 Task: Add an event with the title Webinar: Social Media Marketing, date '2024/05/09', time 8:00 AM to 10:00 AMand add a description: Throughout the session, we will encourage collaboration, provide inspiration through real-world case studies, and leverage emerging technologies as catalysts for change. By synergizing the expertise and perspectives of the participants, we aim to generate a comprehensive range of ideas that can shape the future of sustainable transportation., put the event into Orange category . Add location for the event as: 123 Leidseplein, Amsterdam, Netherlands, logged in from the account softage.1@softage.netand send the event invitation to softage.7@softage.net and softage.8@softage.net. Set a reminder for the event 4 week before
Action: Mouse moved to (110, 130)
Screenshot: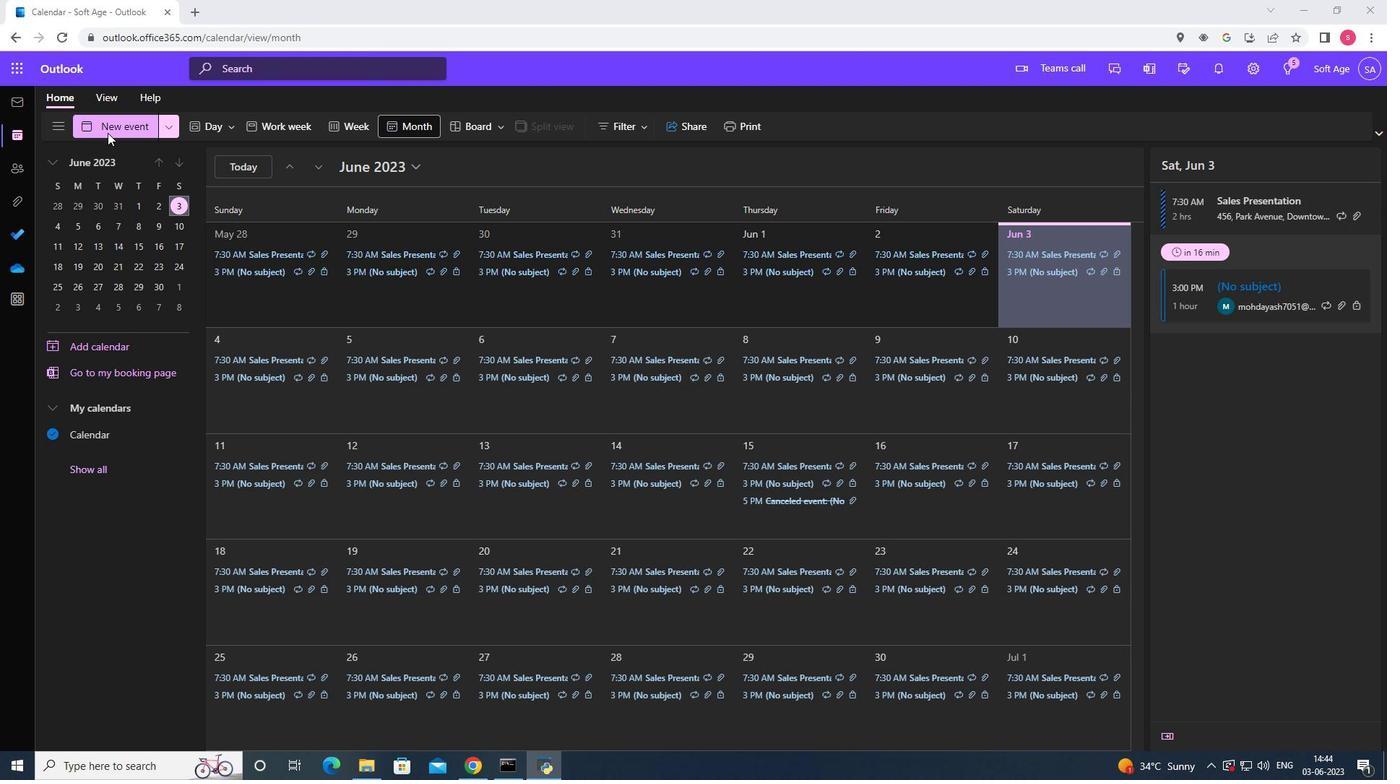 
Action: Mouse pressed left at (110, 130)
Screenshot: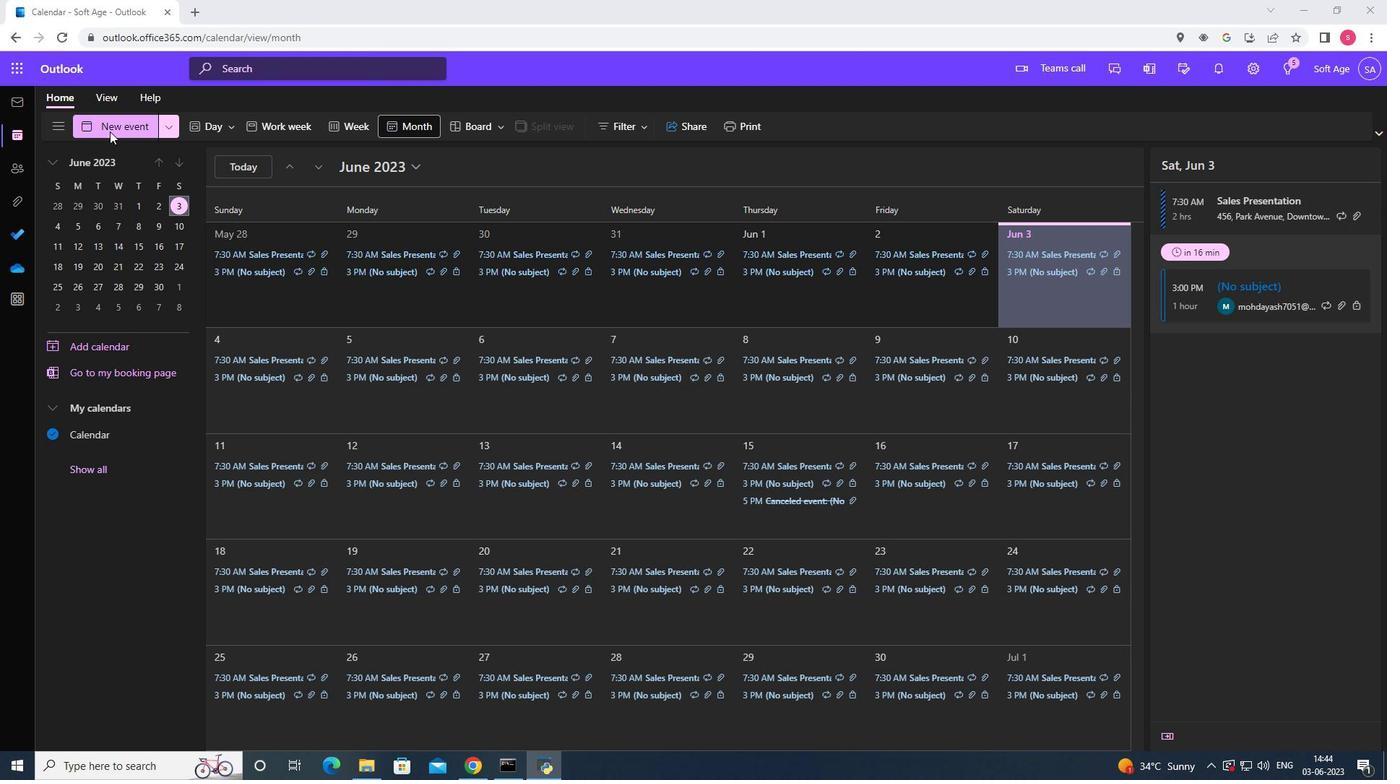 
Action: Mouse moved to (406, 218)
Screenshot: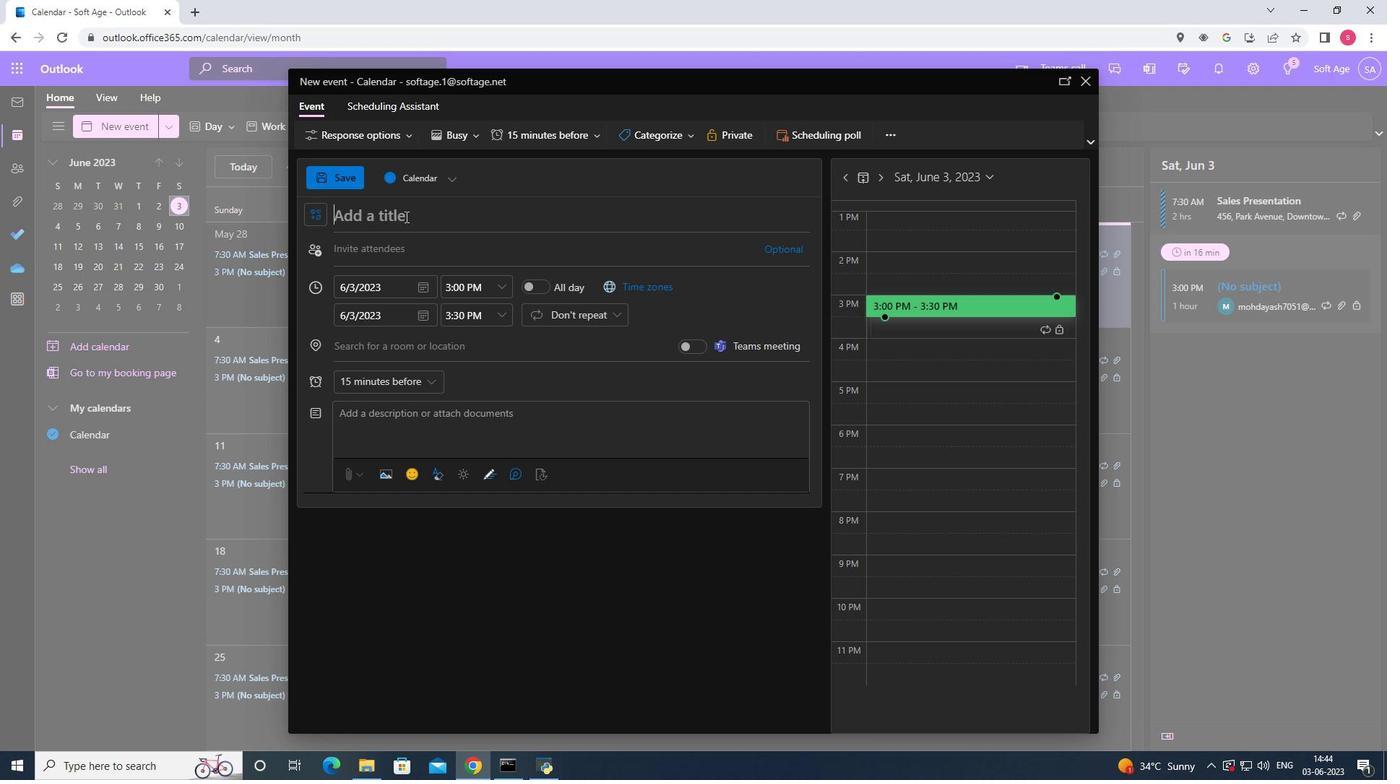 
Action: Mouse pressed left at (406, 218)
Screenshot: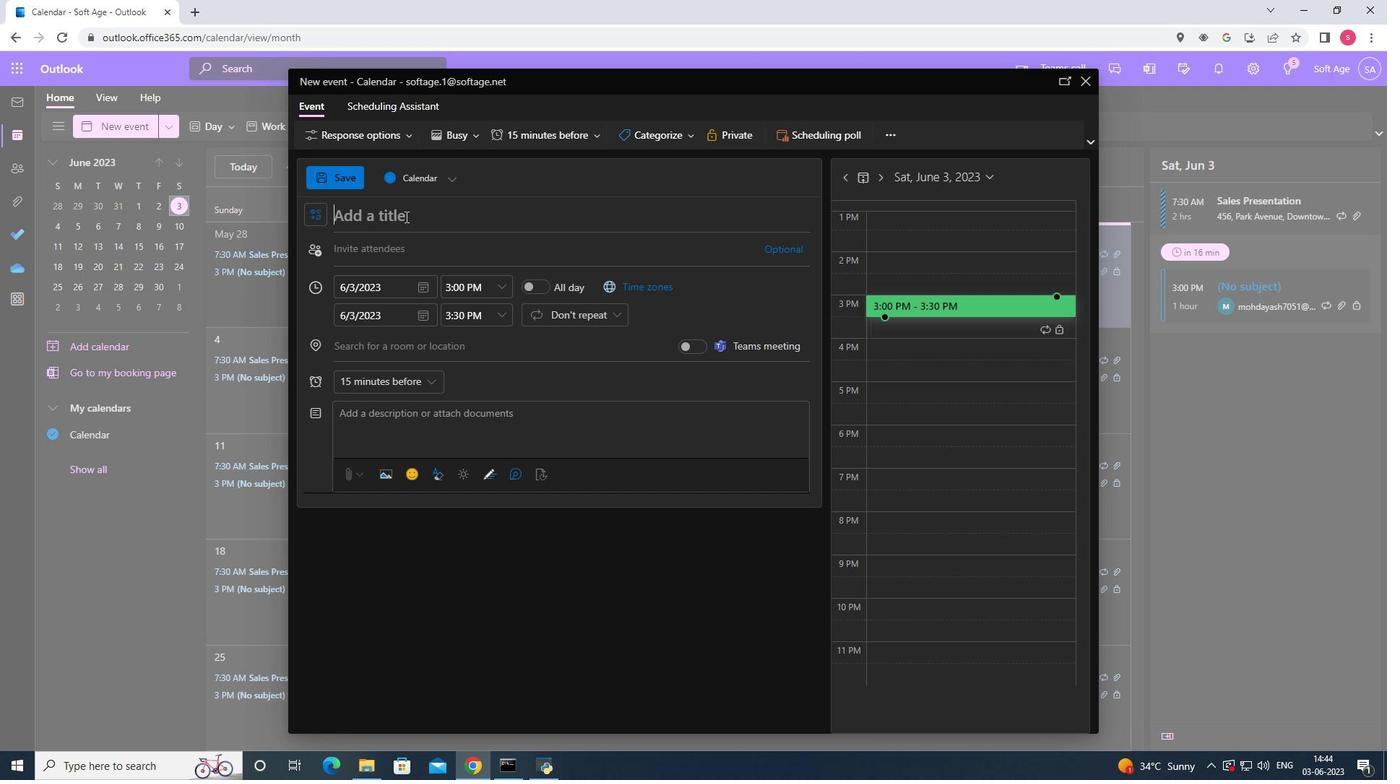 
Action: Key pressed <Key.shift><Key.shift><Key.shift><Key.shift><Key.shift><Key.shift><Key.shift><Key.shift><Key.shift><Key.shift><Key.shift><Key.shift><Key.shift>Webiner<Key.backspace><Key.backspace>ar<Key.shift><Key.shift>:<Key.space><Key.shift>Social<Key.space><Key.shift>Media<Key.space><Key.shift>mar<Key.backspace><Key.backspace><Key.backspace><Key.shift>Marketing
Screenshot: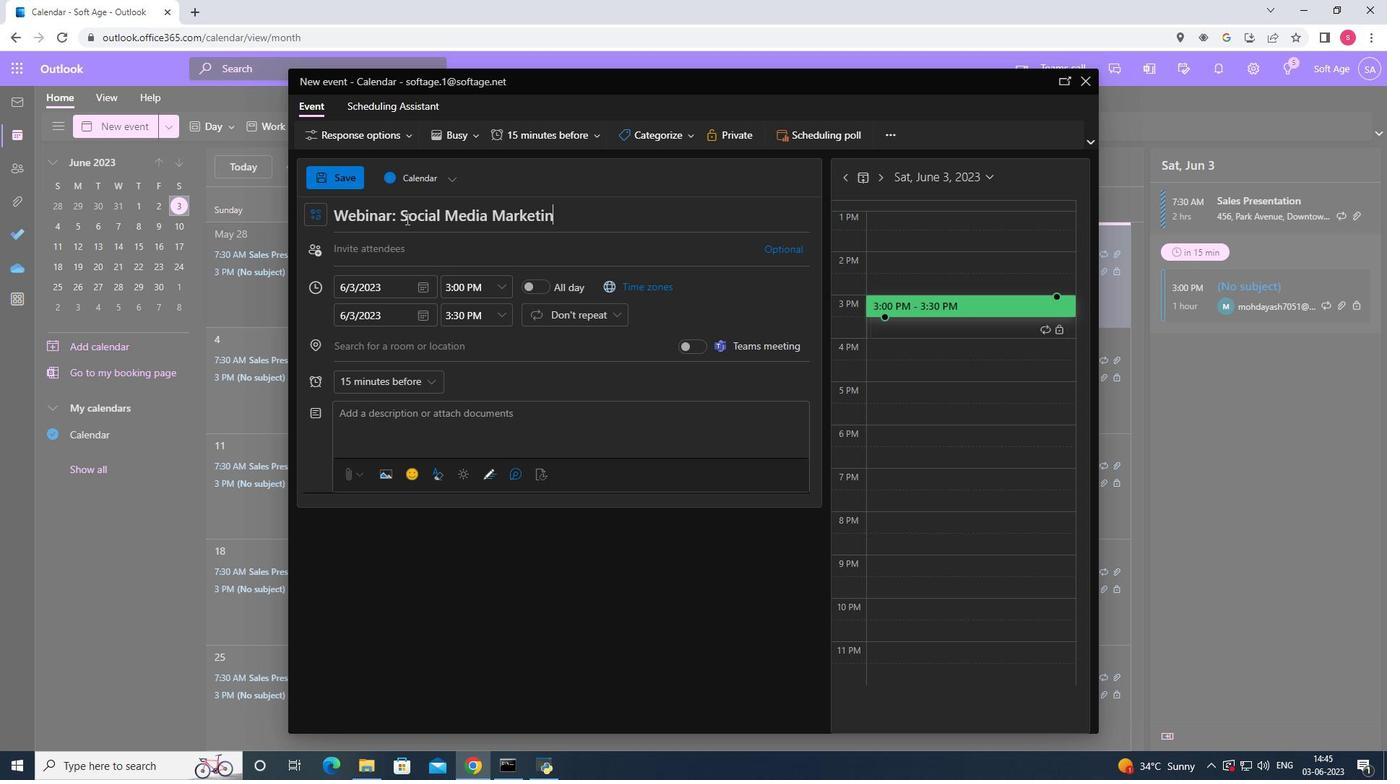 
Action: Mouse moved to (421, 290)
Screenshot: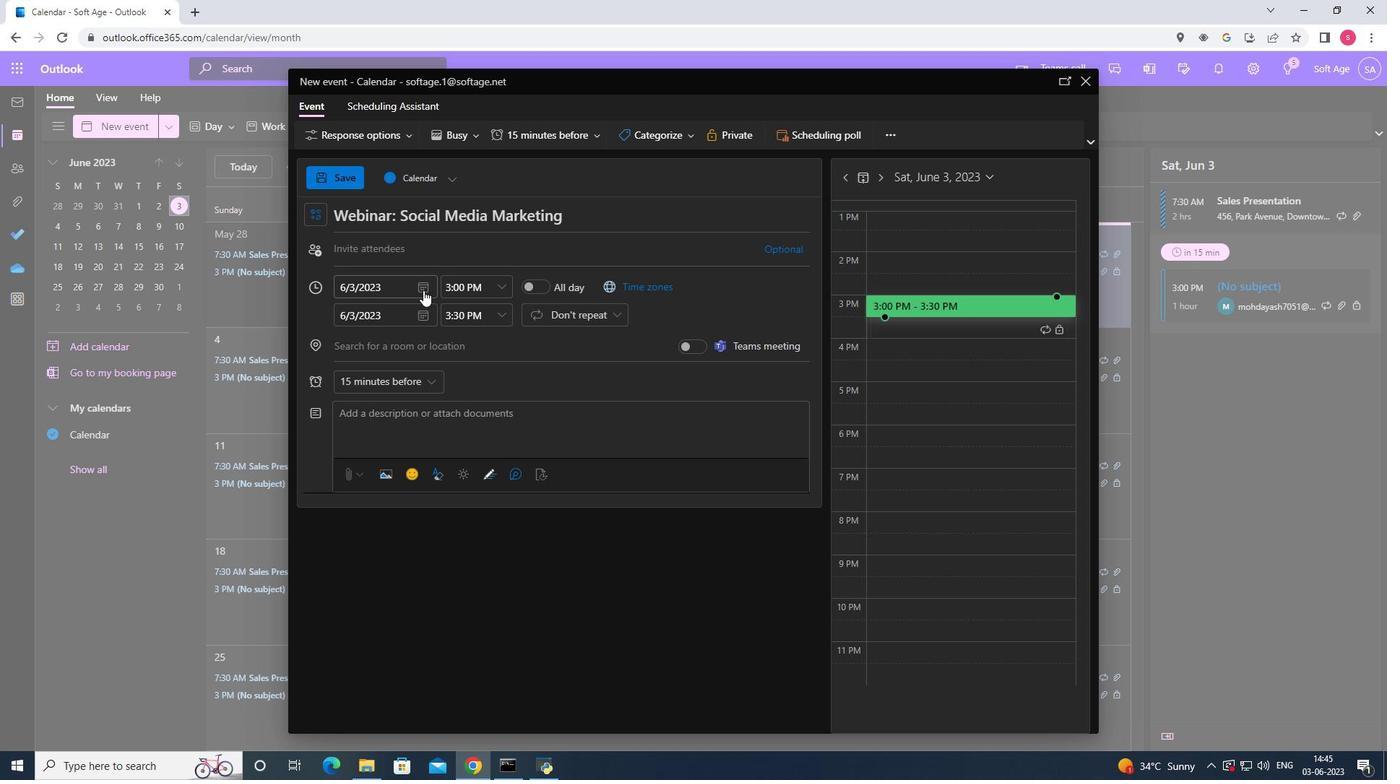 
Action: Mouse pressed left at (421, 290)
Screenshot: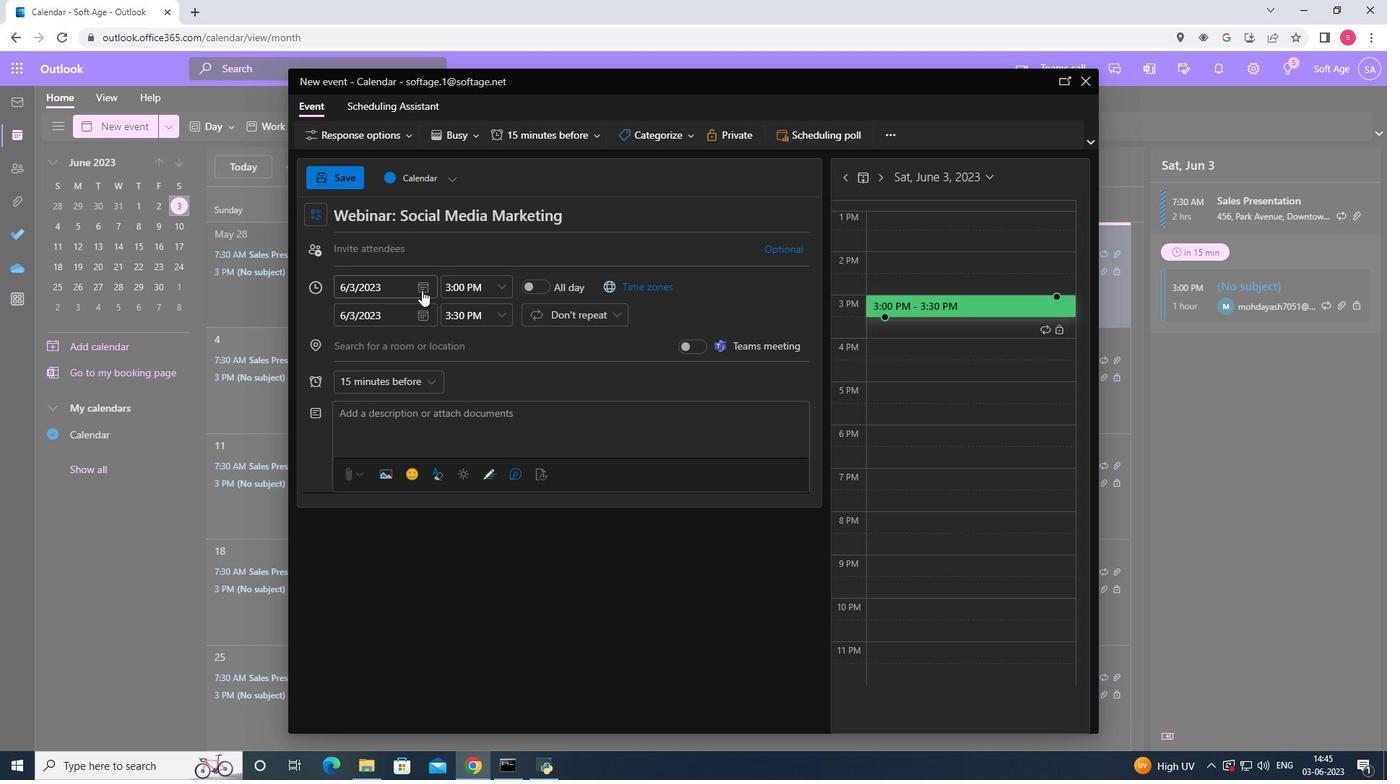 
Action: Mouse moved to (471, 314)
Screenshot: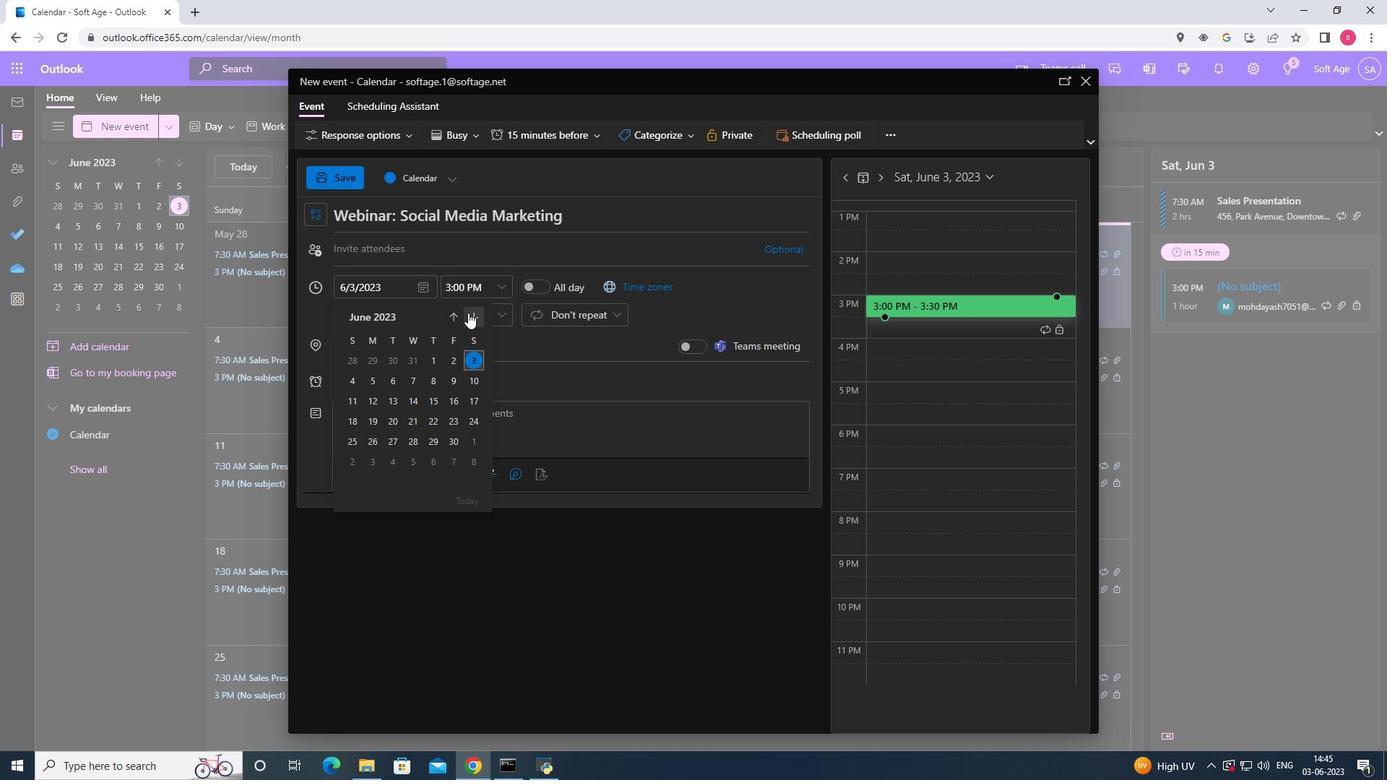 
Action: Mouse pressed left at (471, 314)
Screenshot: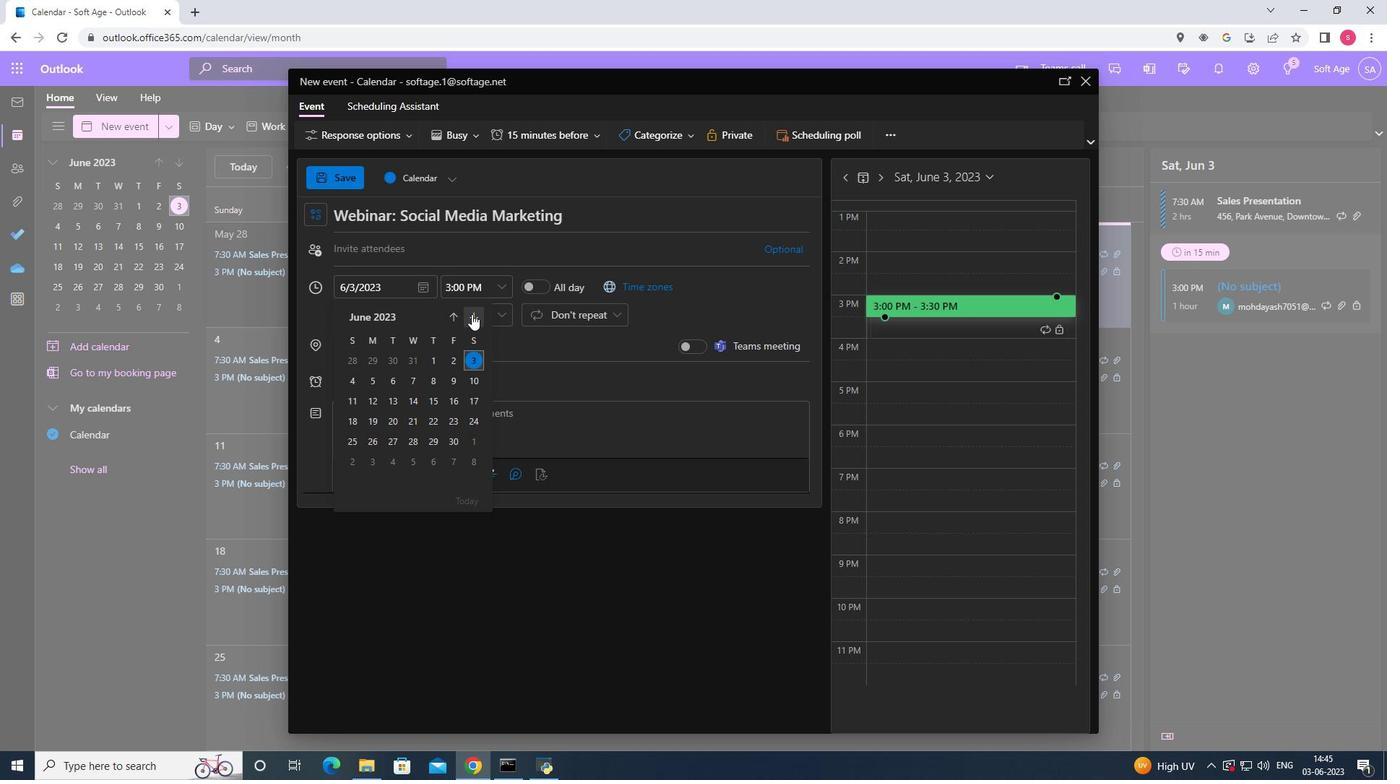 
Action: Mouse pressed left at (471, 314)
Screenshot: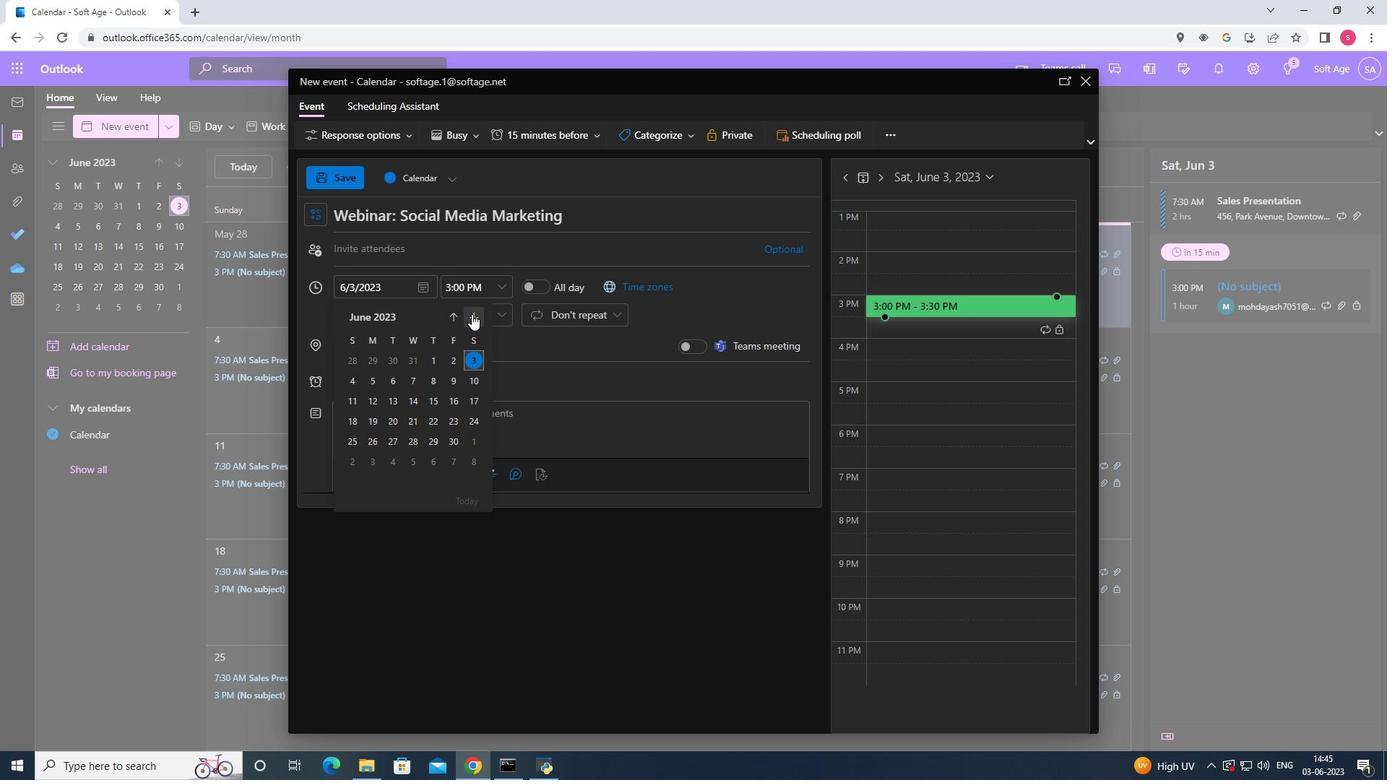 
Action: Mouse pressed left at (471, 314)
Screenshot: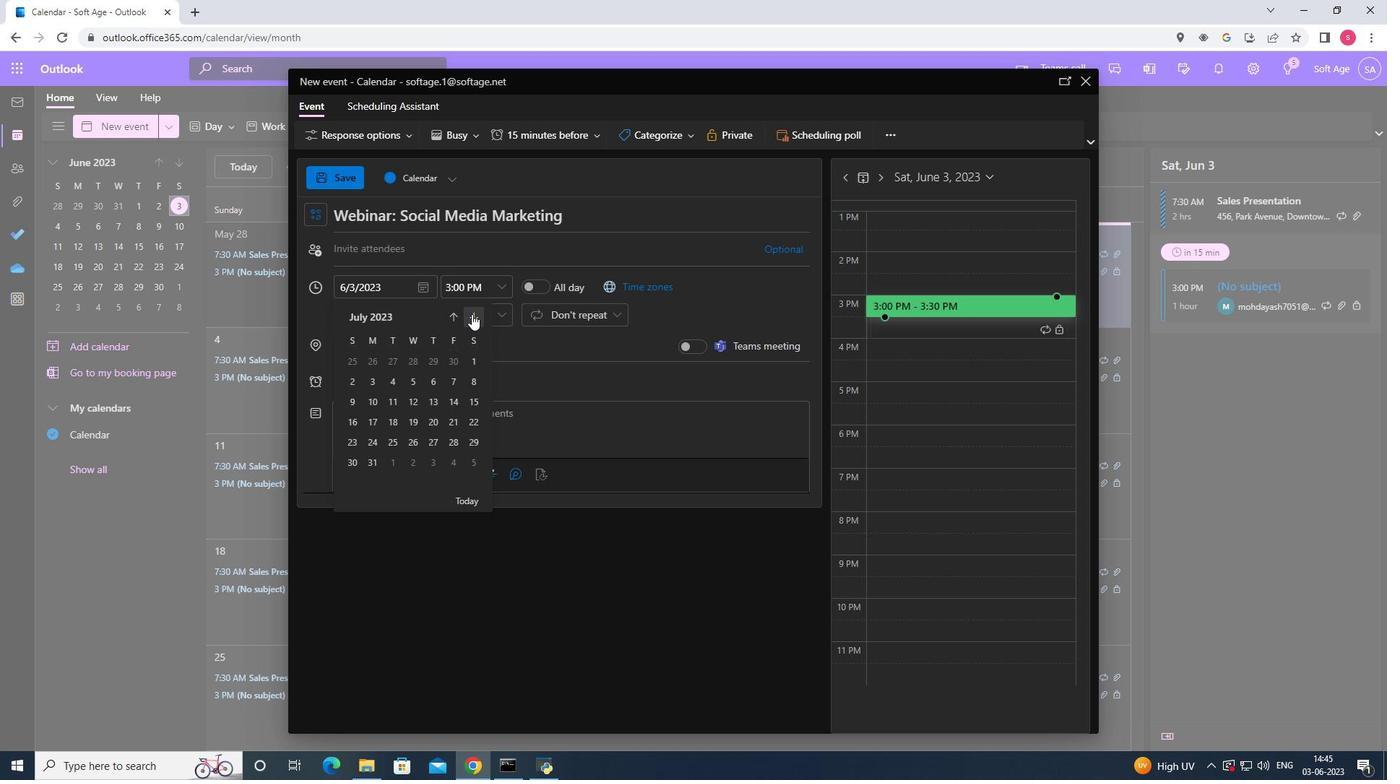 
Action: Mouse pressed left at (471, 314)
Screenshot: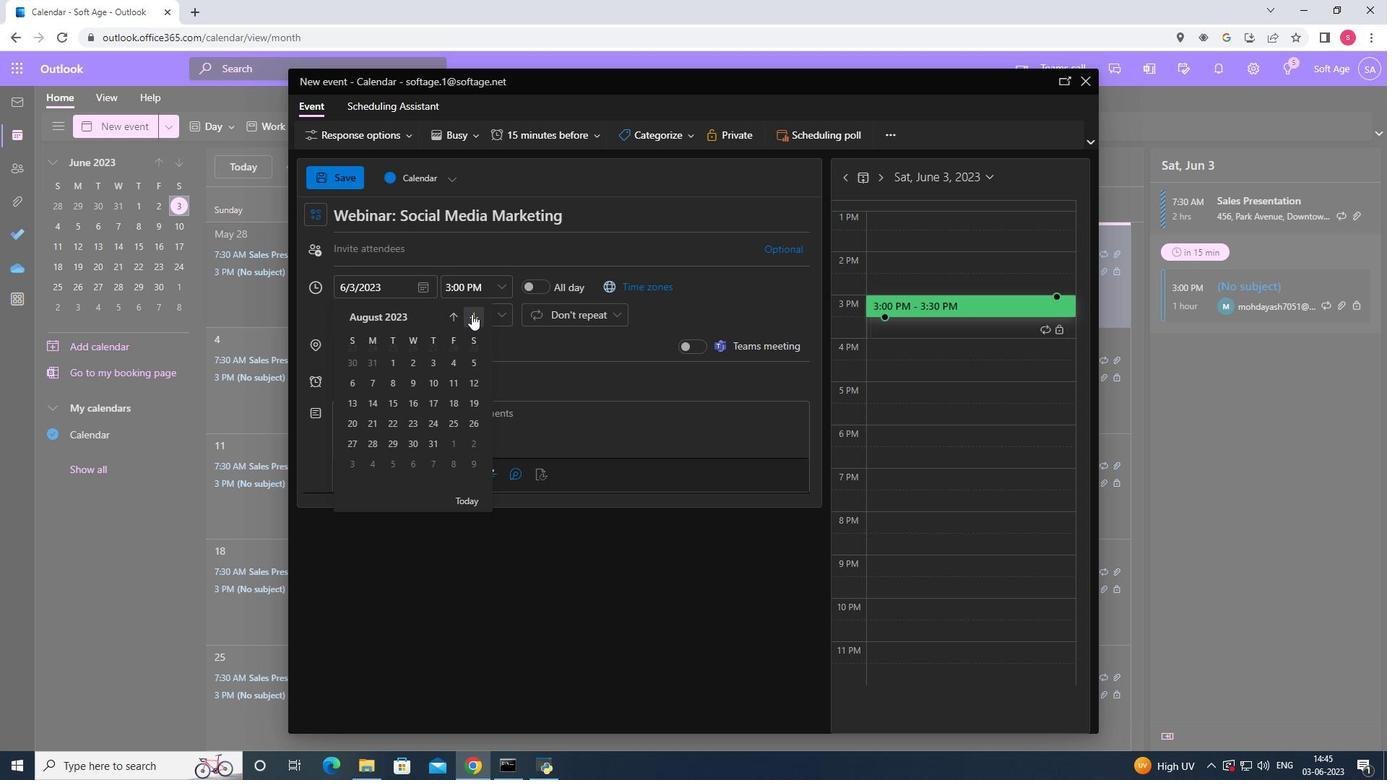 
Action: Mouse pressed left at (471, 314)
Screenshot: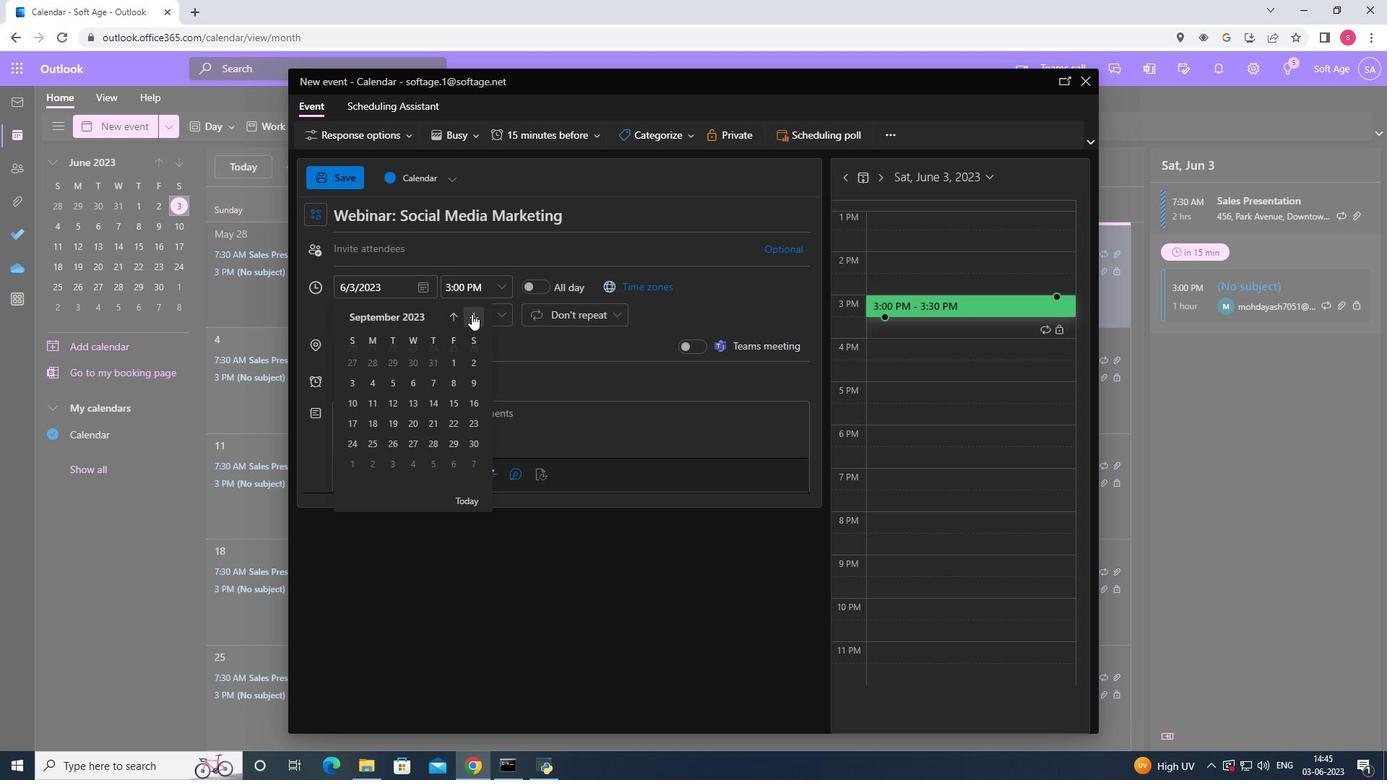
Action: Mouse pressed left at (471, 314)
Screenshot: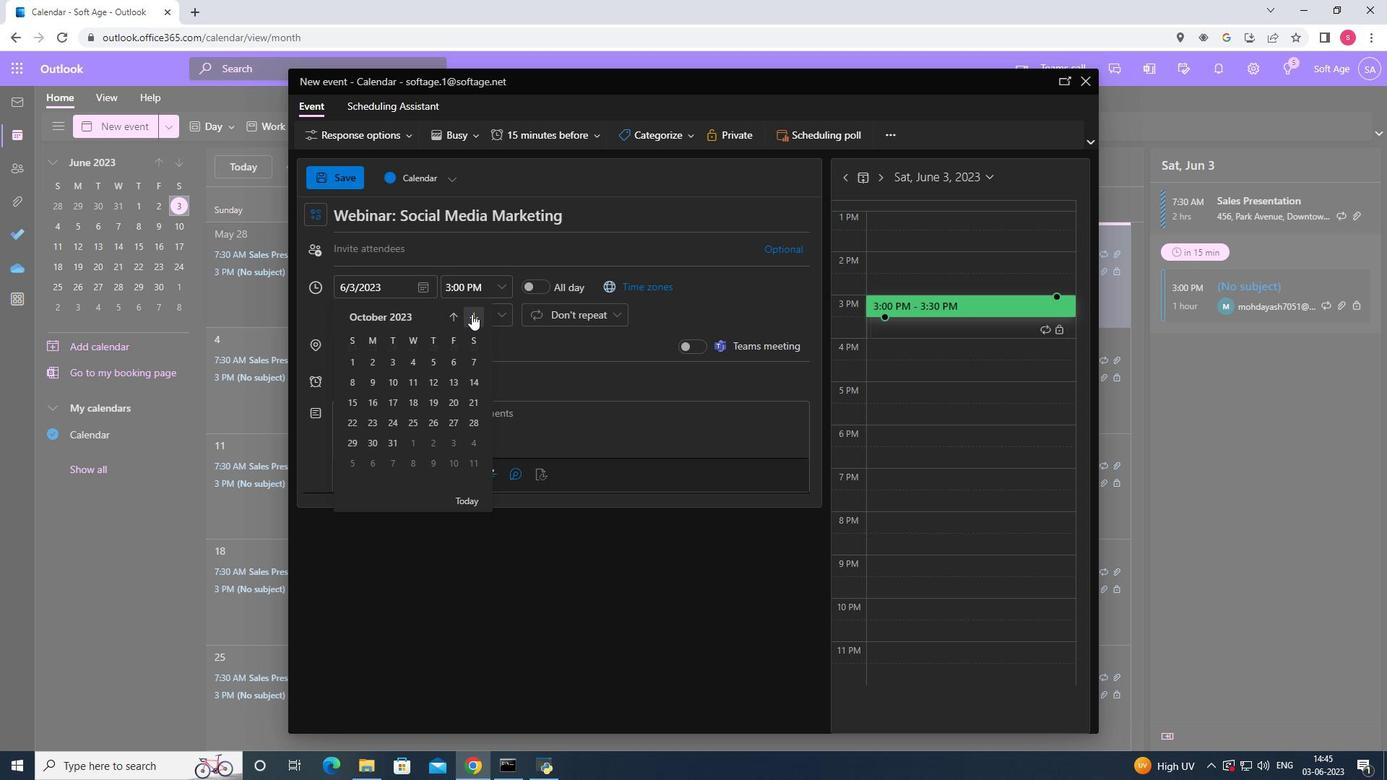 
Action: Mouse pressed left at (471, 314)
Screenshot: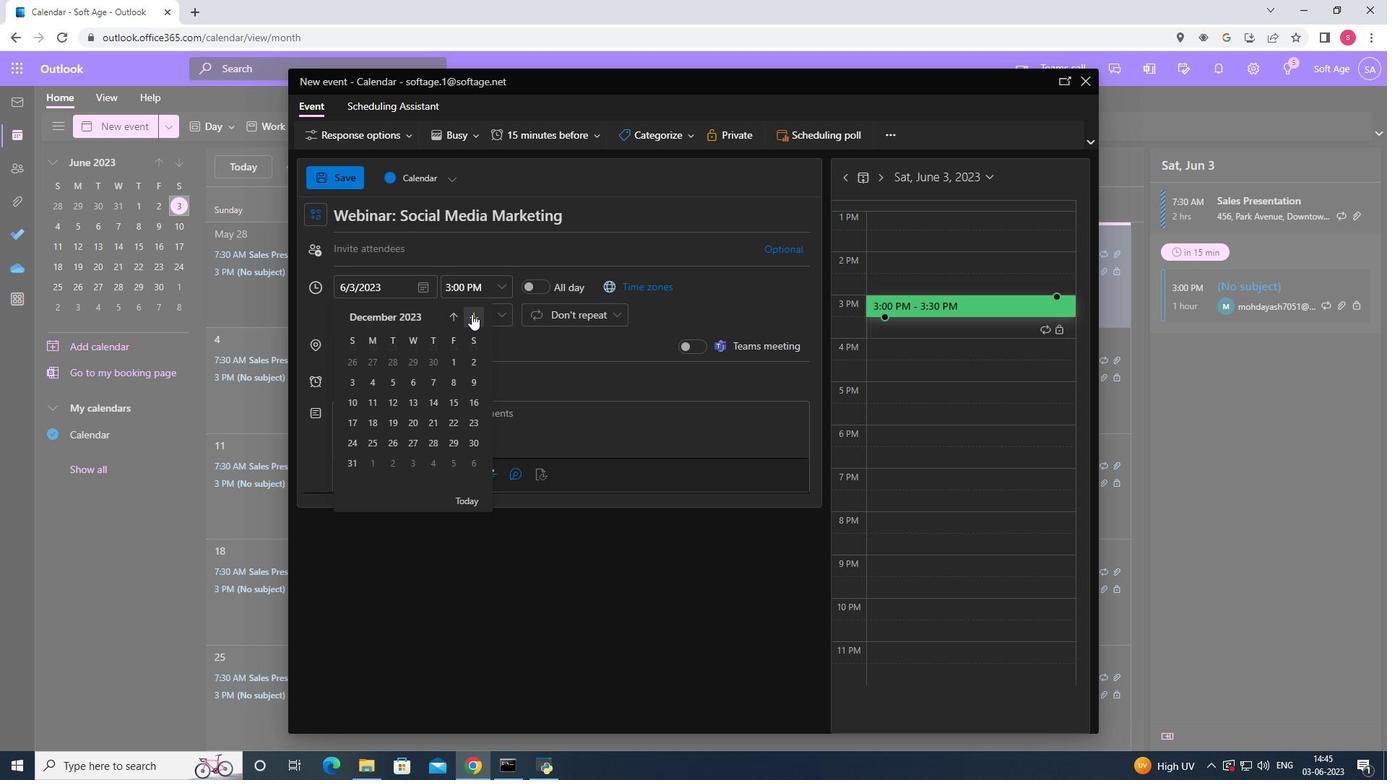 
Action: Mouse pressed left at (471, 314)
Screenshot: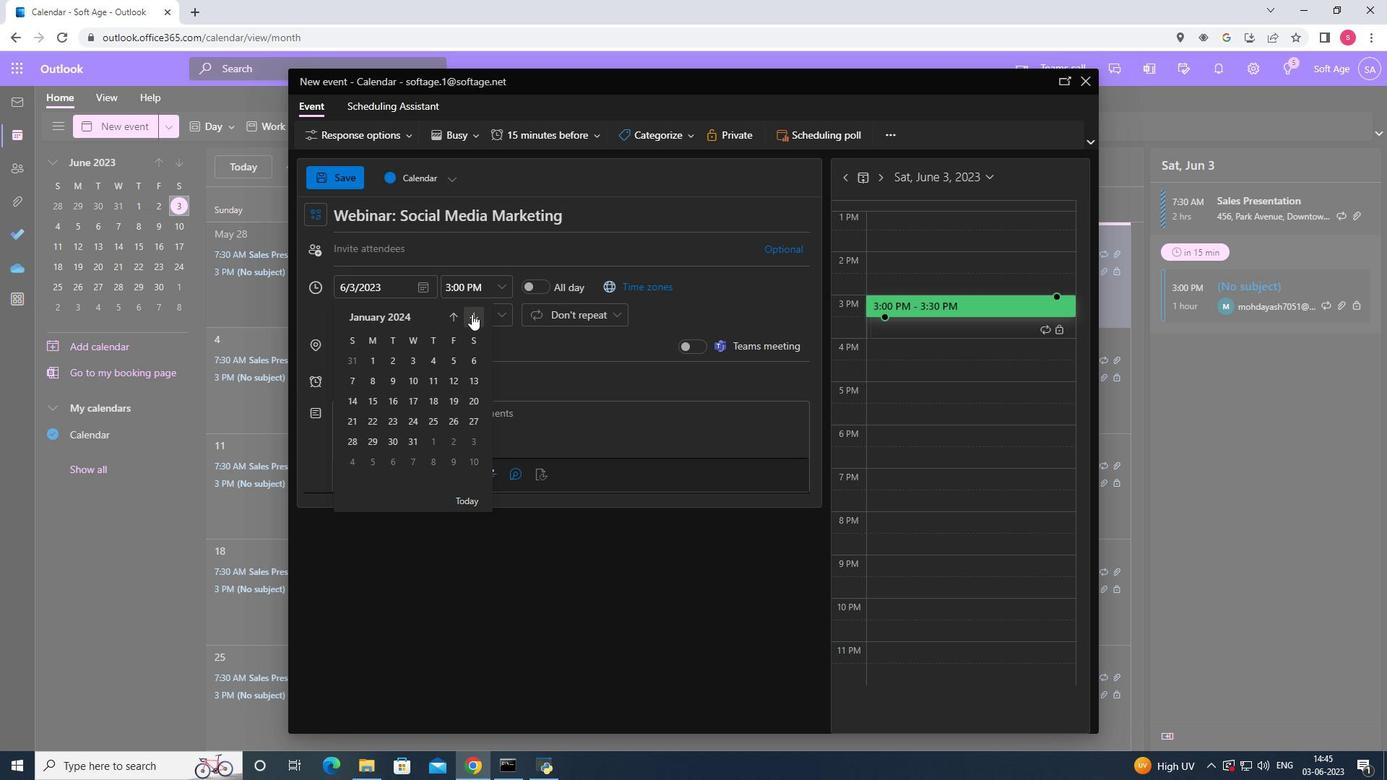 
Action: Mouse pressed left at (471, 314)
Screenshot: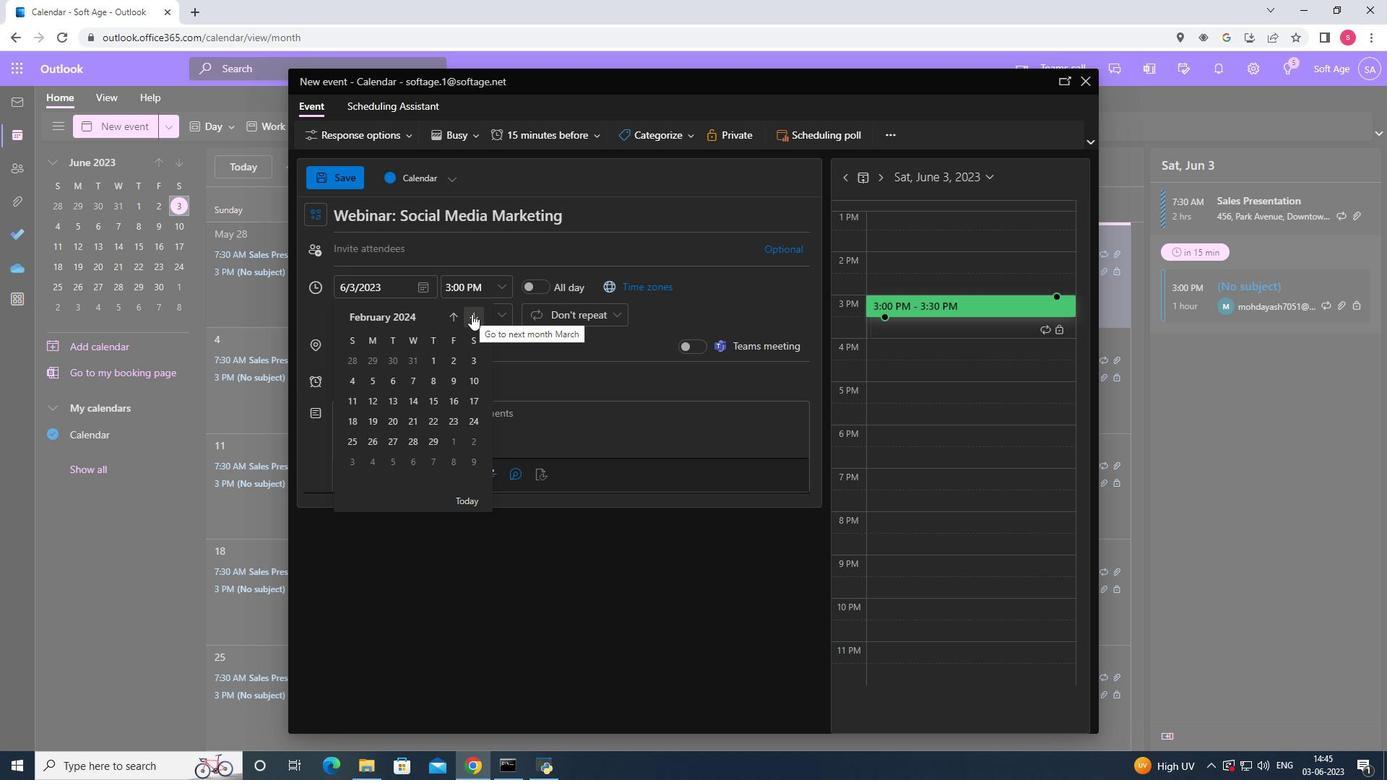 
Action: Mouse pressed left at (471, 314)
Screenshot: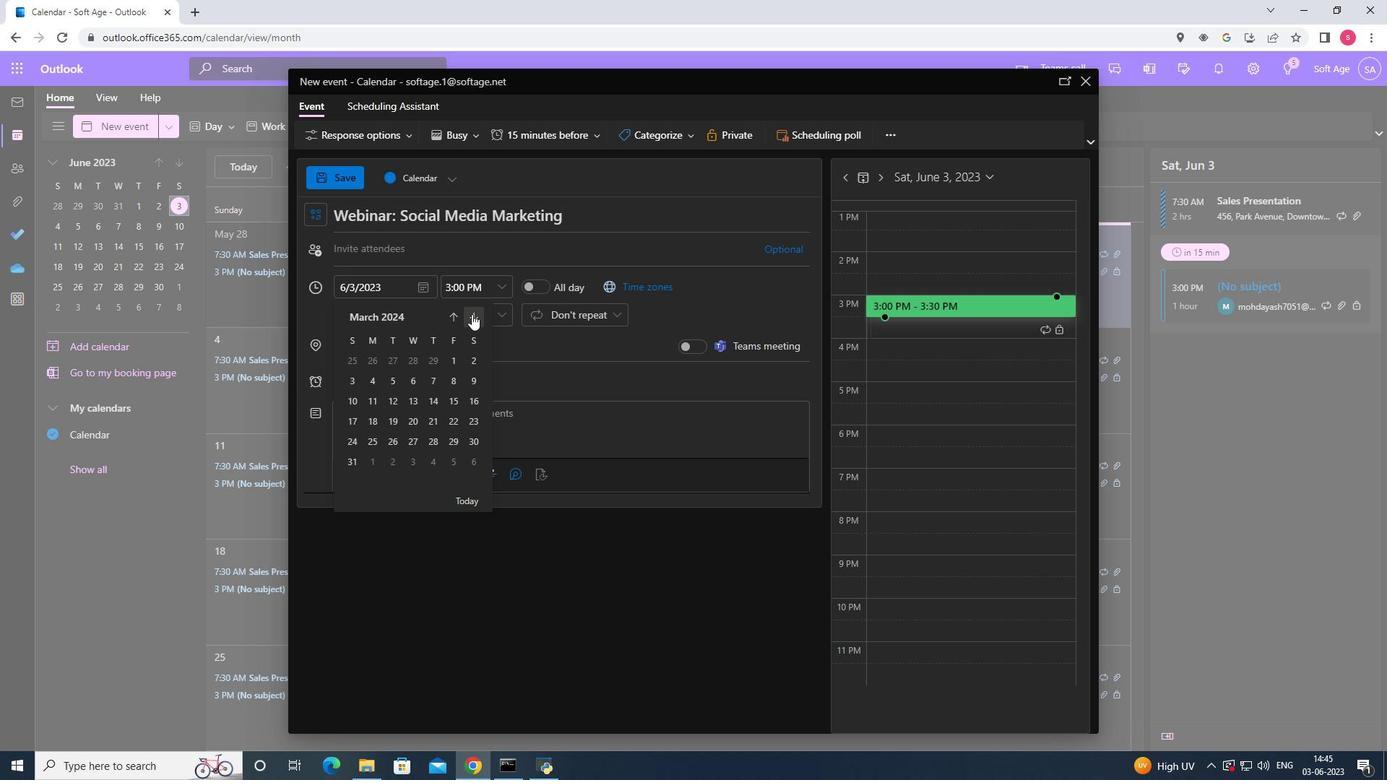 
Action: Mouse pressed left at (471, 314)
Screenshot: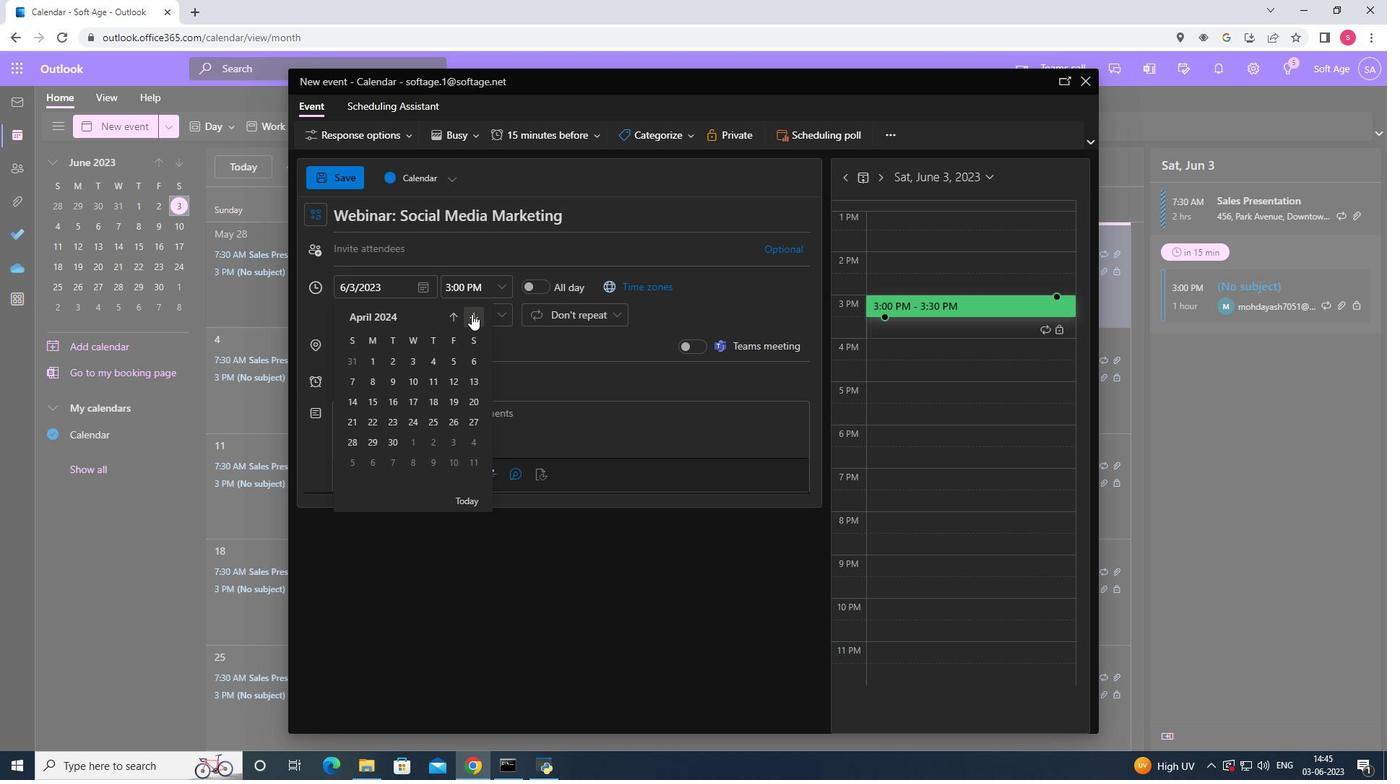 
Action: Mouse moved to (433, 385)
Screenshot: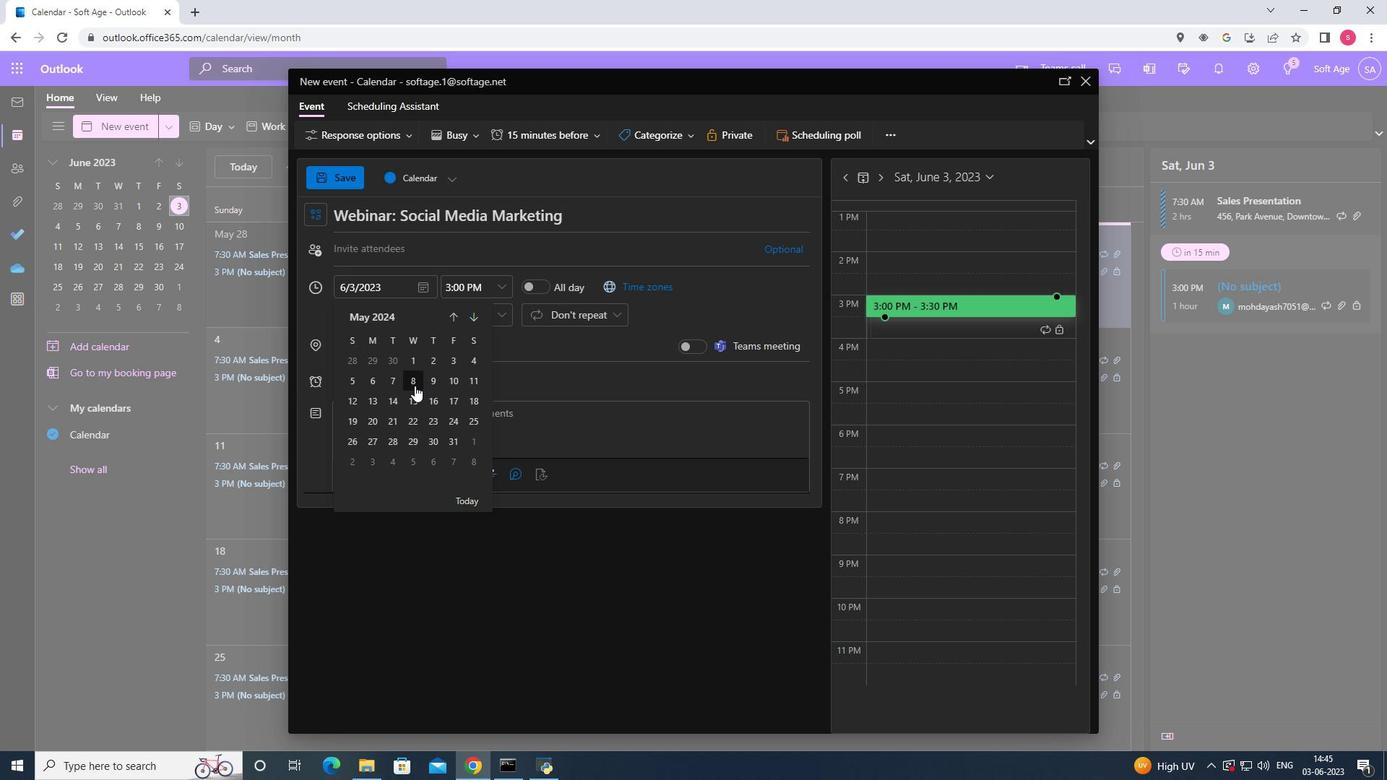 
Action: Mouse pressed left at (433, 385)
Screenshot: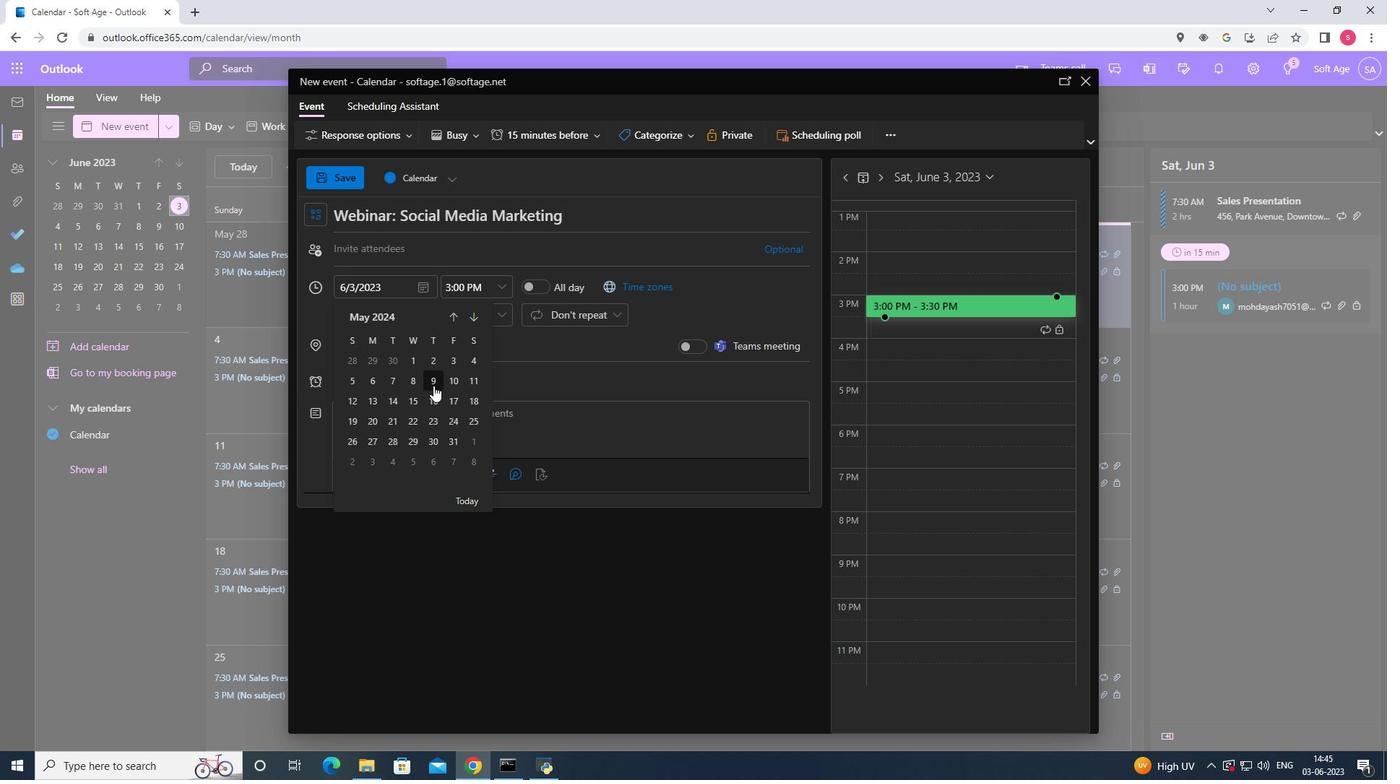 
Action: Mouse moved to (507, 290)
Screenshot: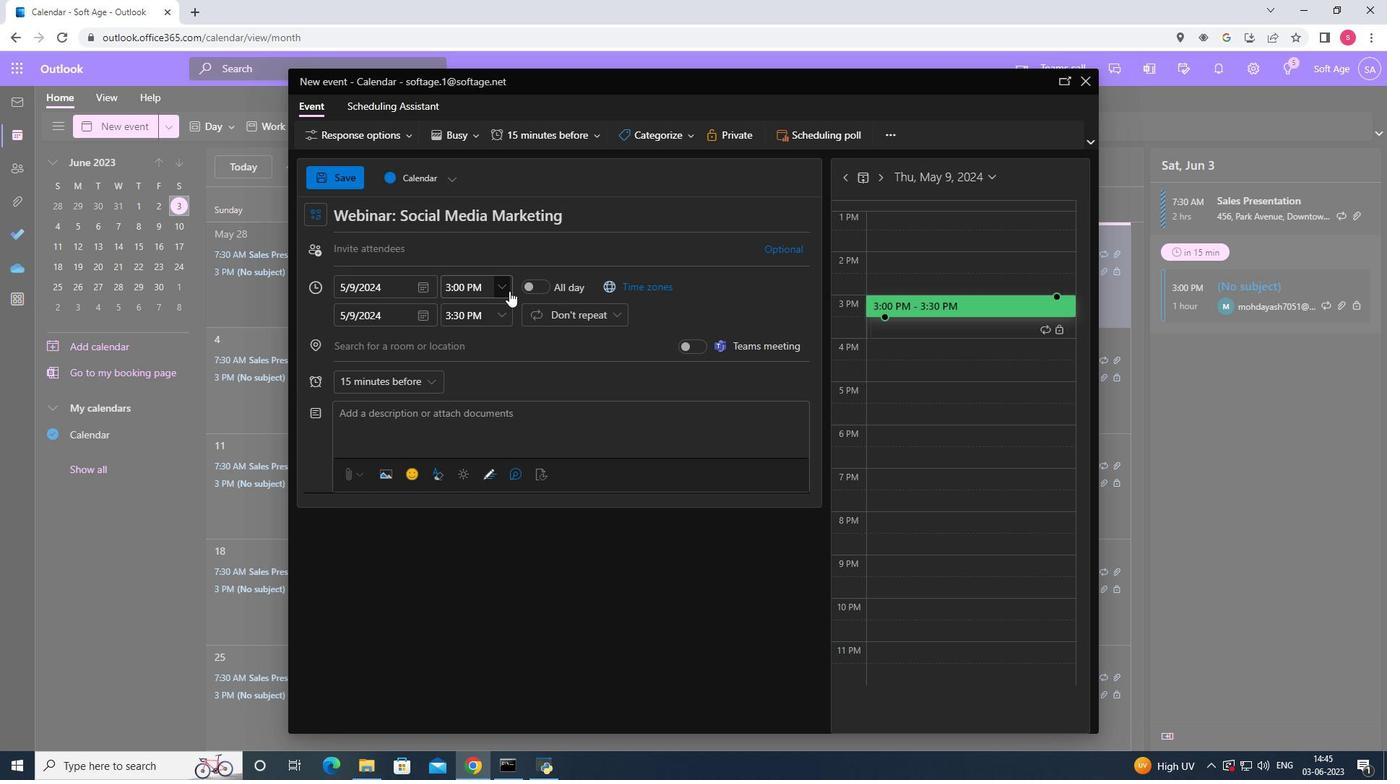 
Action: Mouse pressed left at (507, 290)
Screenshot: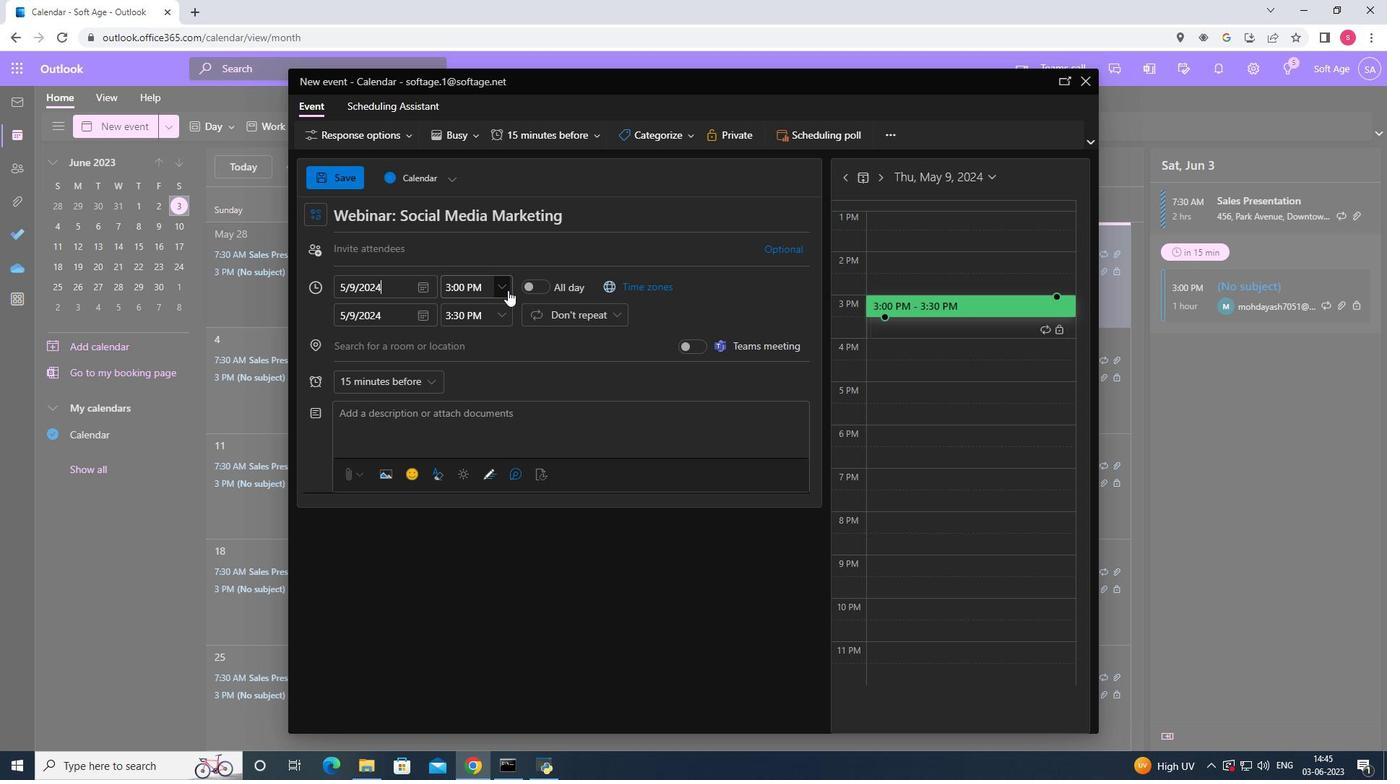 
Action: Mouse moved to (518, 303)
Screenshot: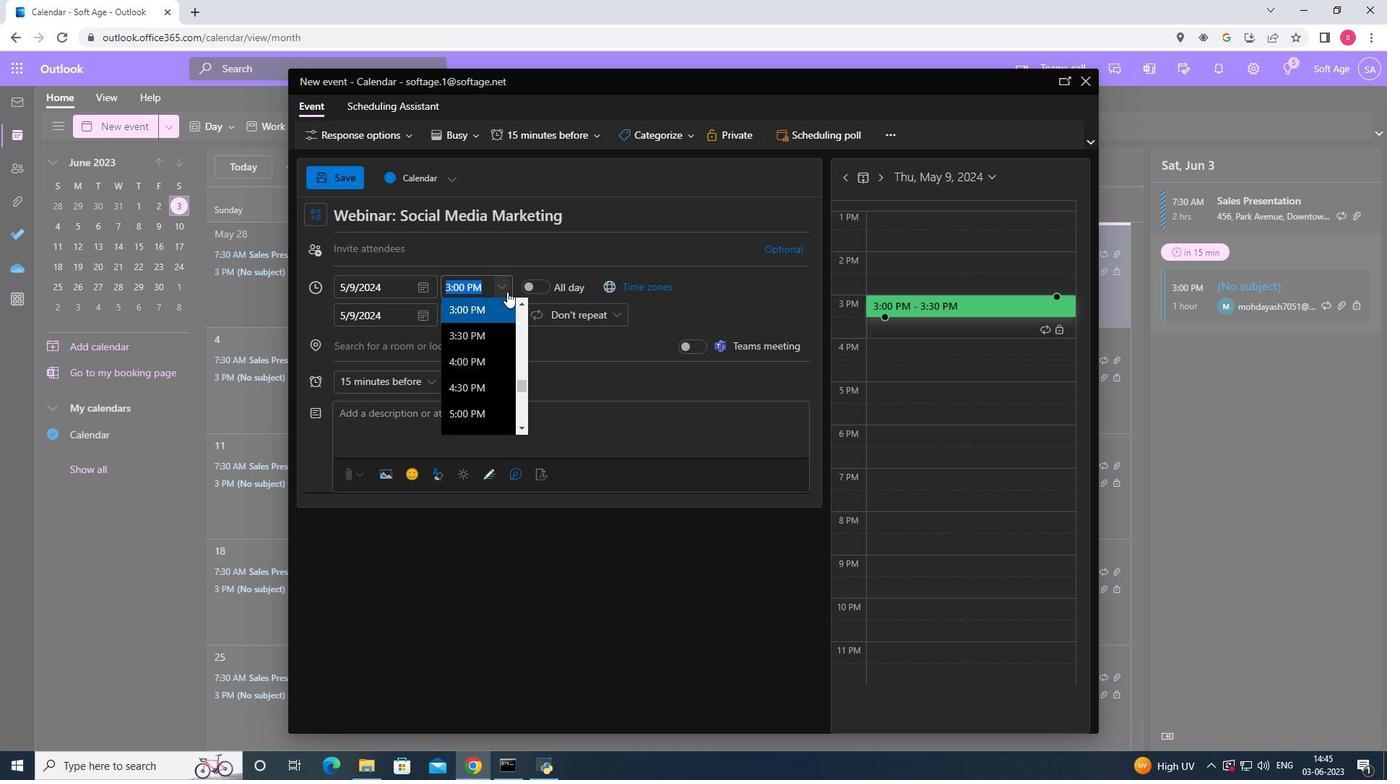 
Action: Mouse pressed left at (518, 303)
Screenshot: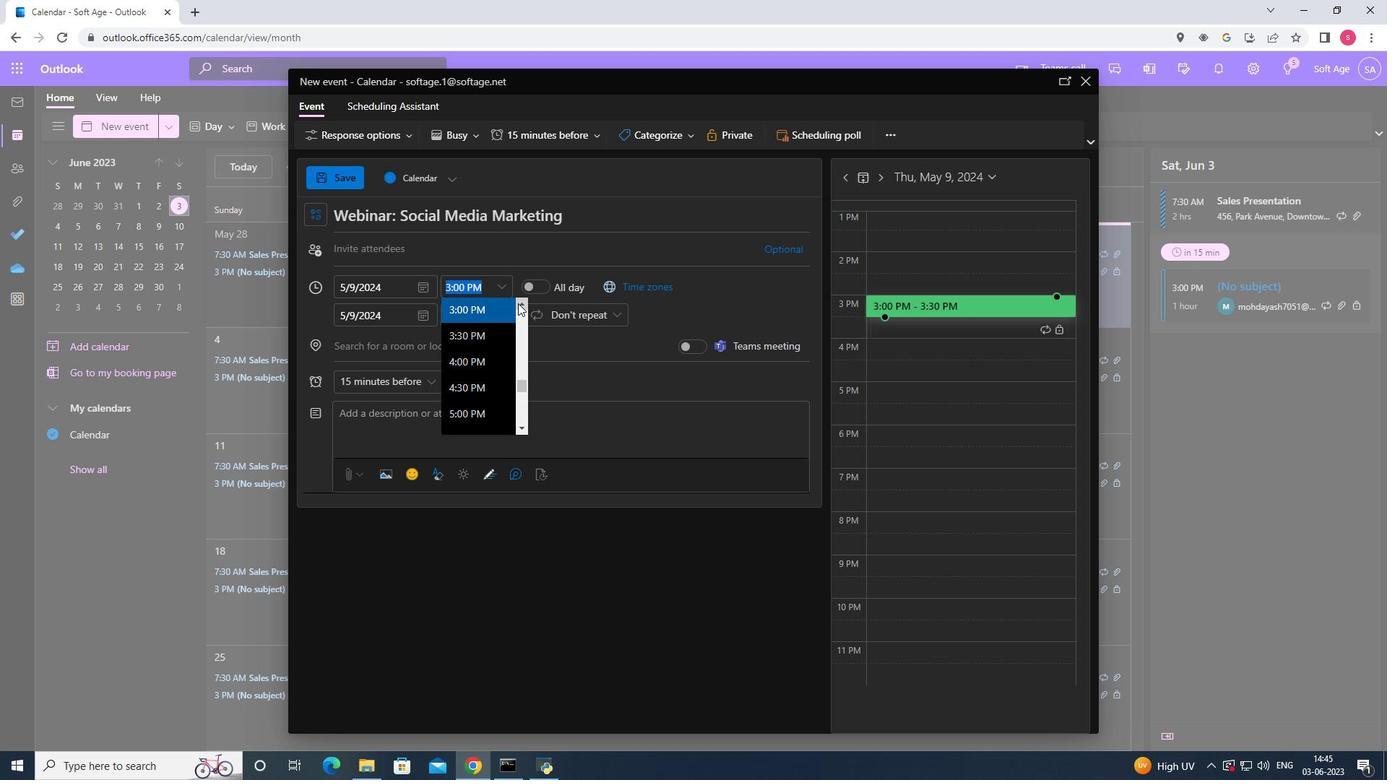 
Action: Mouse pressed left at (518, 303)
Screenshot: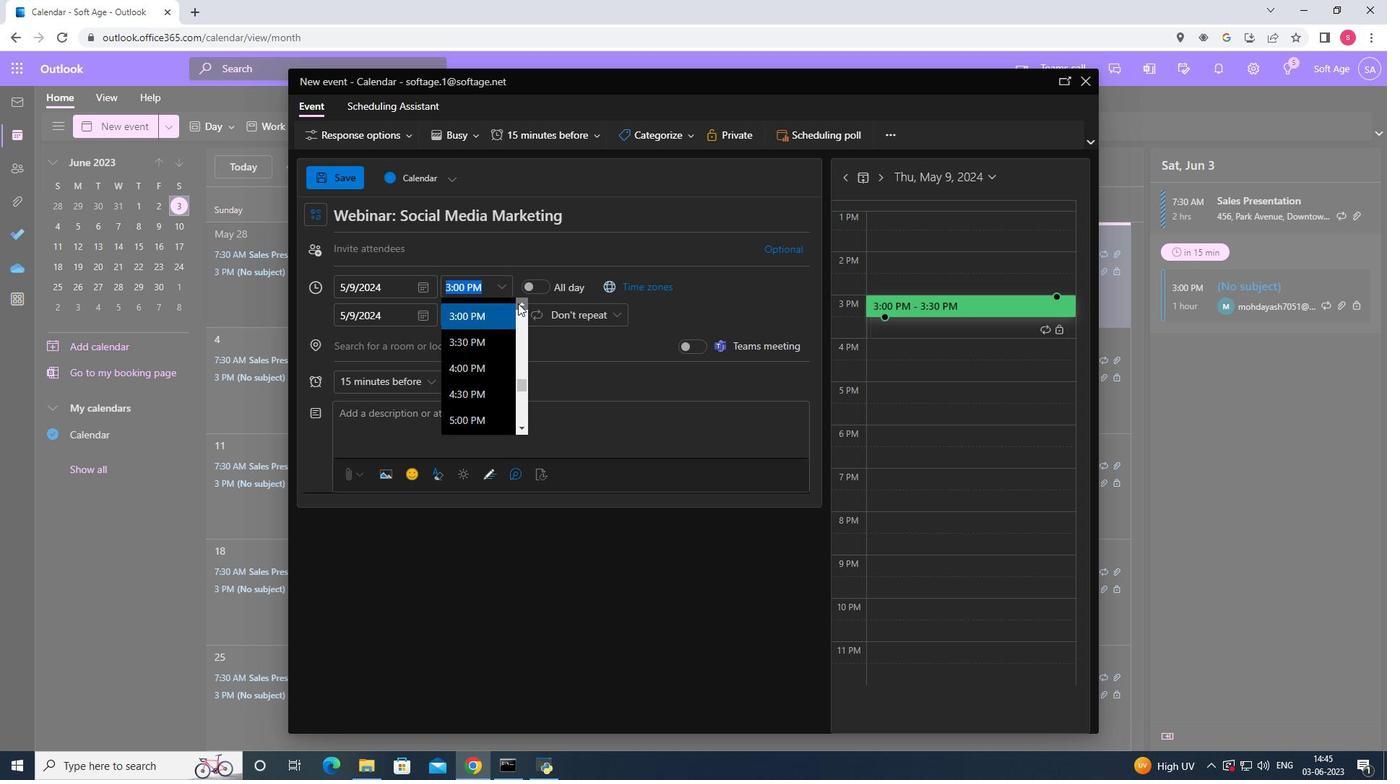 
Action: Mouse pressed left at (518, 303)
Screenshot: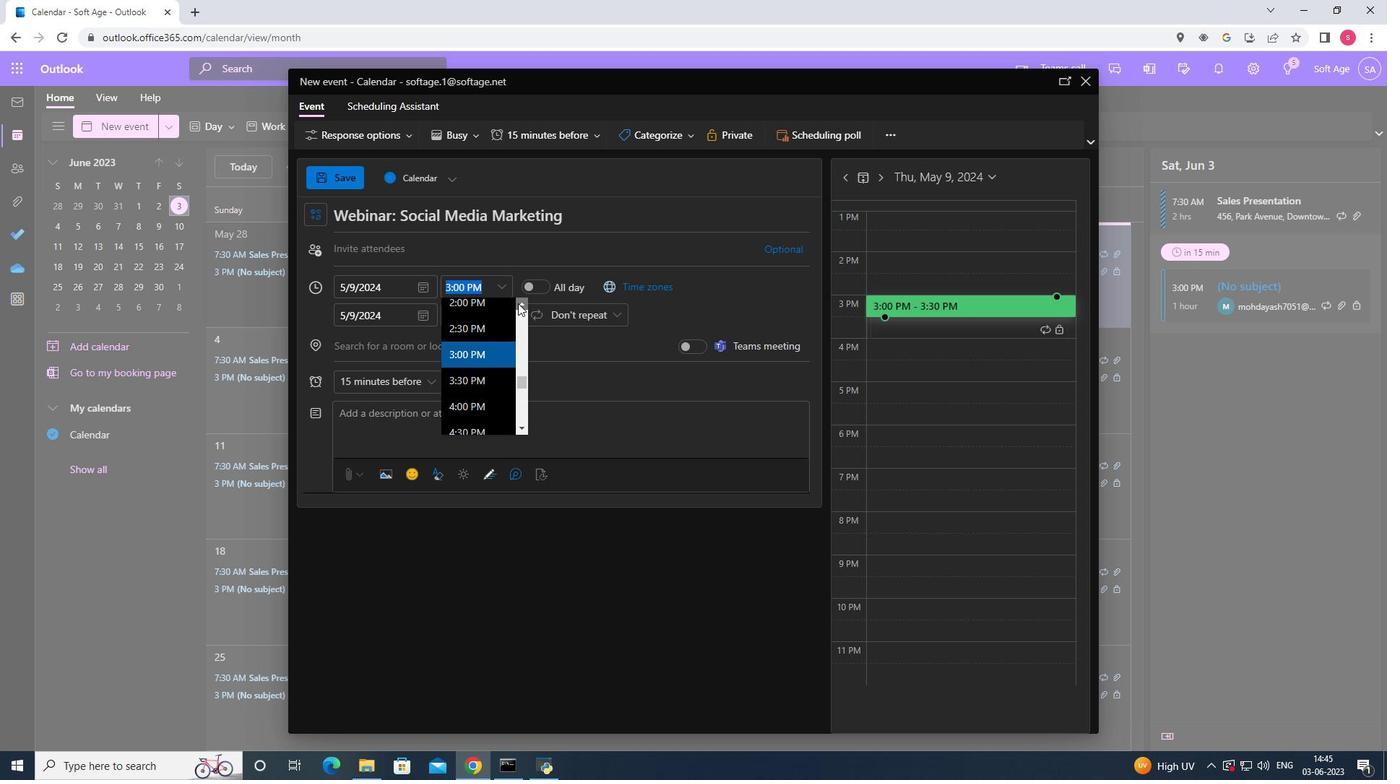 
Action: Mouse pressed left at (518, 303)
Screenshot: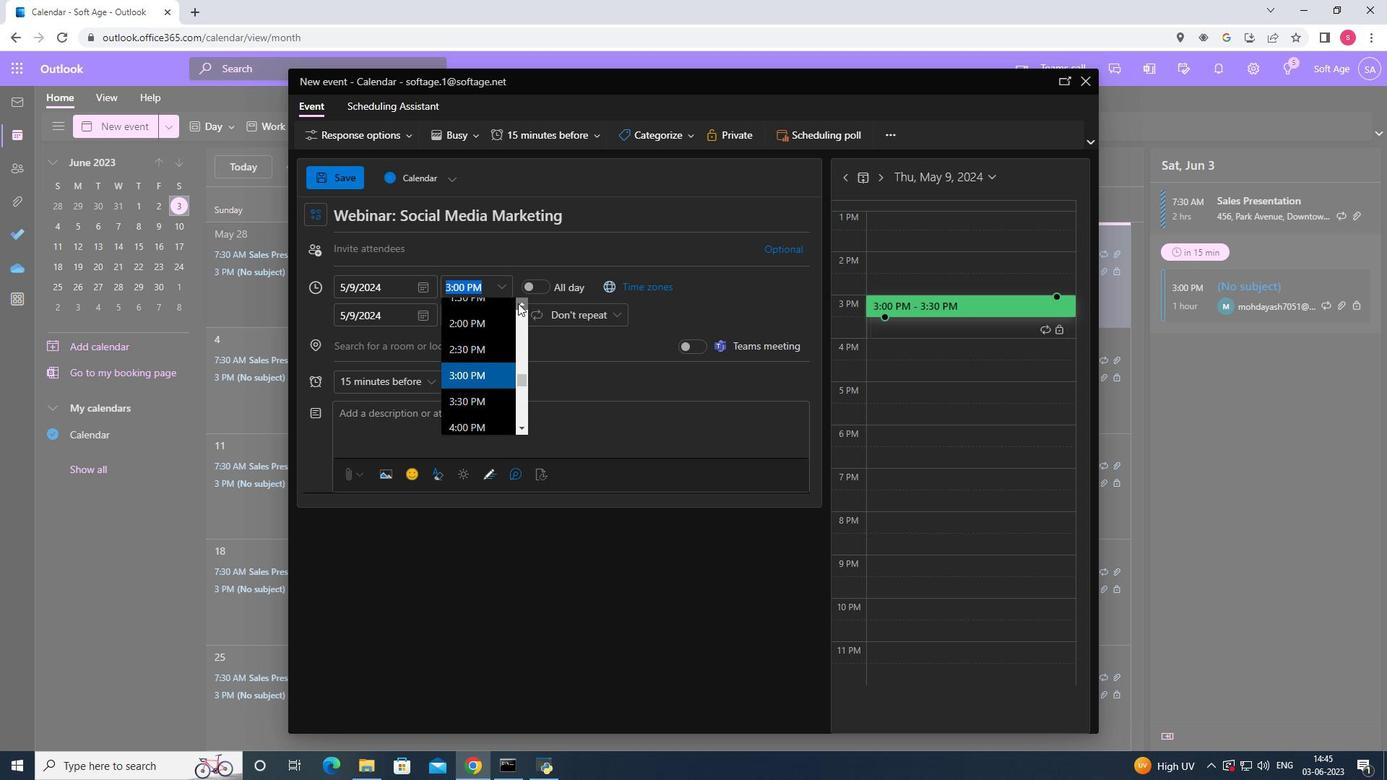 
Action: Mouse pressed left at (518, 303)
Screenshot: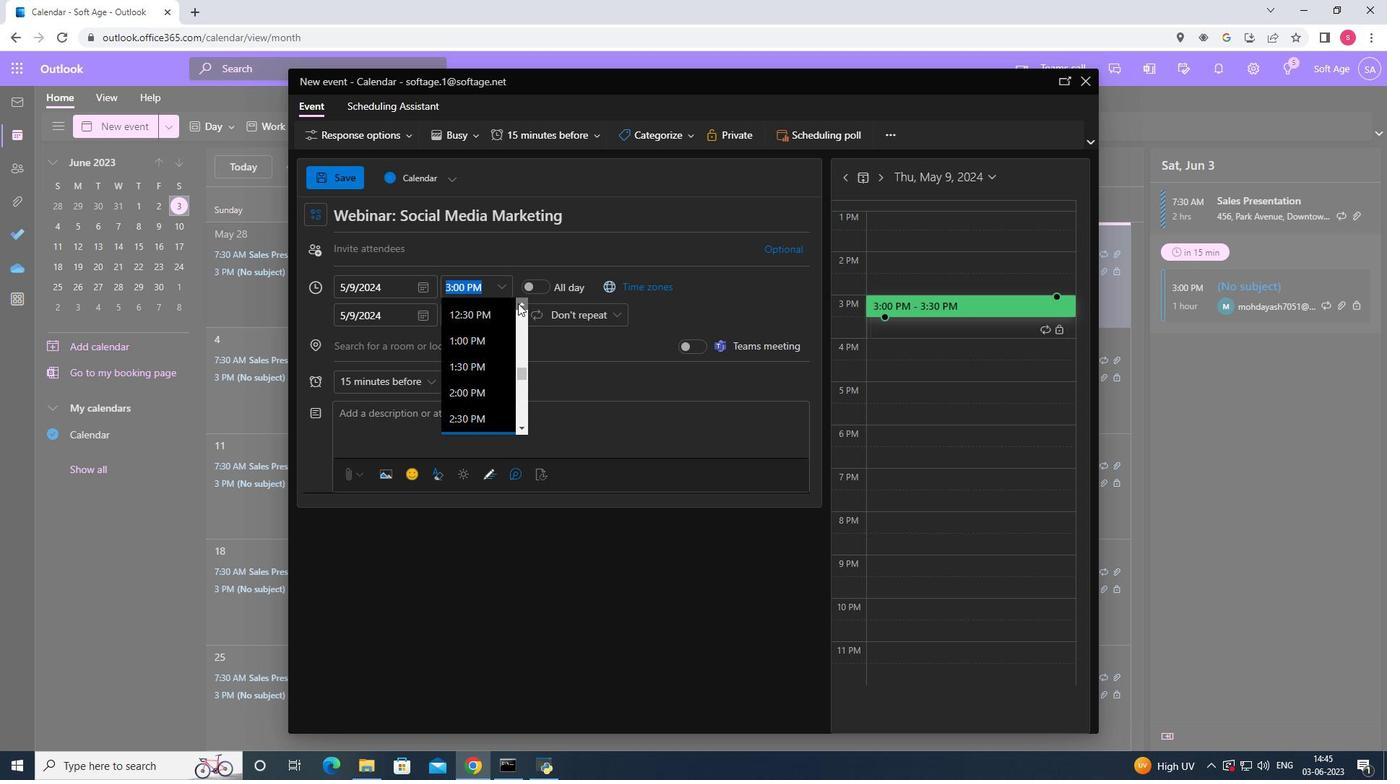 
Action: Mouse pressed left at (518, 303)
Screenshot: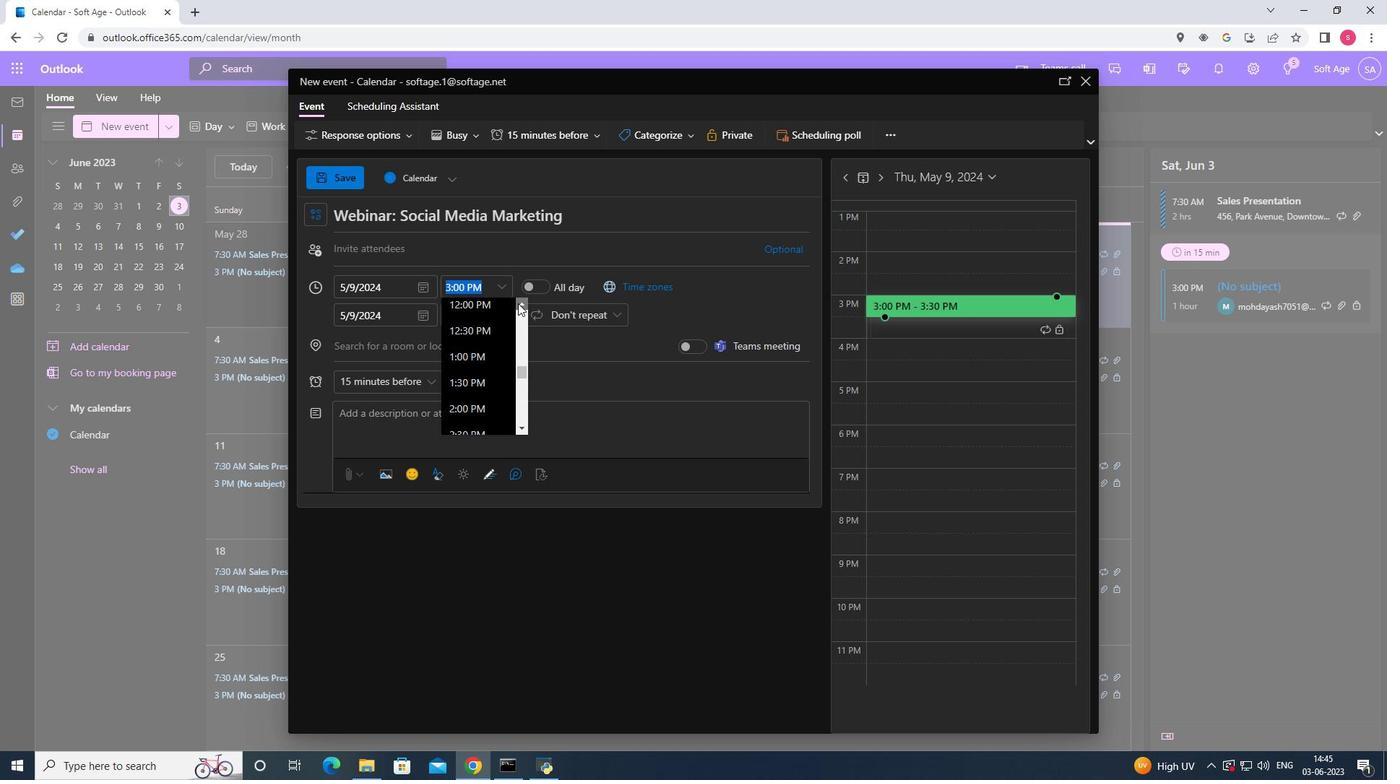 
Action: Mouse pressed left at (518, 303)
Screenshot: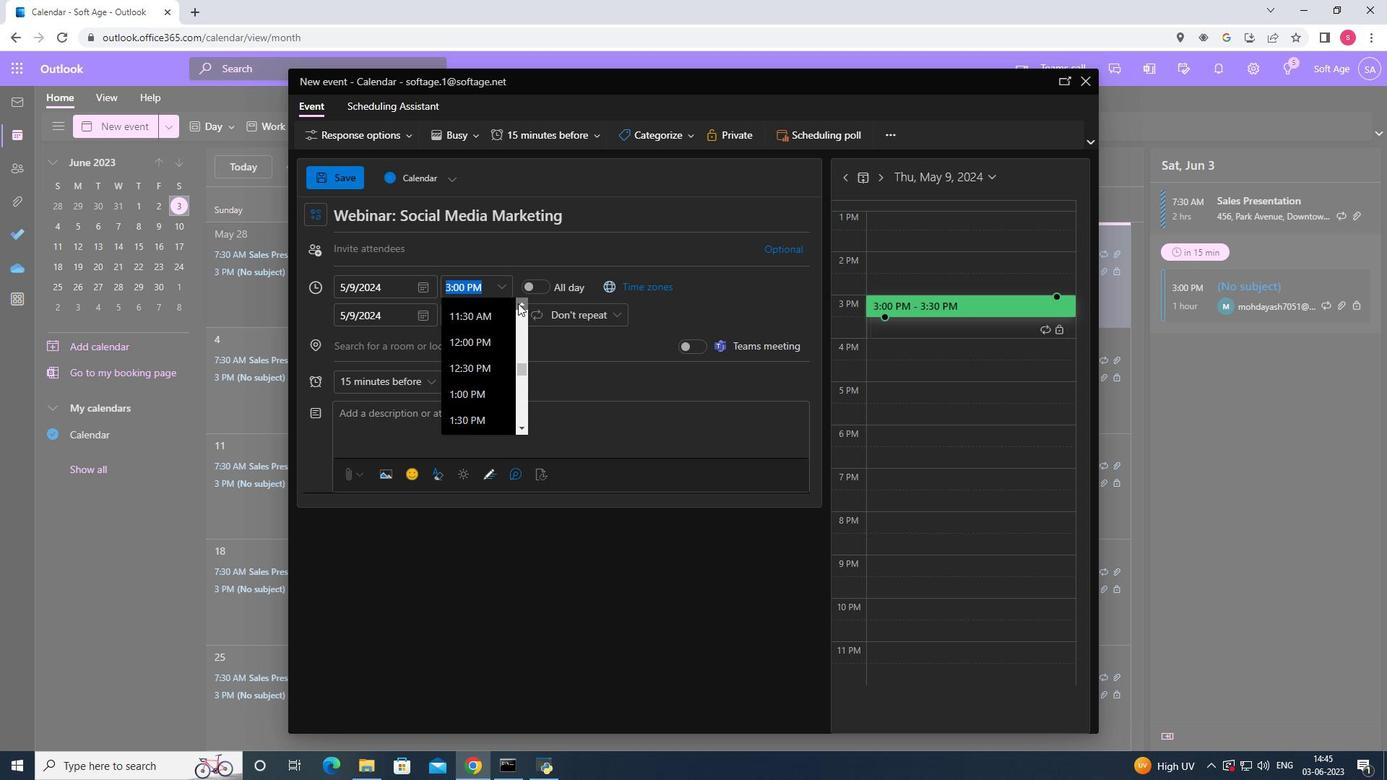 
Action: Mouse pressed left at (518, 303)
Screenshot: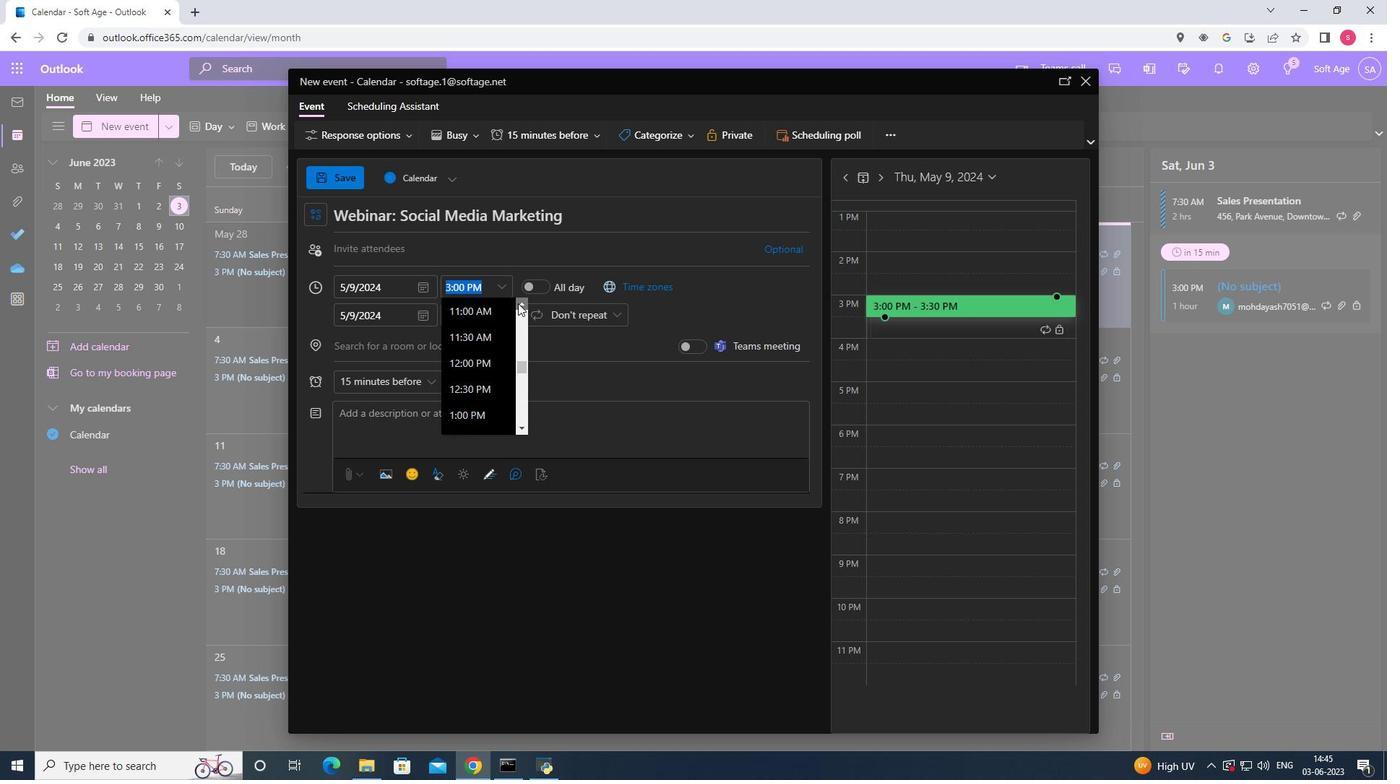 
Action: Mouse pressed left at (518, 303)
Screenshot: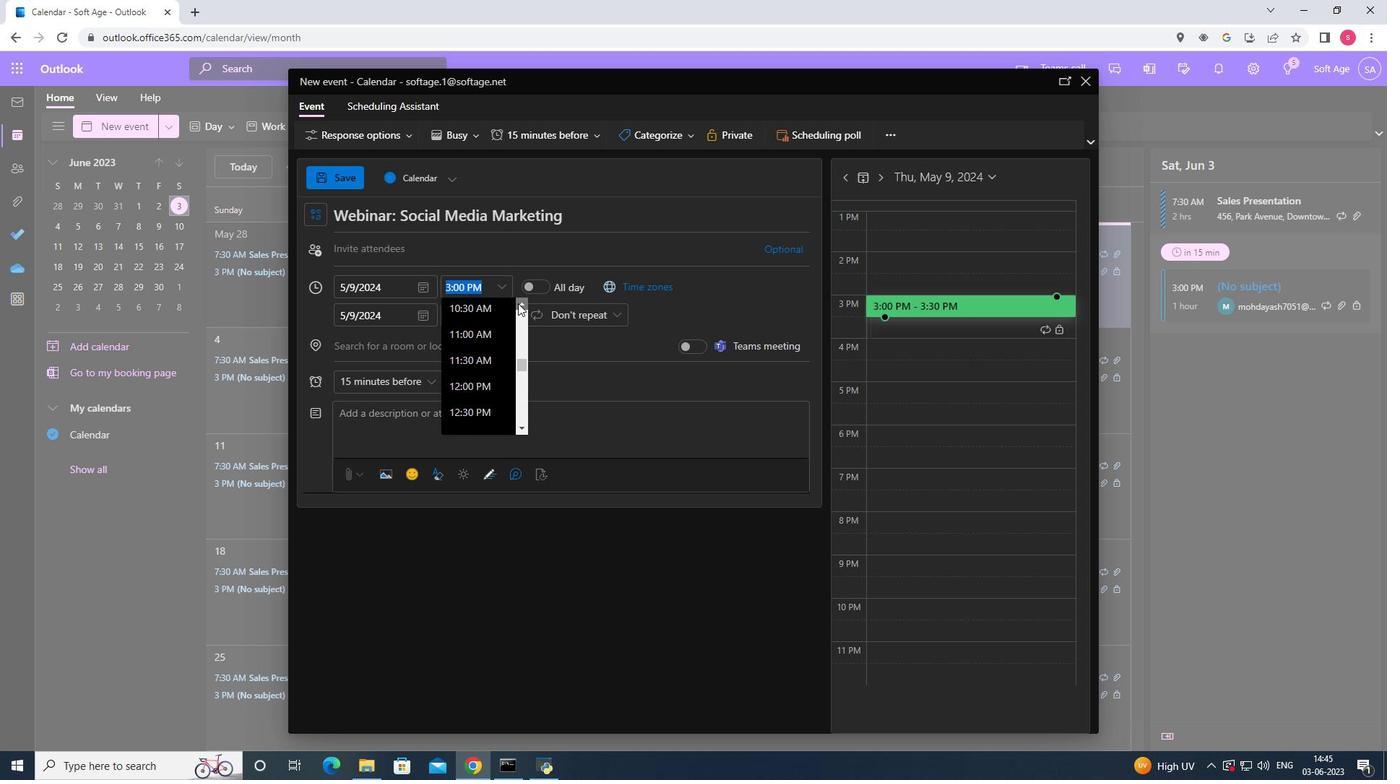 
Action: Mouse pressed left at (518, 303)
Screenshot: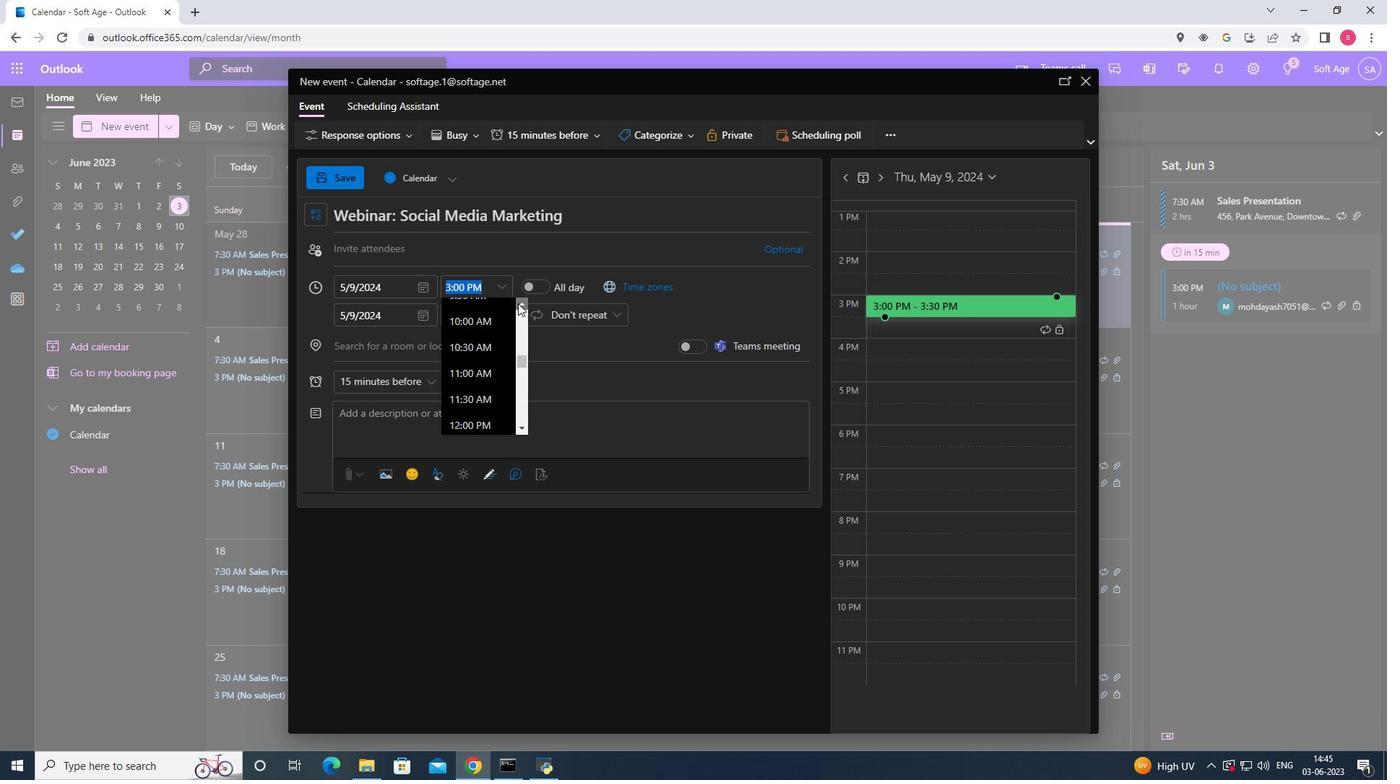 
Action: Mouse pressed left at (518, 303)
Screenshot: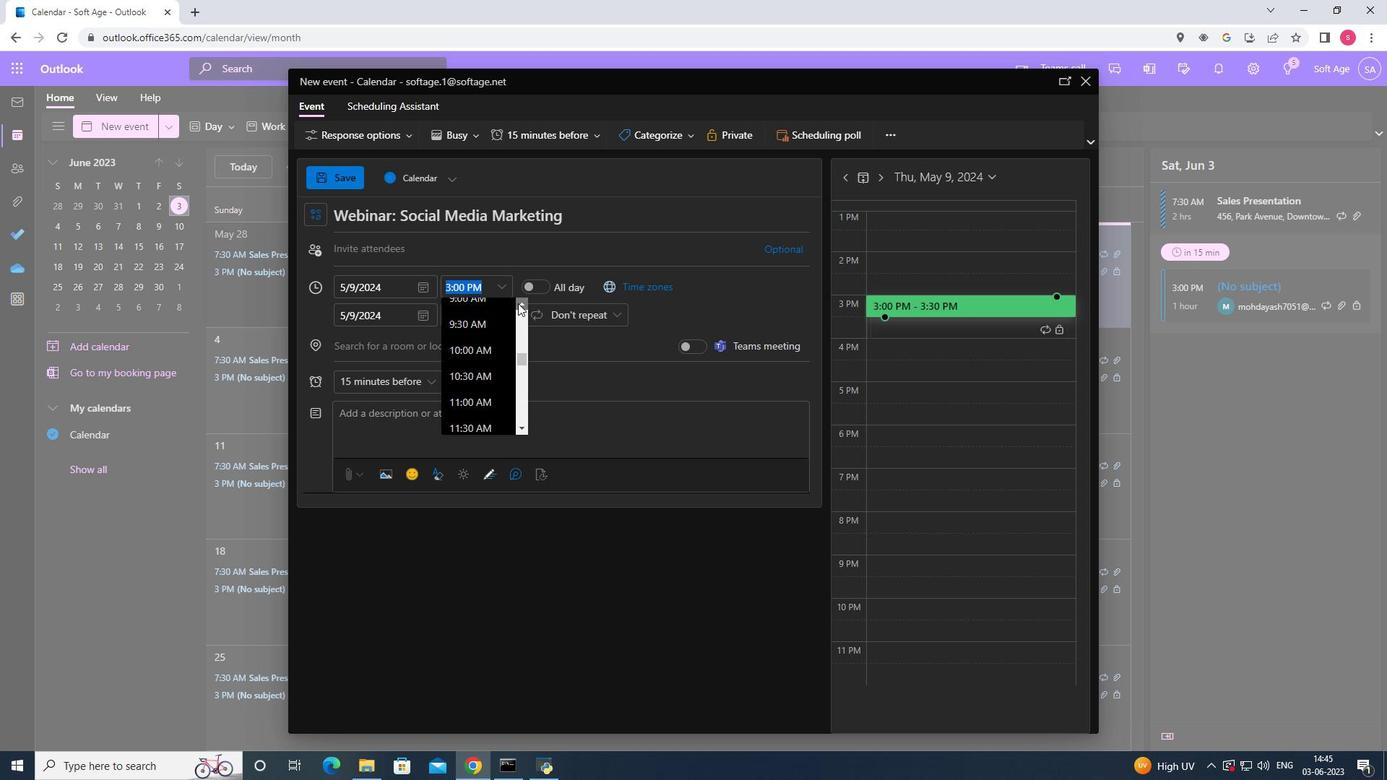 
Action: Mouse pressed left at (518, 303)
Screenshot: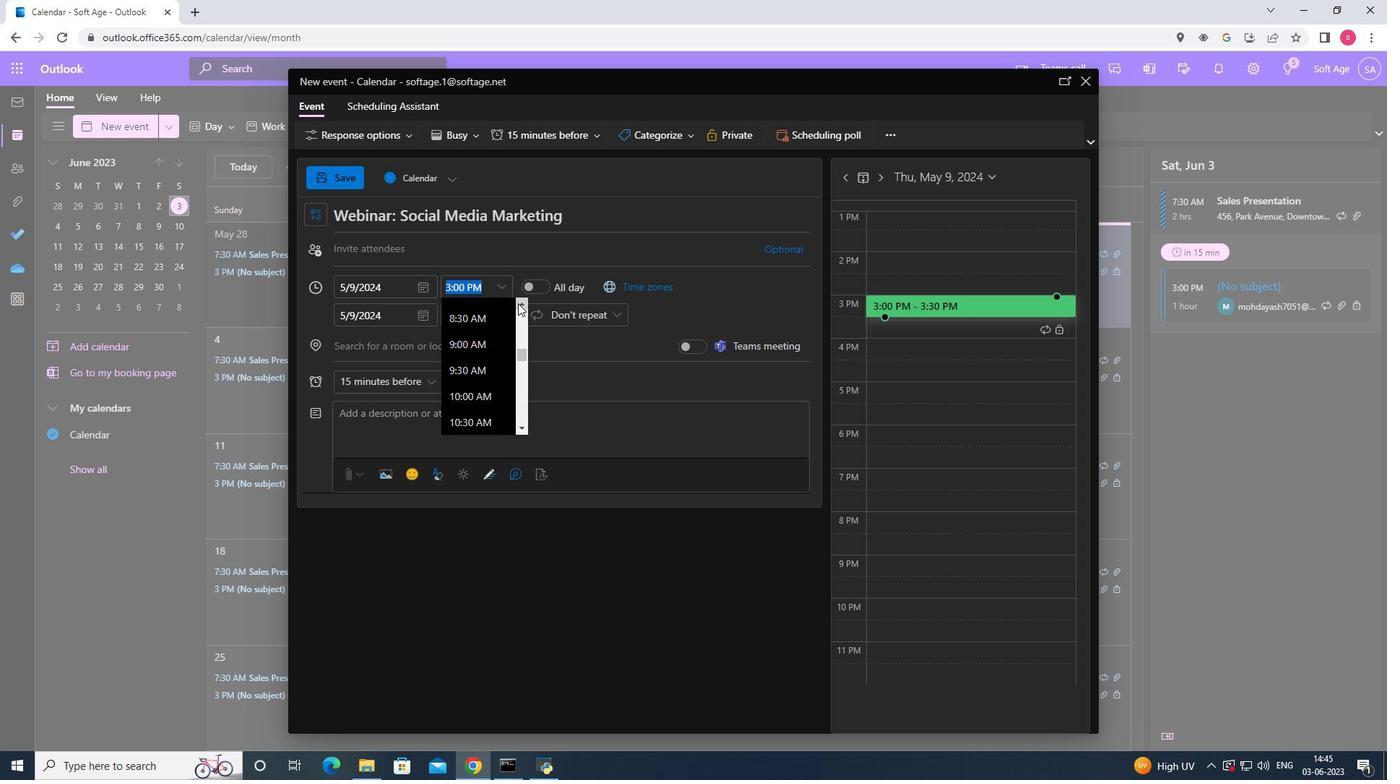 
Action: Mouse moved to (481, 316)
Screenshot: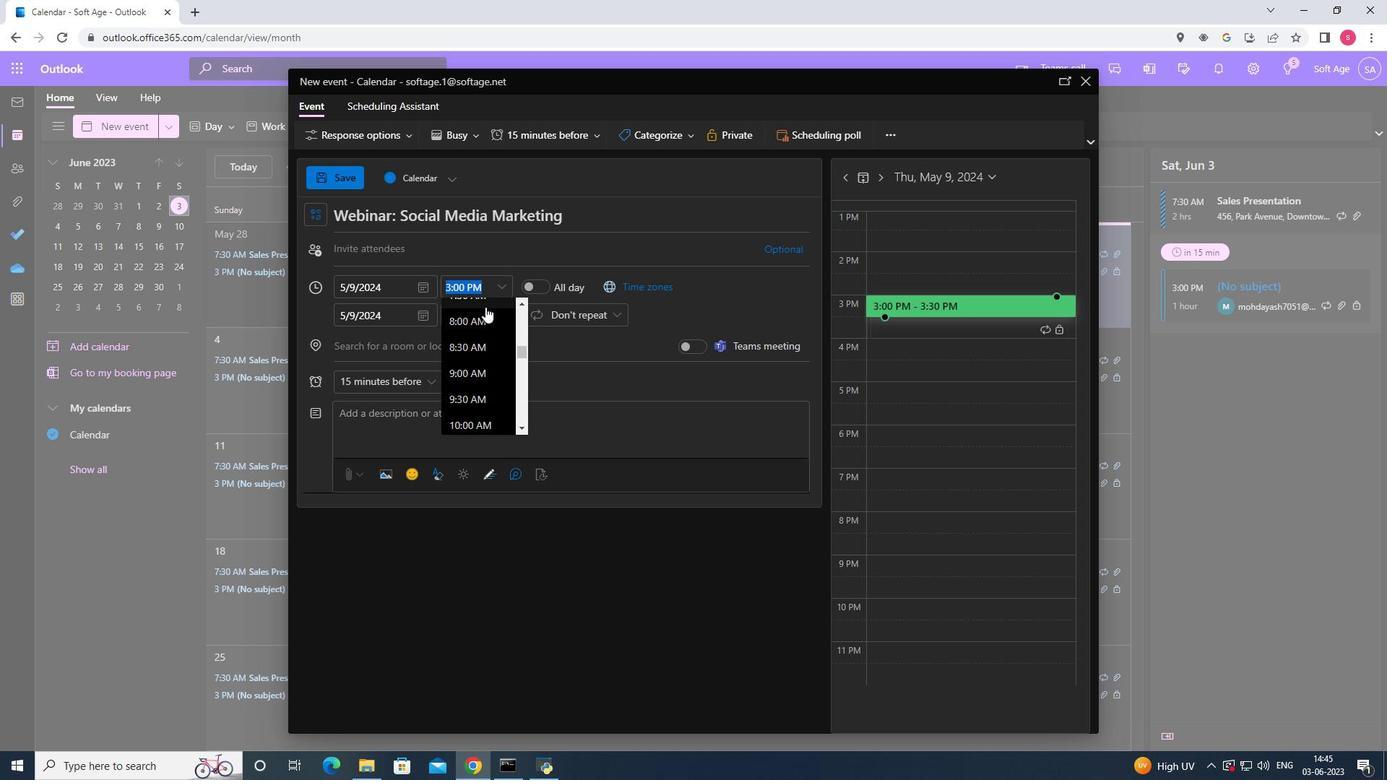 
Action: Mouse pressed left at (481, 316)
Screenshot: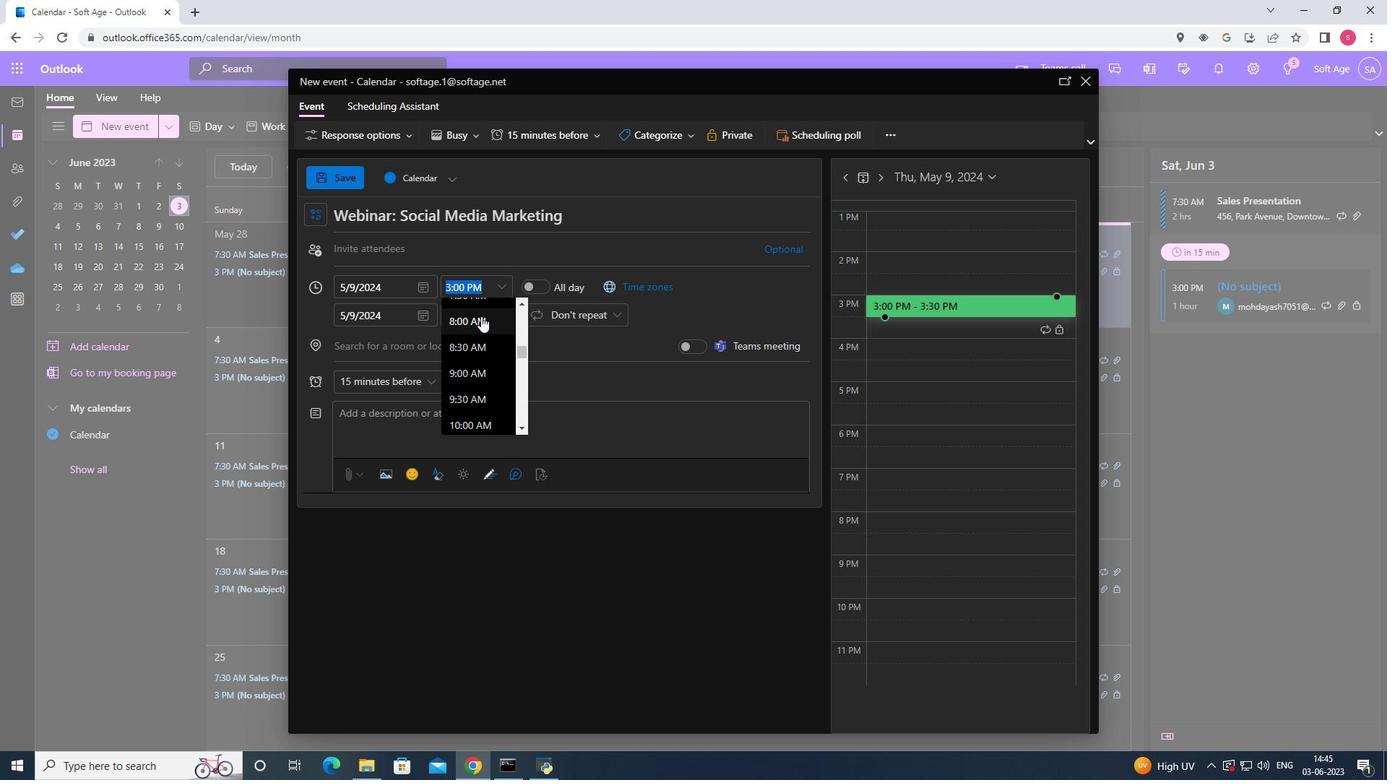
Action: Mouse moved to (500, 317)
Screenshot: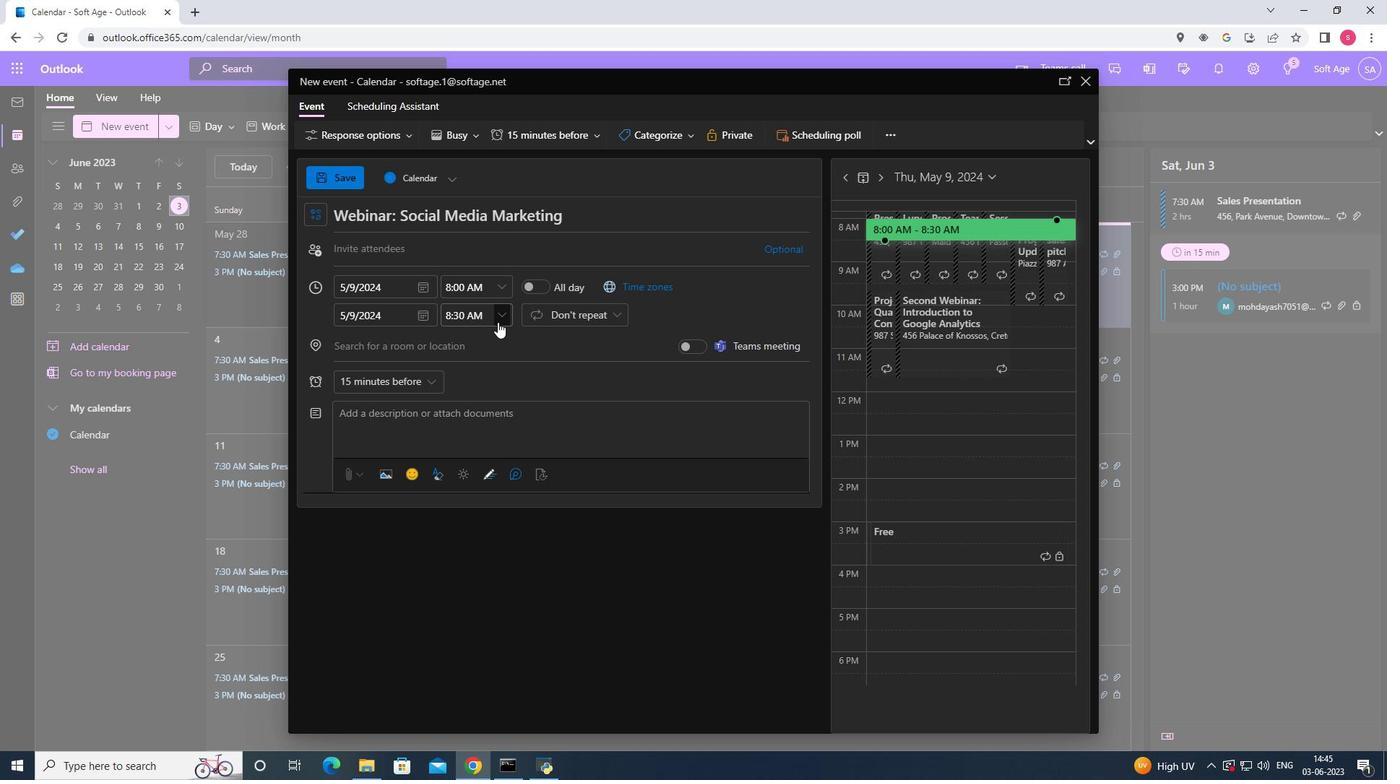 
Action: Mouse pressed left at (500, 317)
Screenshot: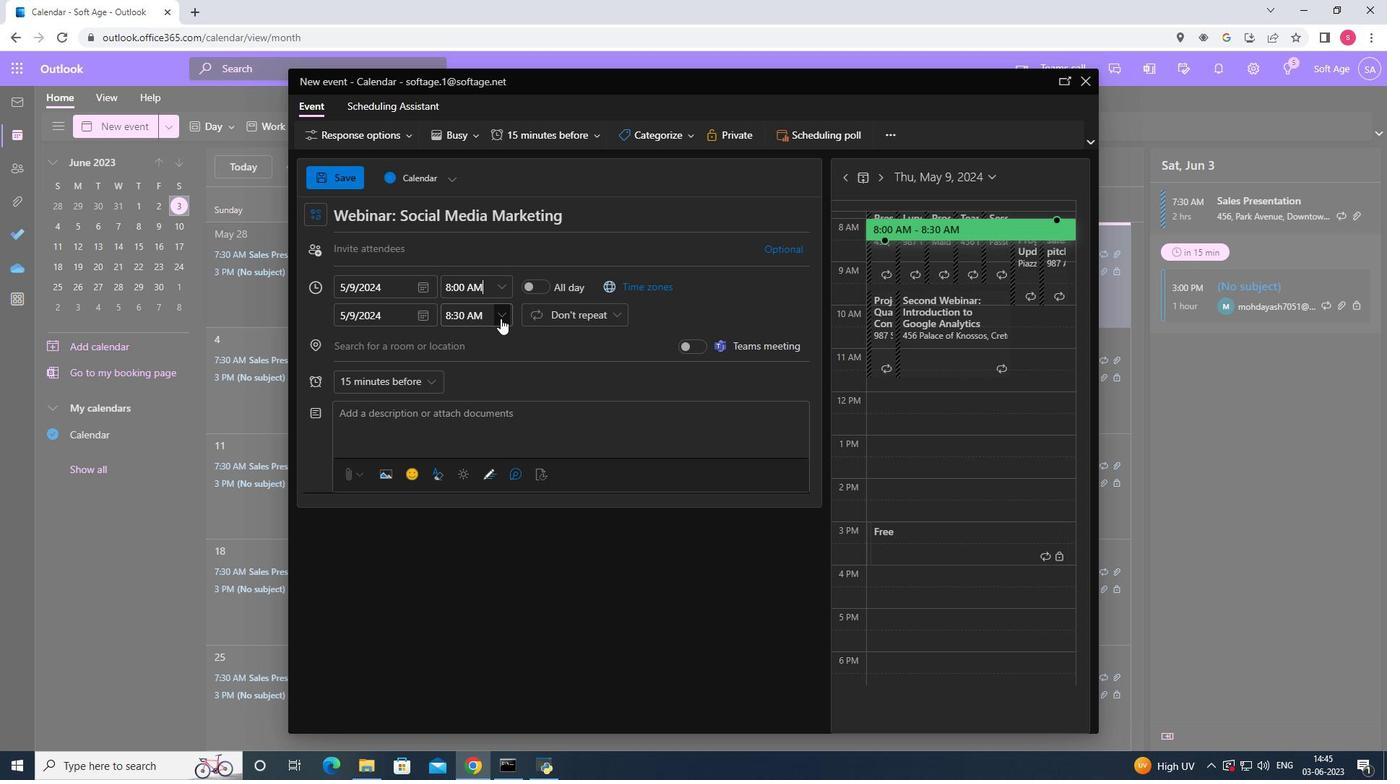 
Action: Mouse moved to (482, 414)
Screenshot: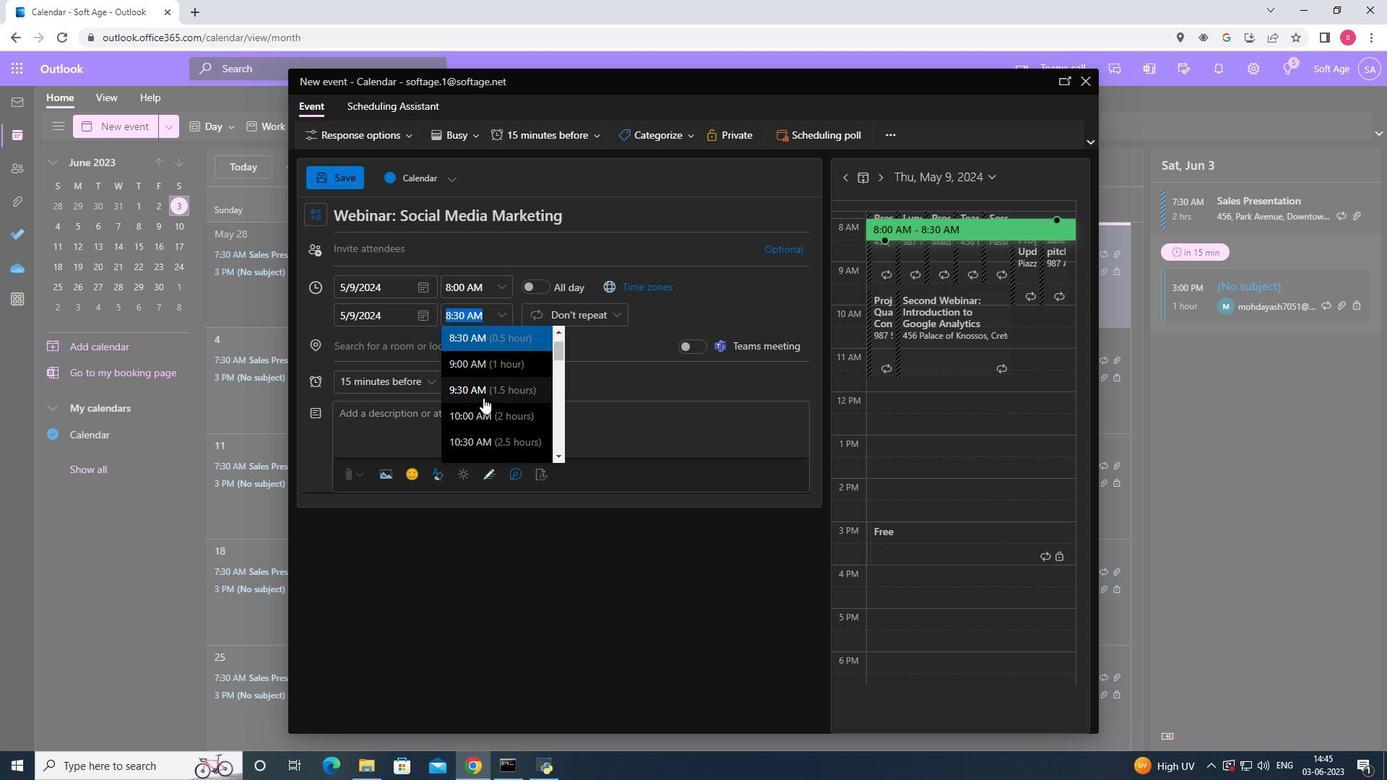 
Action: Mouse pressed left at (482, 414)
Screenshot: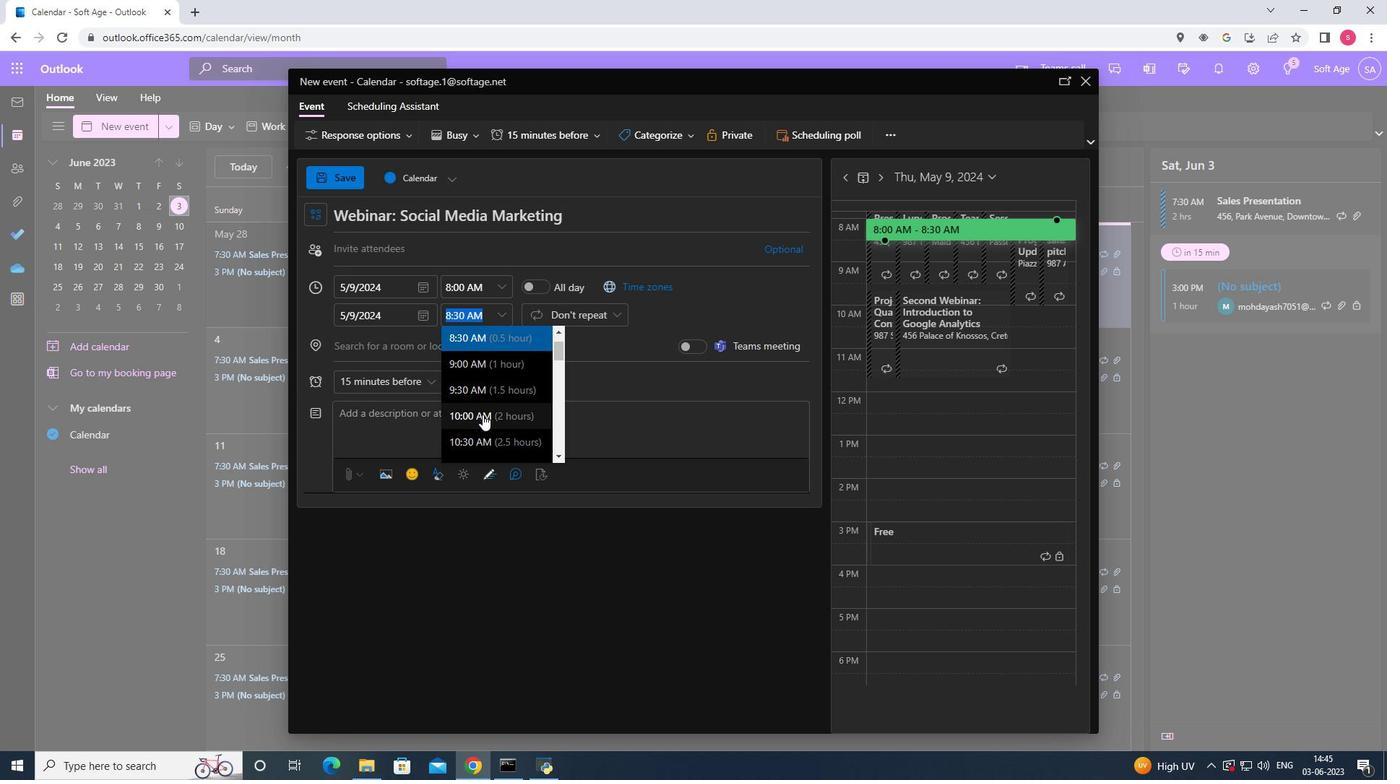 
Action: Mouse moved to (416, 415)
Screenshot: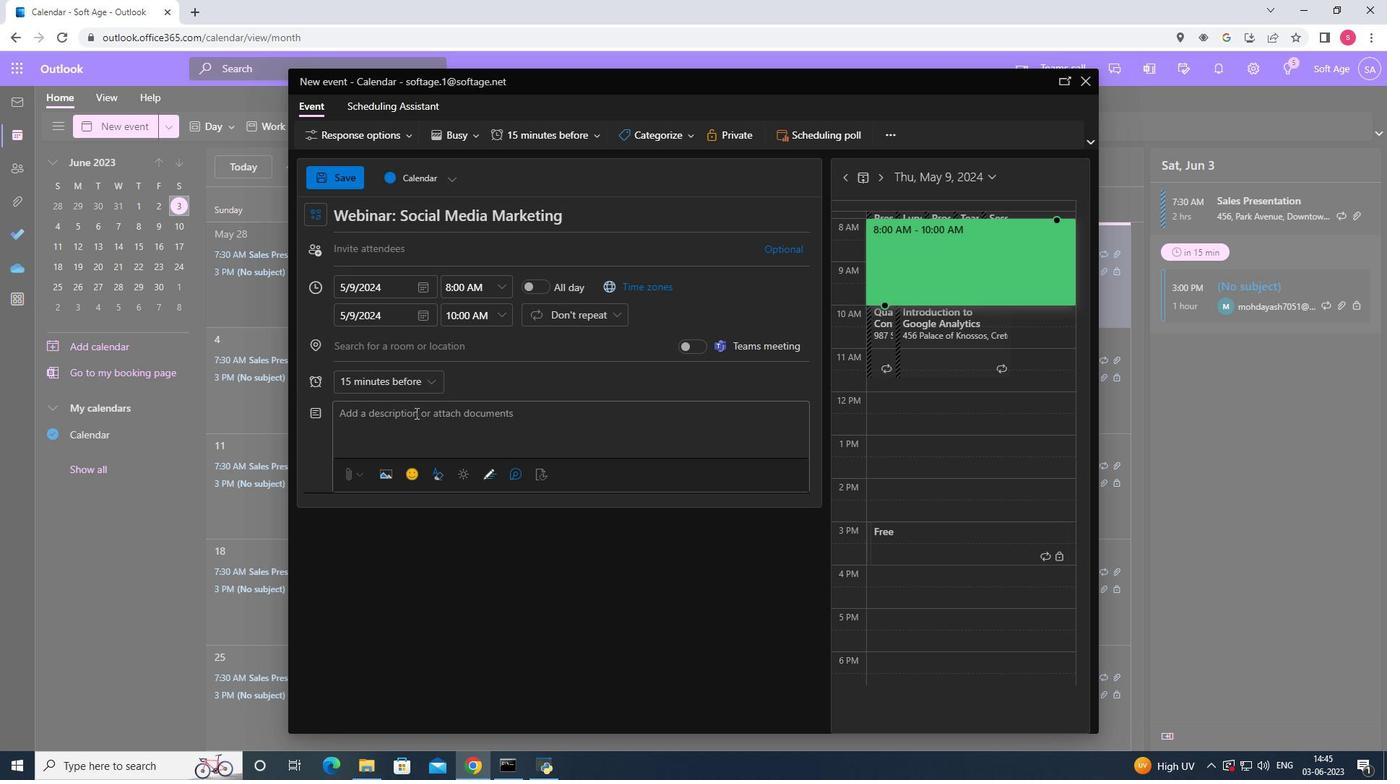 
Action: Mouse pressed left at (416, 415)
Screenshot: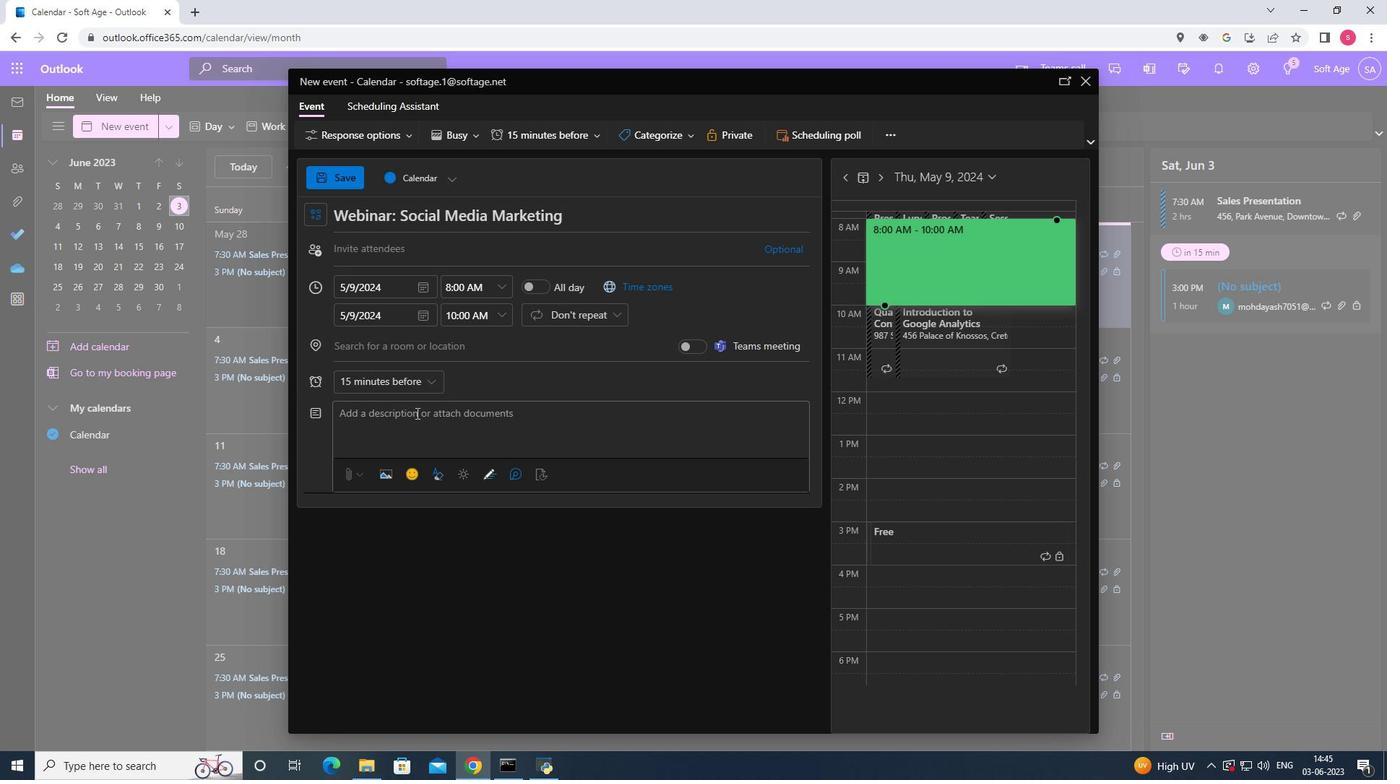 
Action: Mouse moved to (418, 415)
Screenshot: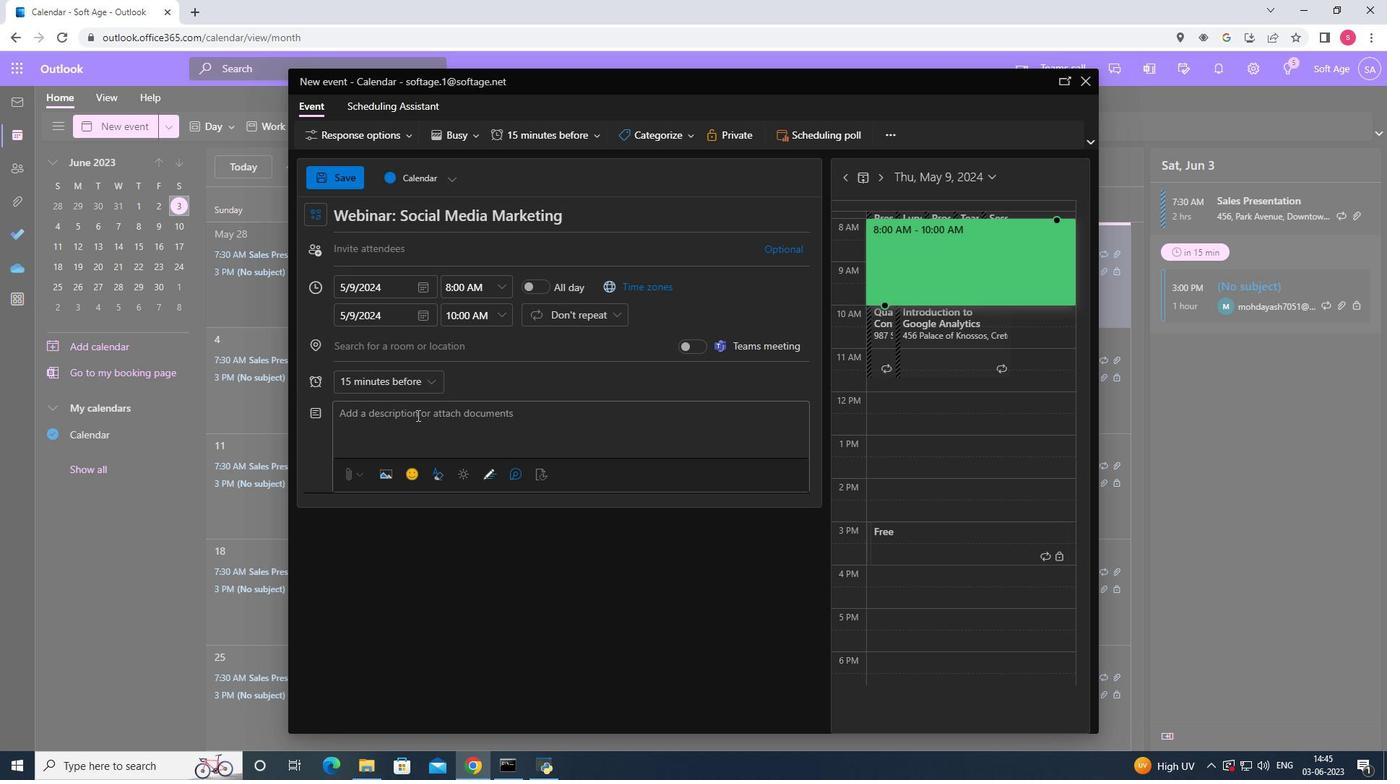 
Action: Key pressed <Key.shift><Key.shift><Key.shift><Key.shift><Key.shift><Key.shift><Key.shift><Key.shift><Key.shift><Key.shift><Key.shift><Key.shift>Throughout<Key.space>the<Key.space>session<Key.space><Key.backspace>,<Key.space>we<Key.space>will<Key.space>encourage<Key.space>collaboration,<Key.space>provide<Key.space>inspiration<Key.space>through<Key.space>real-world<Key.space>case<Key.space>studies,<Key.space>and<Key.space>leverage<Key.space>emerging<Key.space>technologies<Key.space>as<Key.space>catalysts<Key.space>for<Key.space>change<Key.space><Key.backspace>.<Key.space>b<Key.backspace><Key.shift>By<Key.space>synergizing<Key.space>the<Key.space>expertise<Key.space>and<Key.space>perspectives<Key.space>of<Key.space>the<Key.space>participants,<Key.space>we<Key.space>aim<Key.space>to<Key.space>generate<Key.space>a<Key.space>comprehenive<Key.space>range<Key.space>of<Key.space>ideas<Key.space>
Screenshot: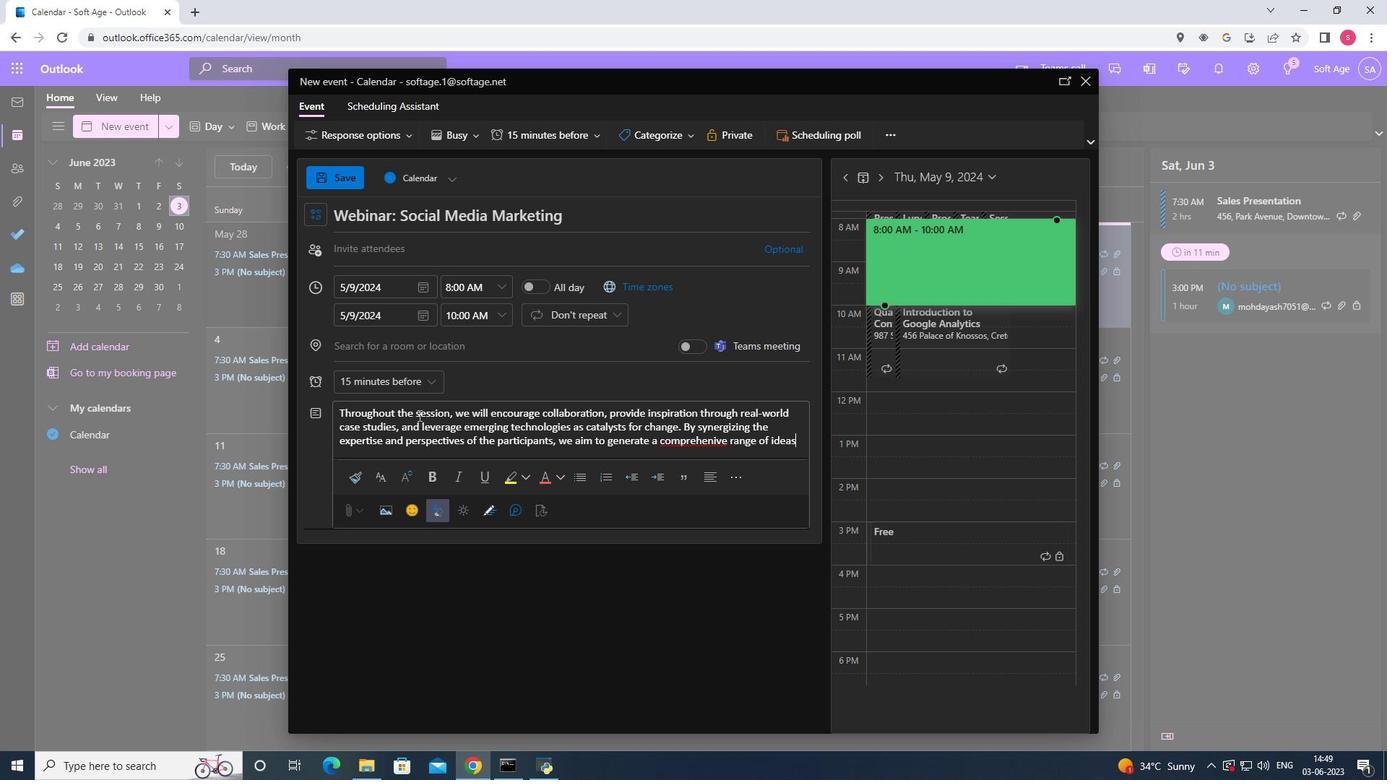
Action: Mouse moved to (712, 442)
Screenshot: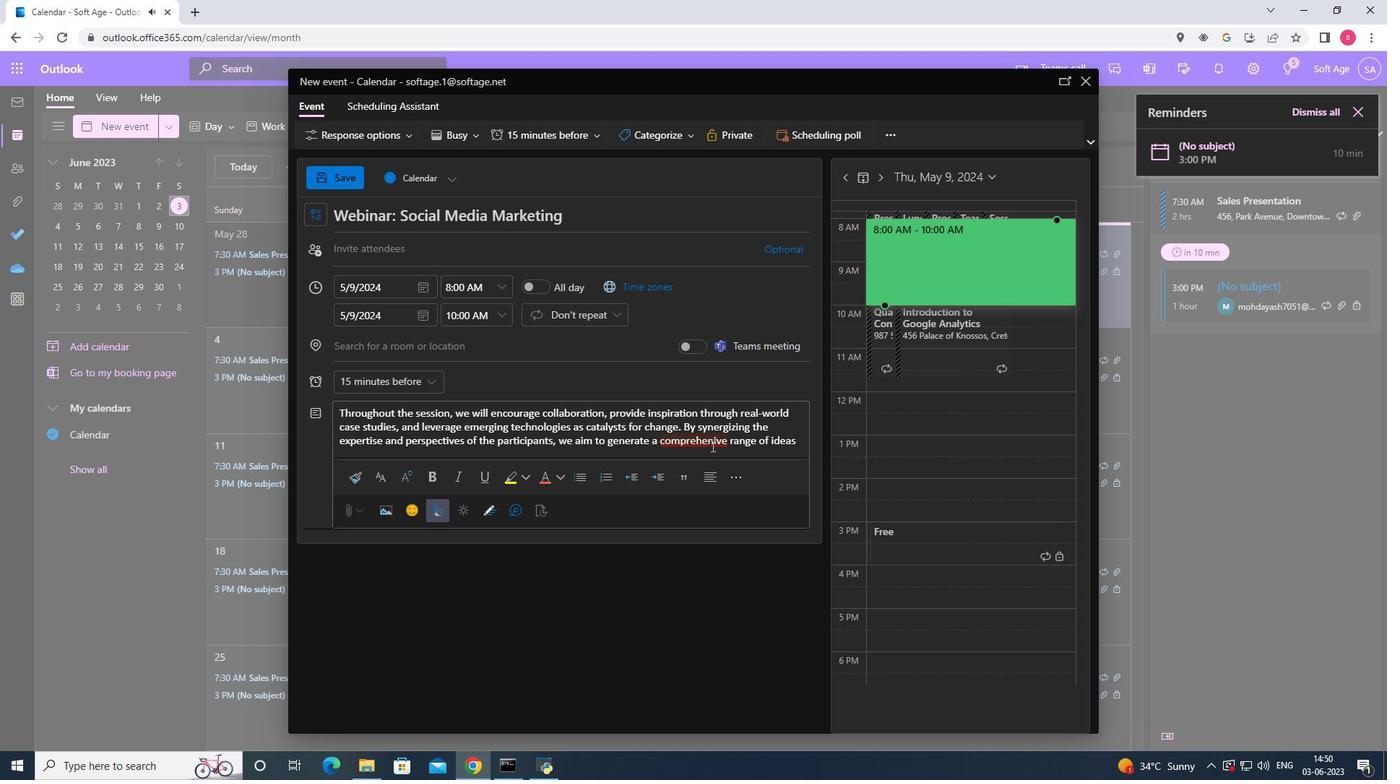 
Action: Mouse pressed left at (712, 442)
Screenshot: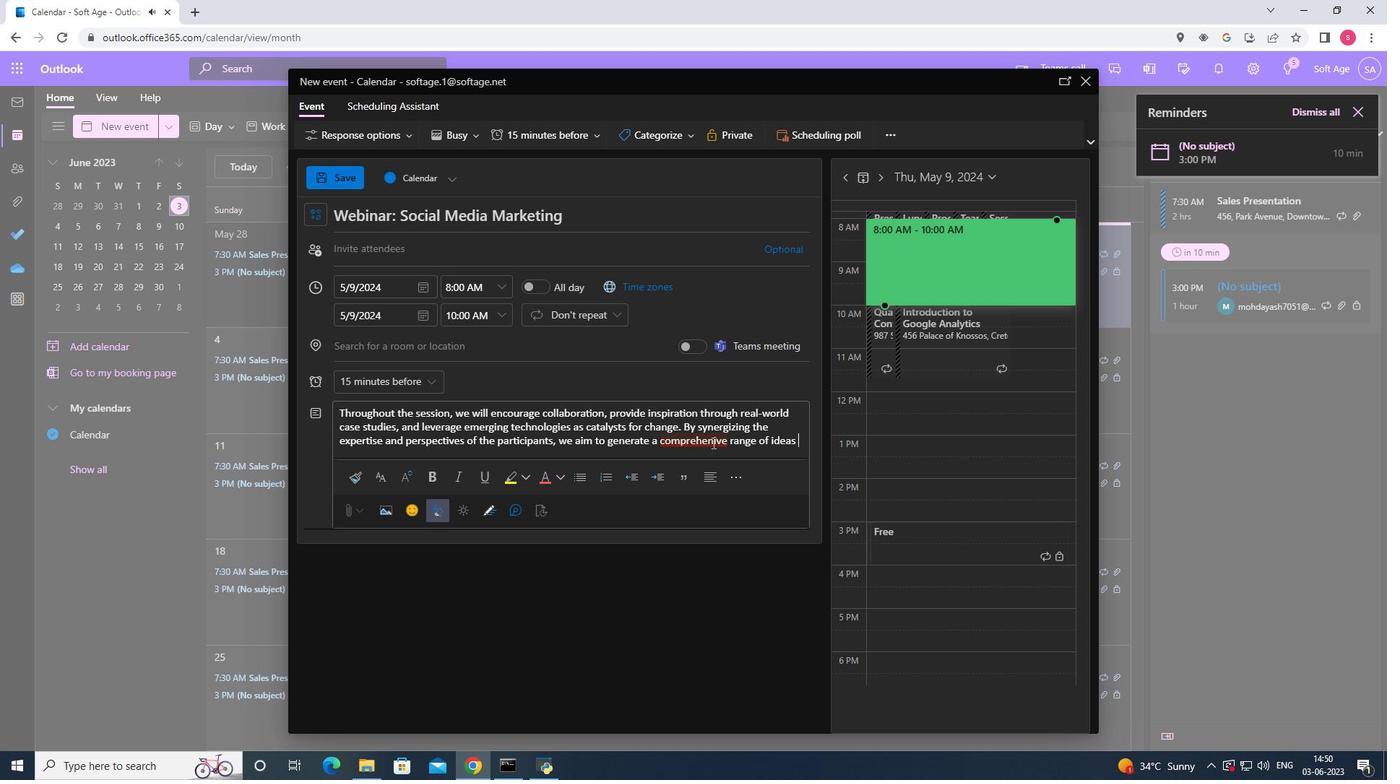 
Action: Mouse moved to (747, 455)
Screenshot: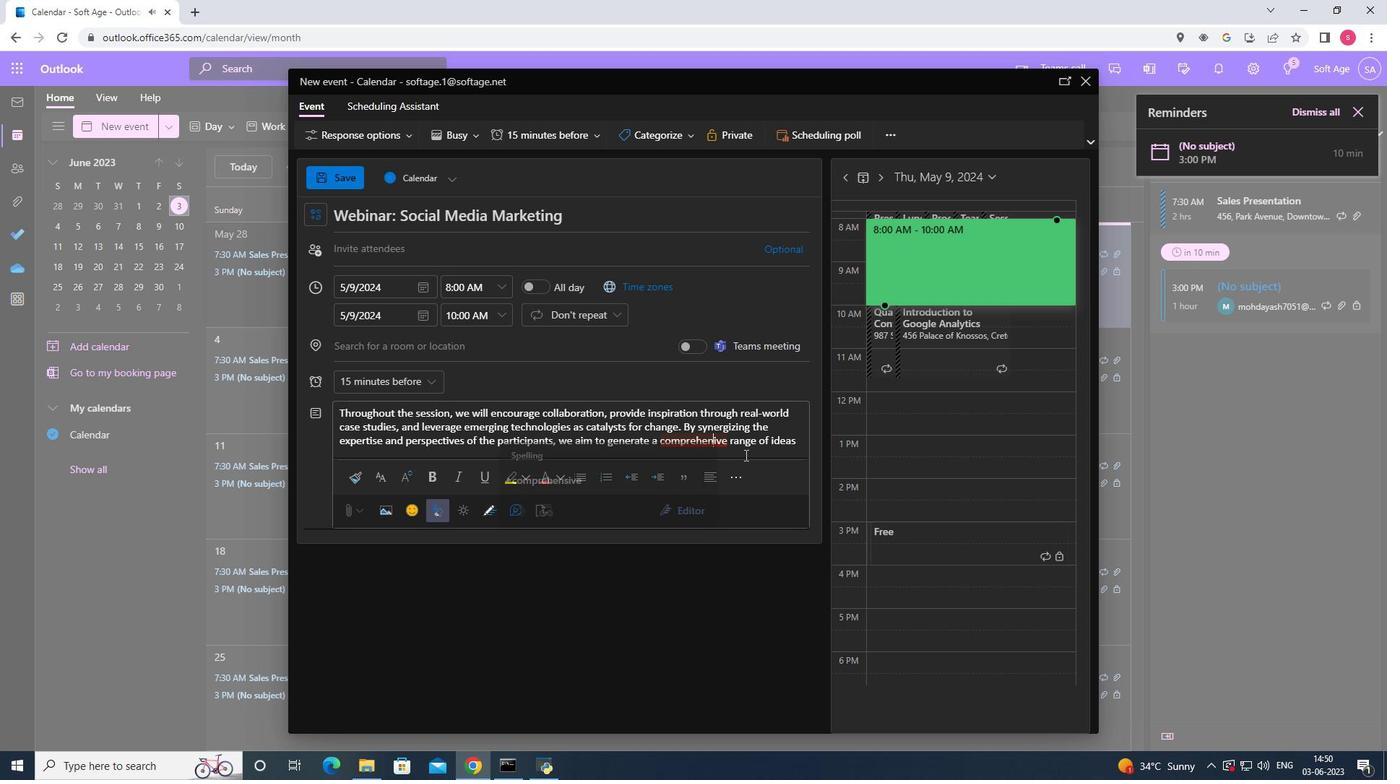 
Action: Key pressed s
Screenshot: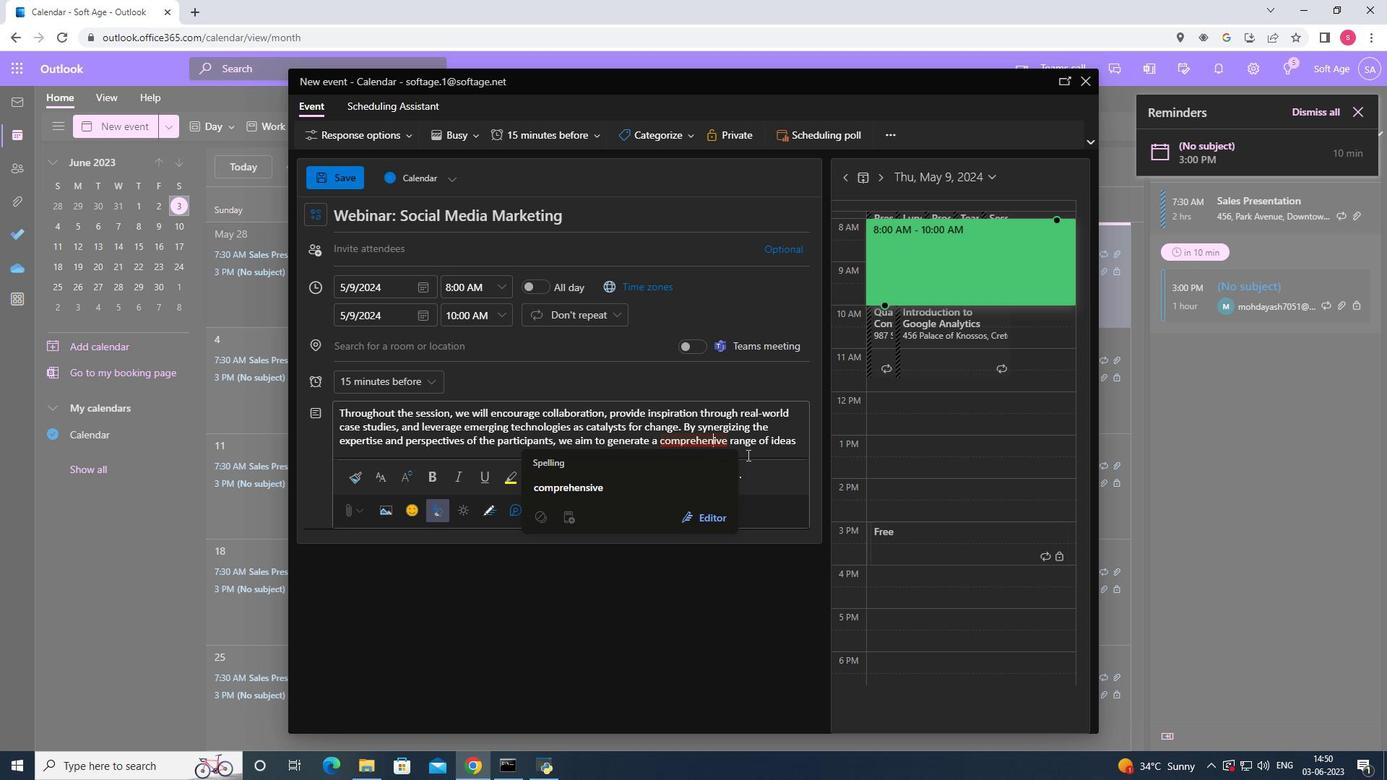 
Action: Mouse moved to (781, 436)
Screenshot: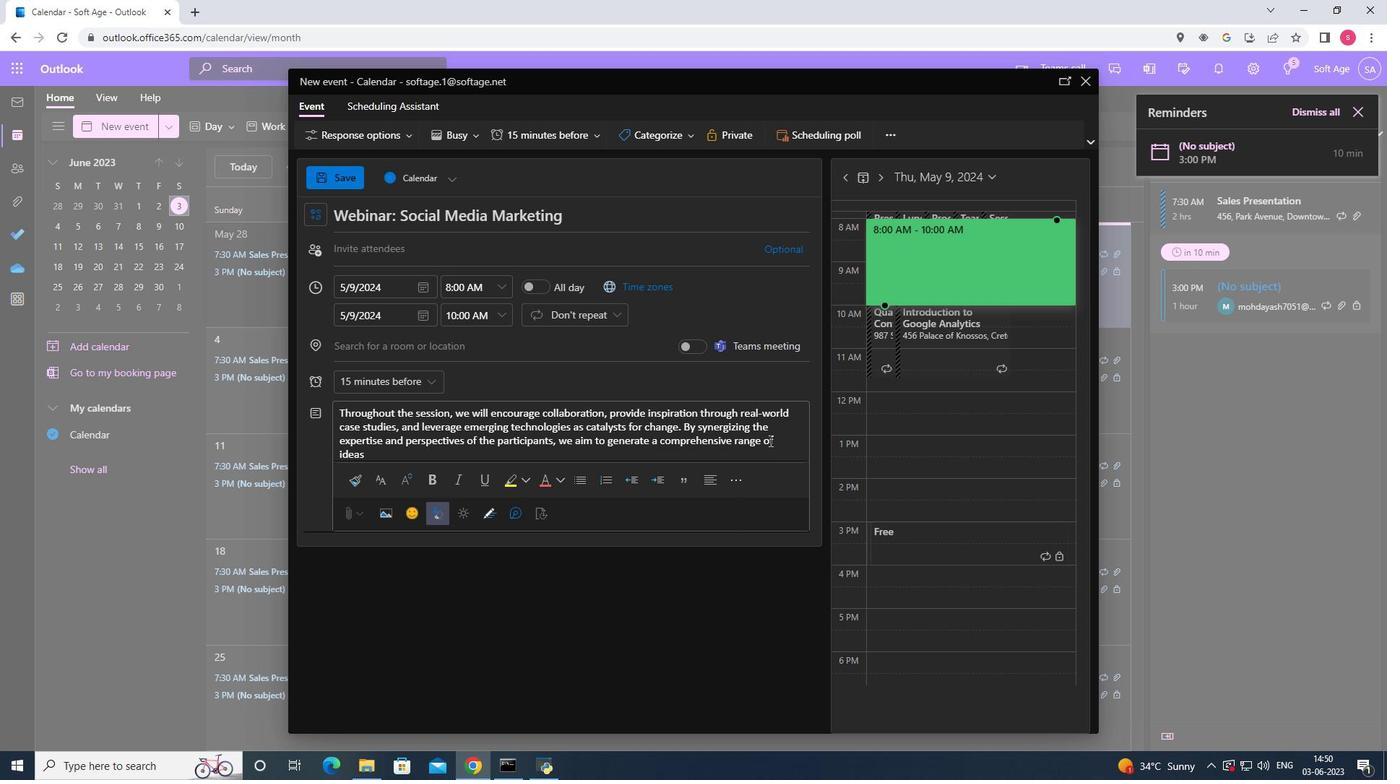 
Action: Mouse pressed left at (781, 436)
Screenshot: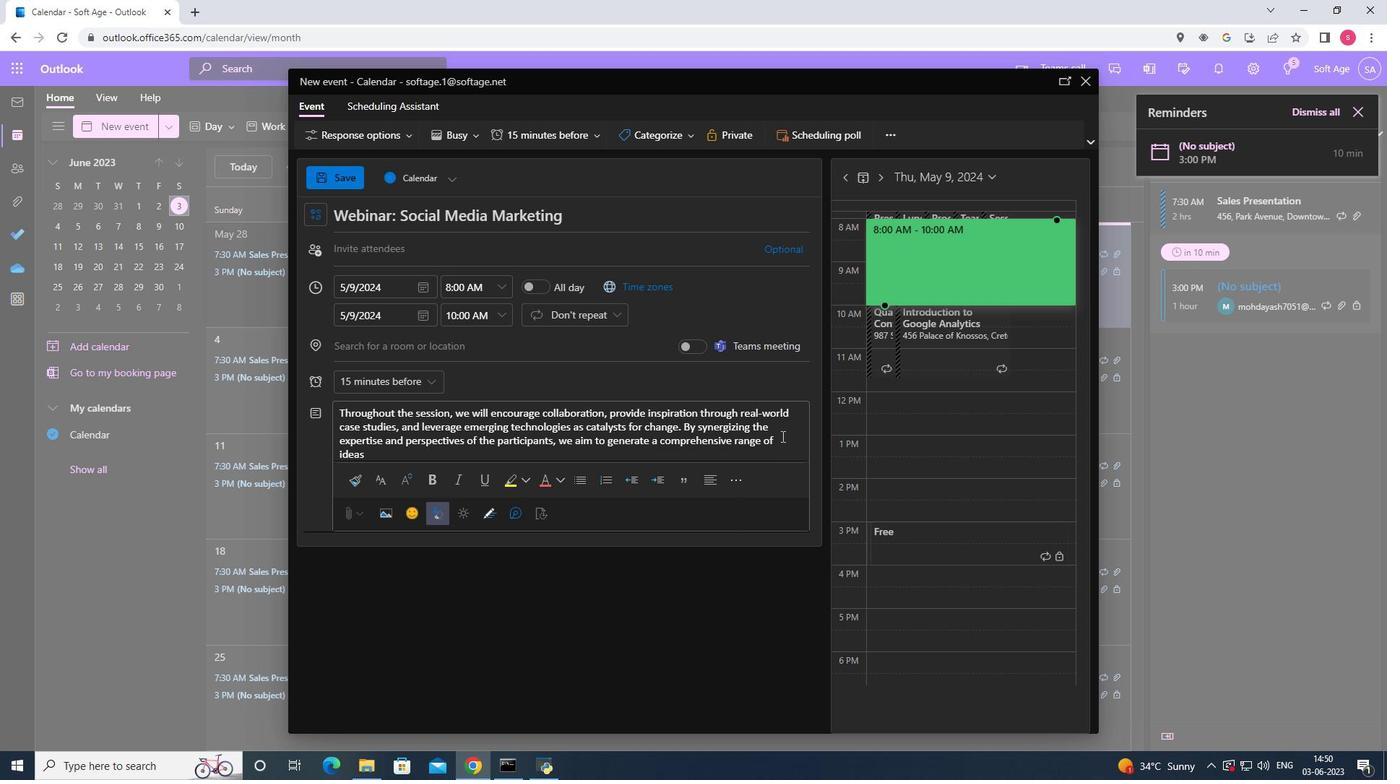 
Action: Mouse moved to (382, 451)
Screenshot: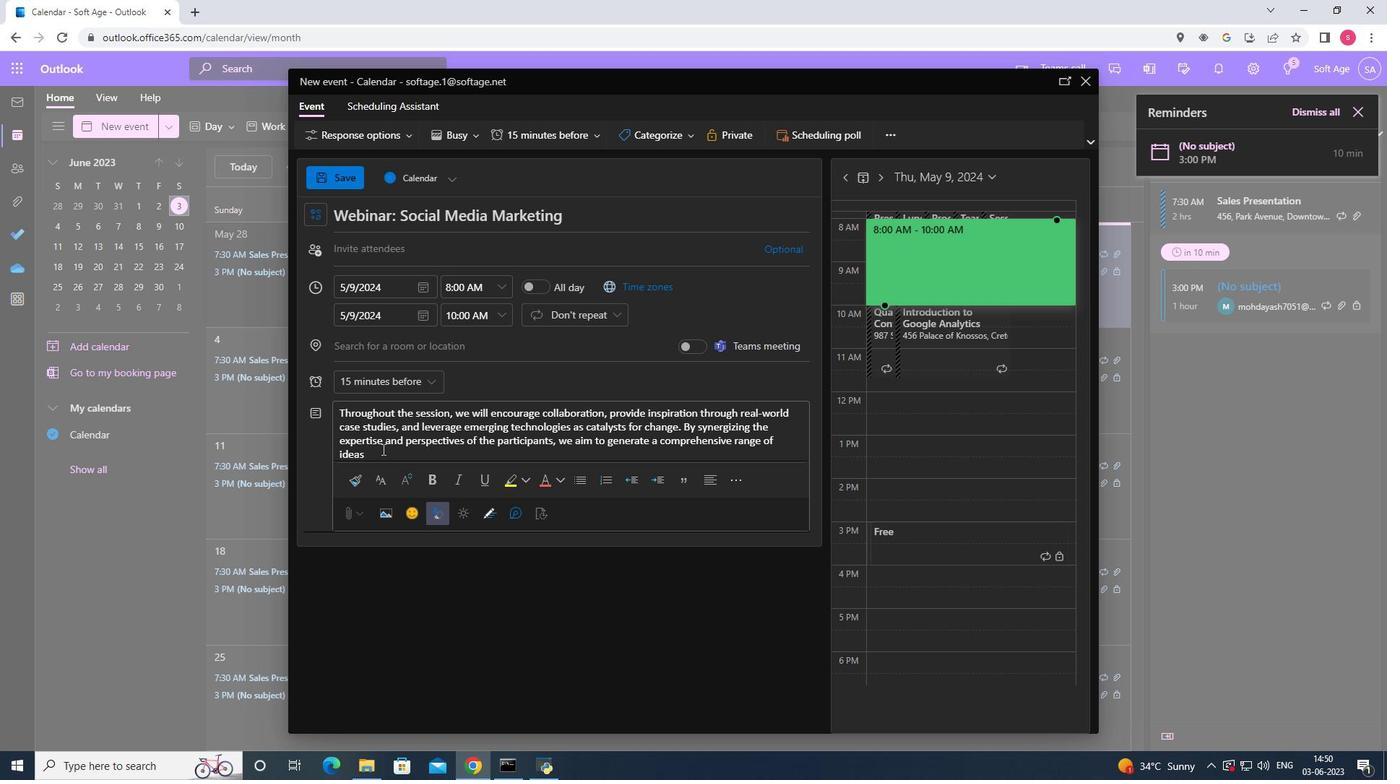 
Action: Mouse pressed left at (382, 451)
Screenshot: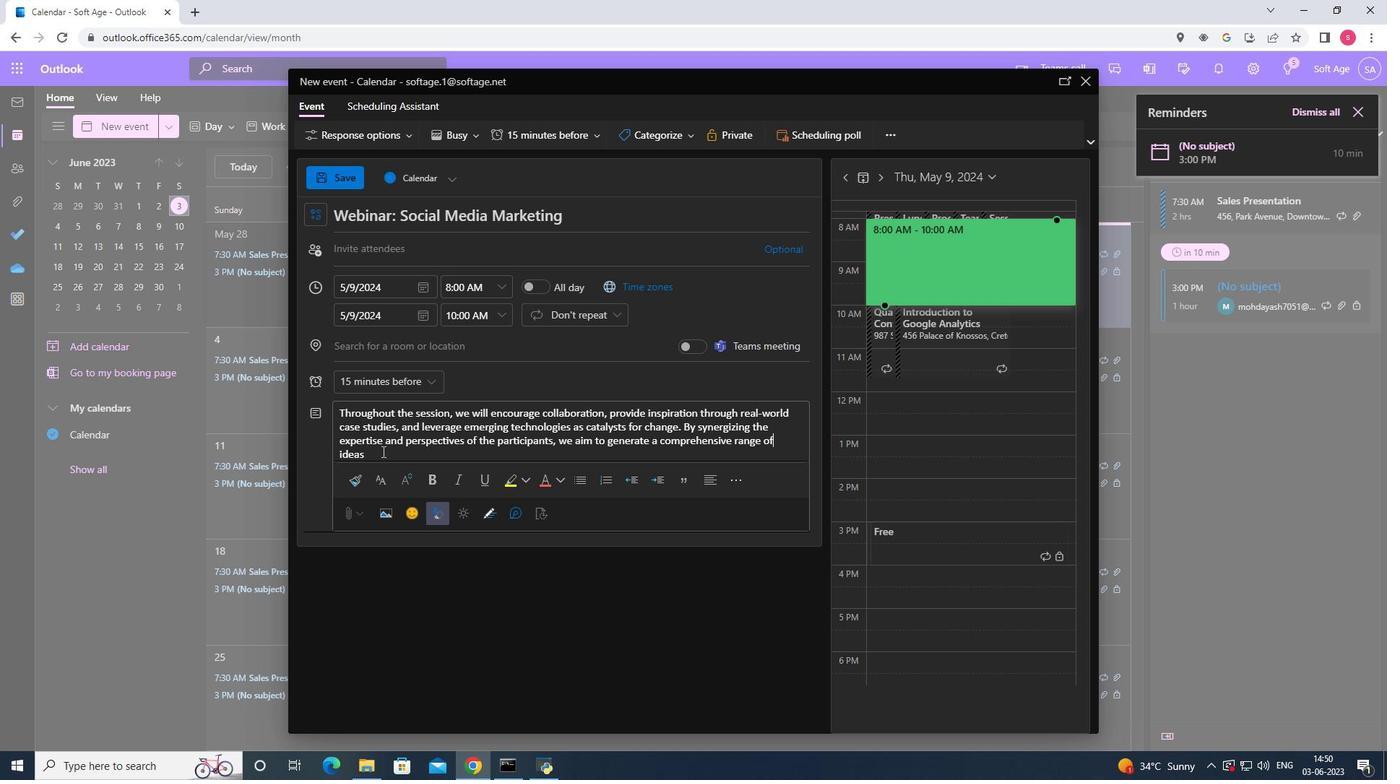 
Action: Key pressed that<Key.space>can<Key.space>shape<Key.space>the<Key.space>future<Key.space>of<Key.space>sustainable<Key.space>transportai<Key.backspace>tion<Key.space><Key.backspace>.
Screenshot: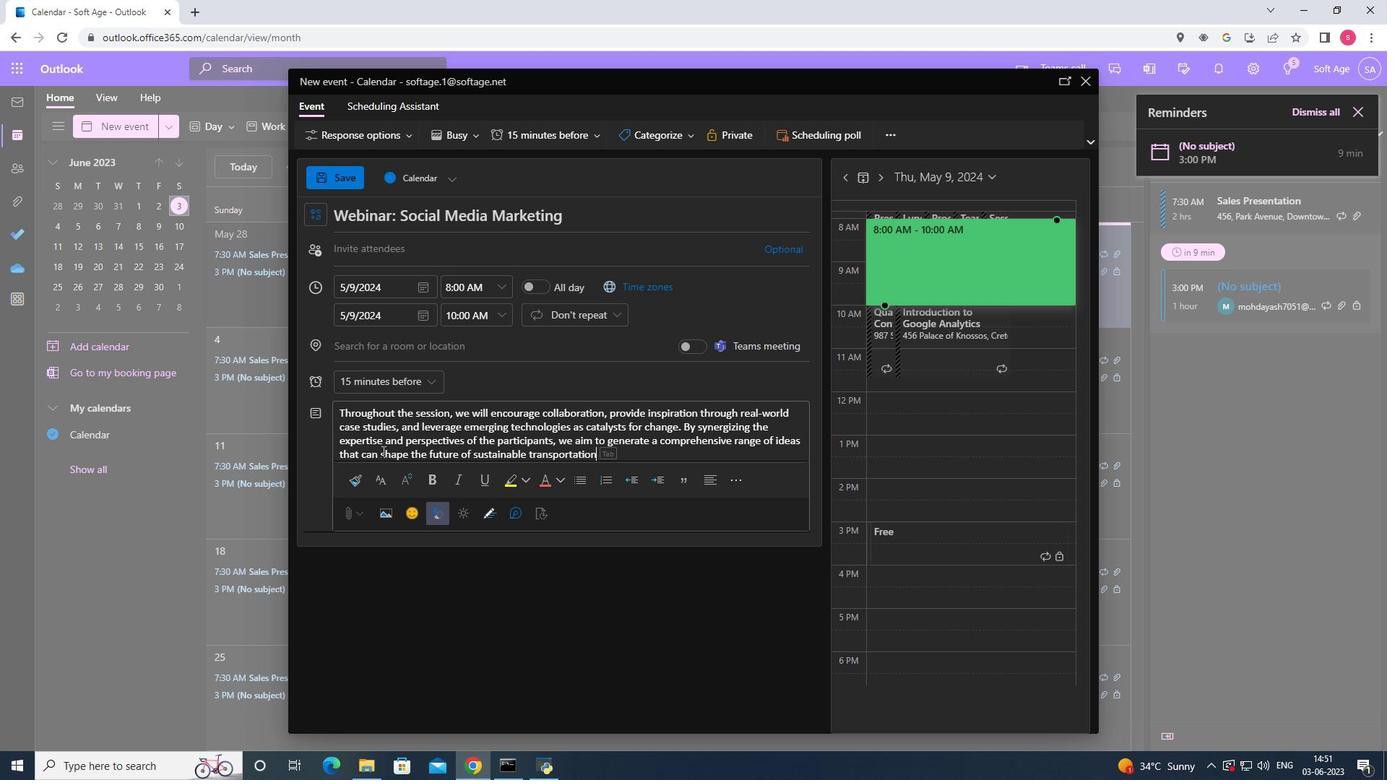 
Action: Mouse moved to (687, 136)
Screenshot: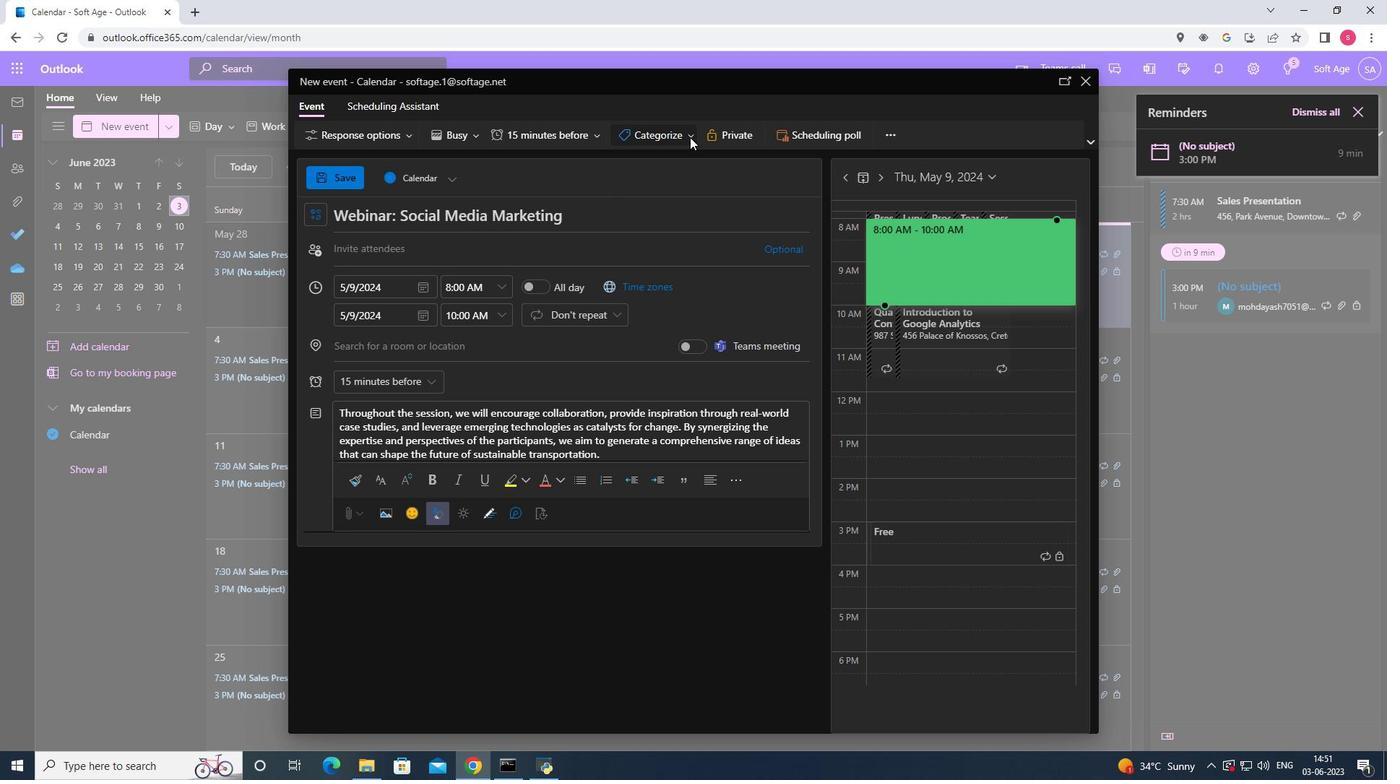 
Action: Mouse pressed left at (687, 136)
Screenshot: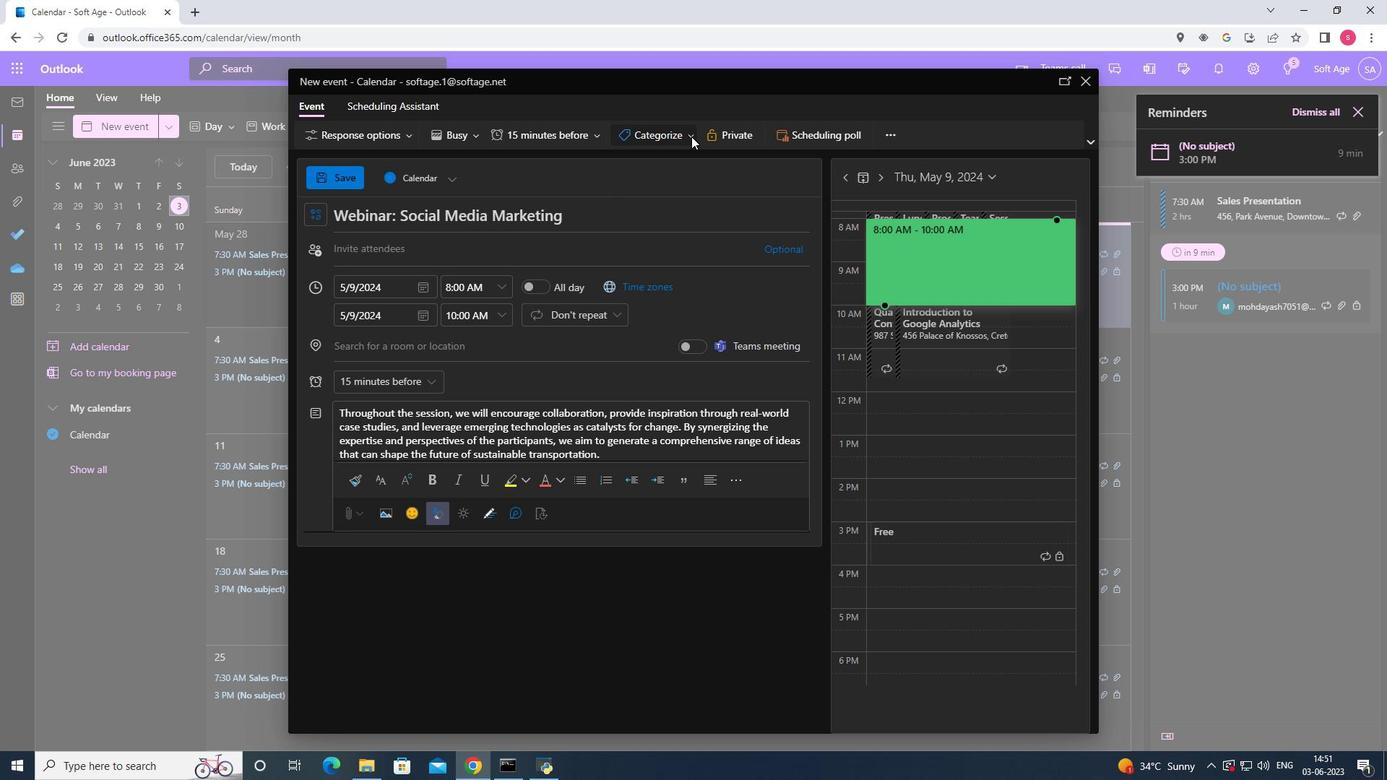 
Action: Mouse moved to (671, 201)
Screenshot: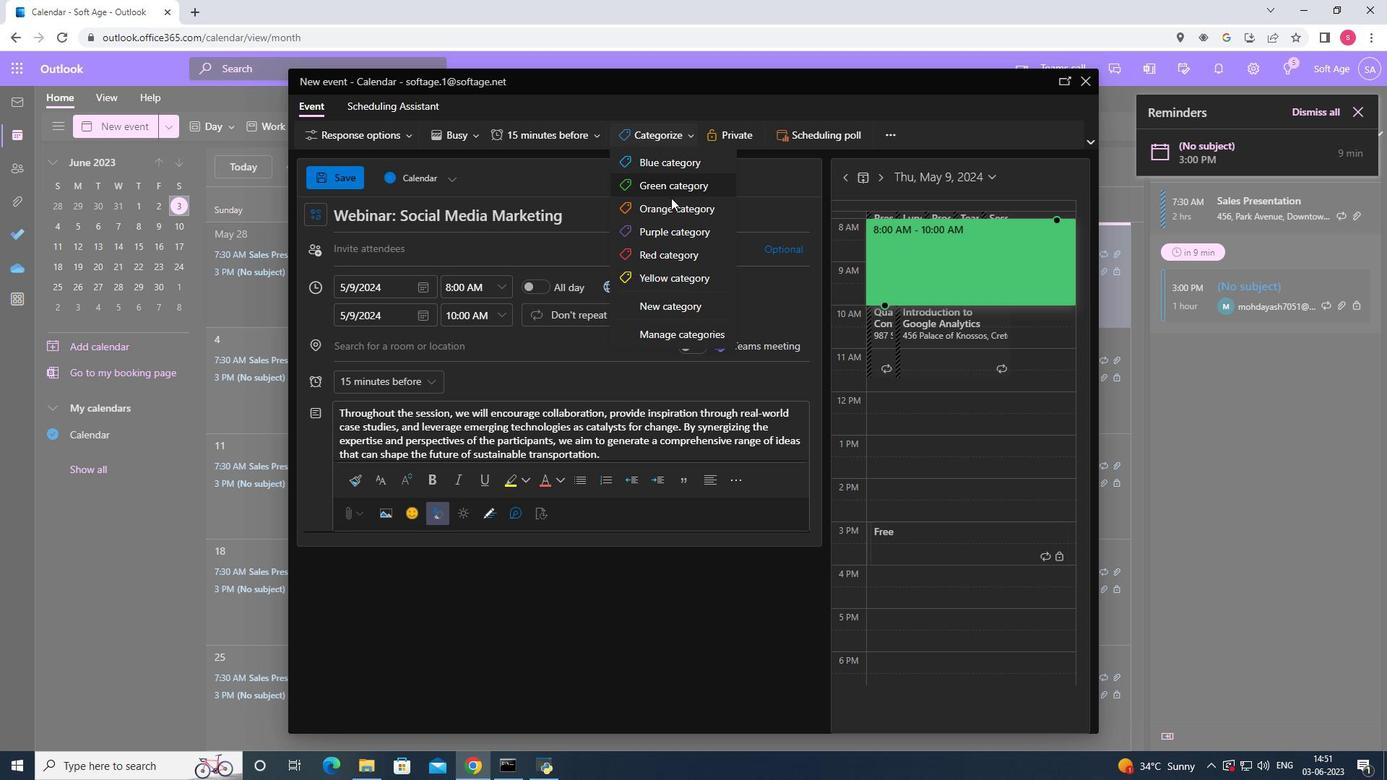 
Action: Mouse pressed left at (671, 201)
Screenshot: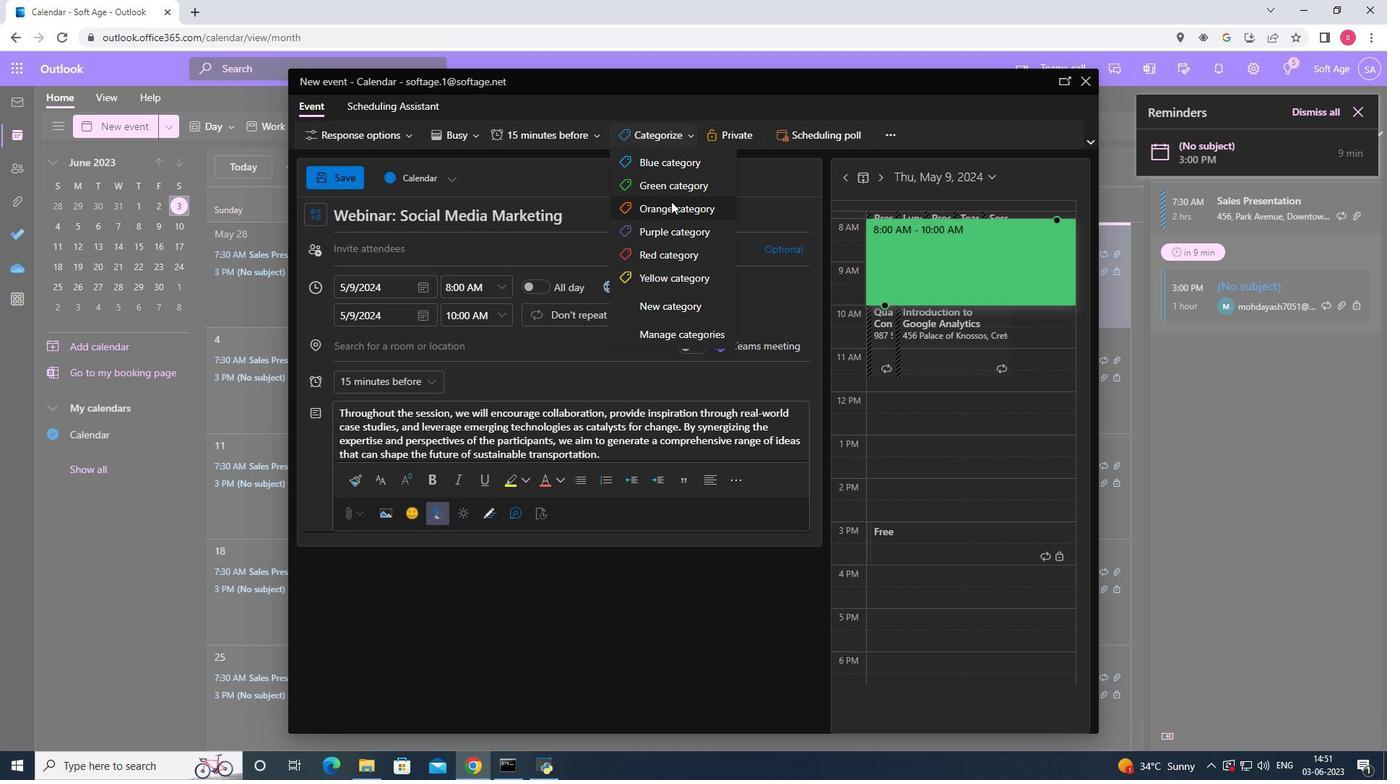 
Action: Mouse moved to (480, 354)
Screenshot: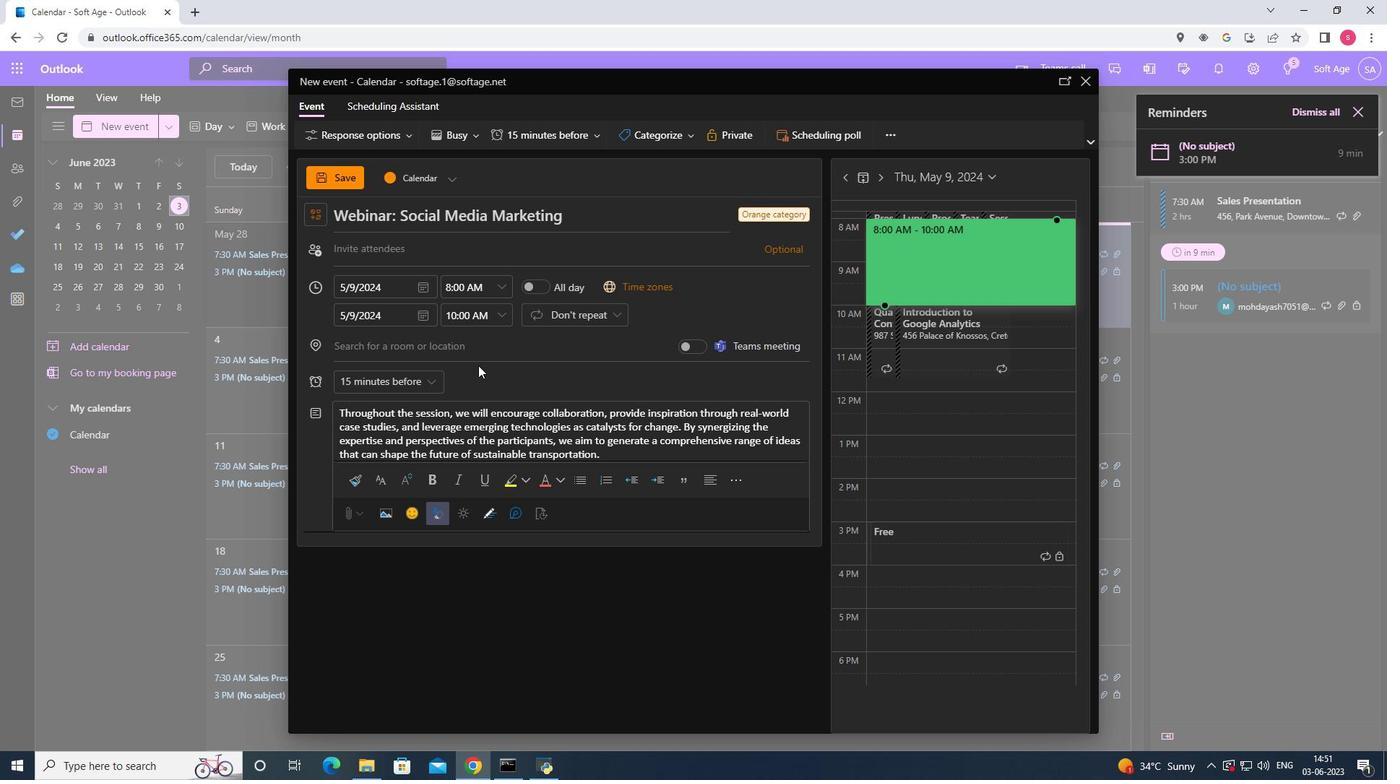 
Action: Mouse pressed left at (480, 354)
Screenshot: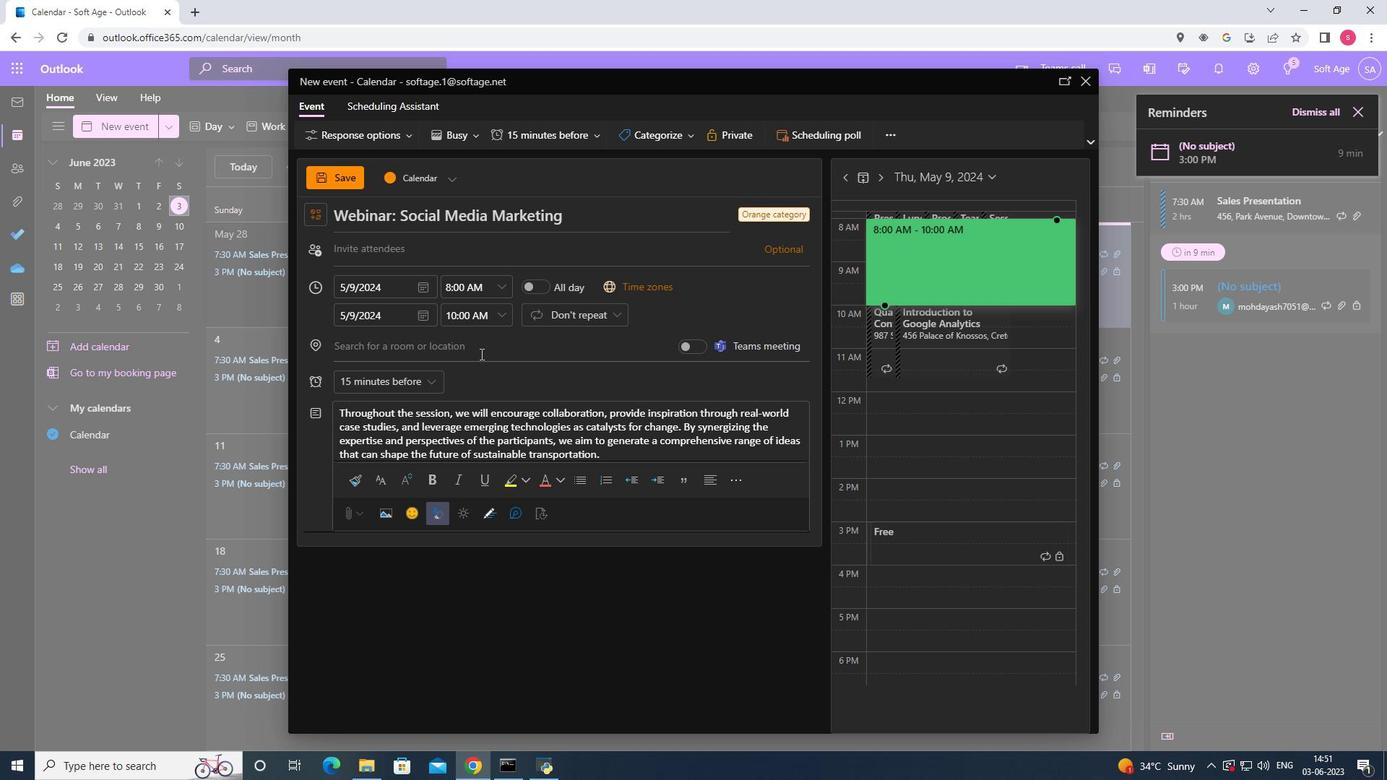
Action: Key pressed 123<Key.space><Key.shift>Leidseplein<Key.space><Key.backspace>,<Key.space><Key.shift>Amsterdam,<Key.space><Key.shift>ner<Key.backspace><Key.backspace><Key.shift><Key.backspace><Key.shift><Key.shift><Key.shift>Netherlands
Screenshot: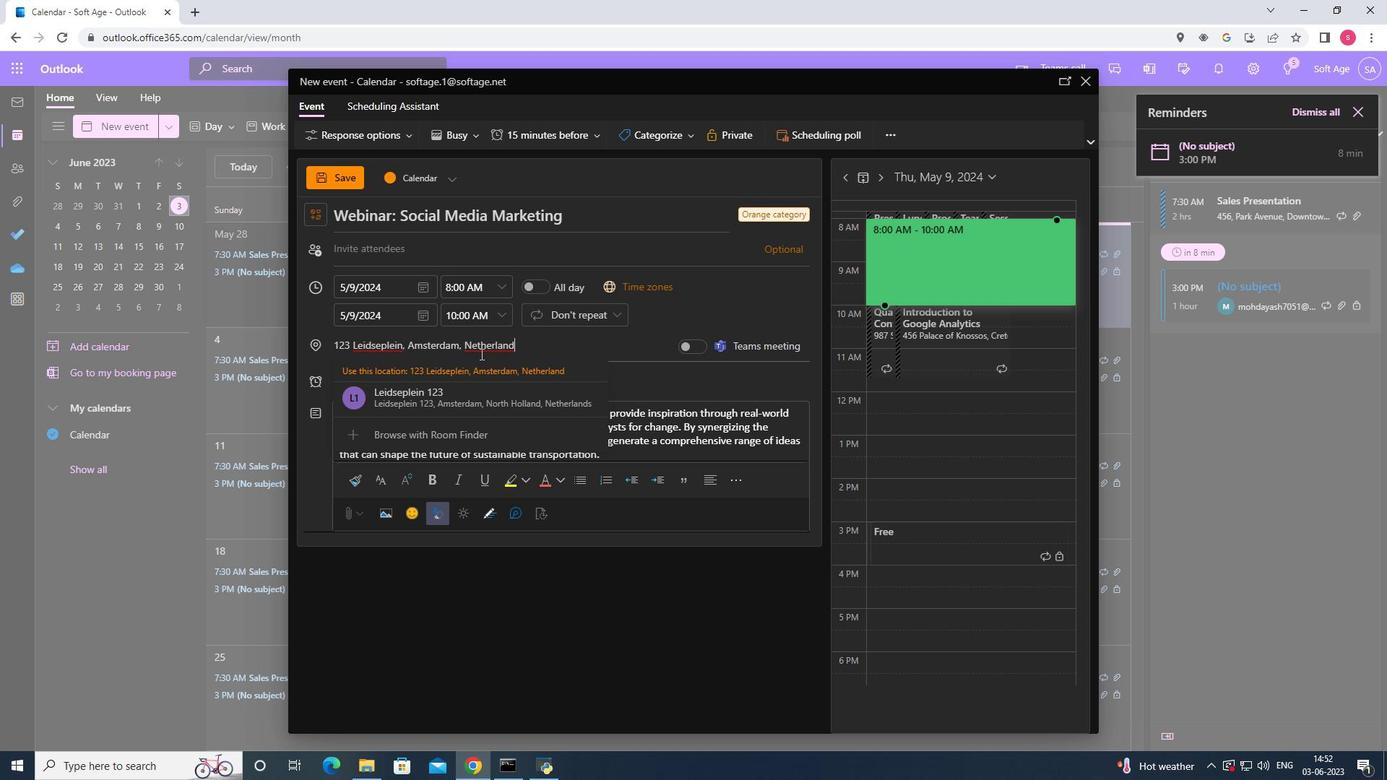 
Action: Mouse moved to (510, 375)
Screenshot: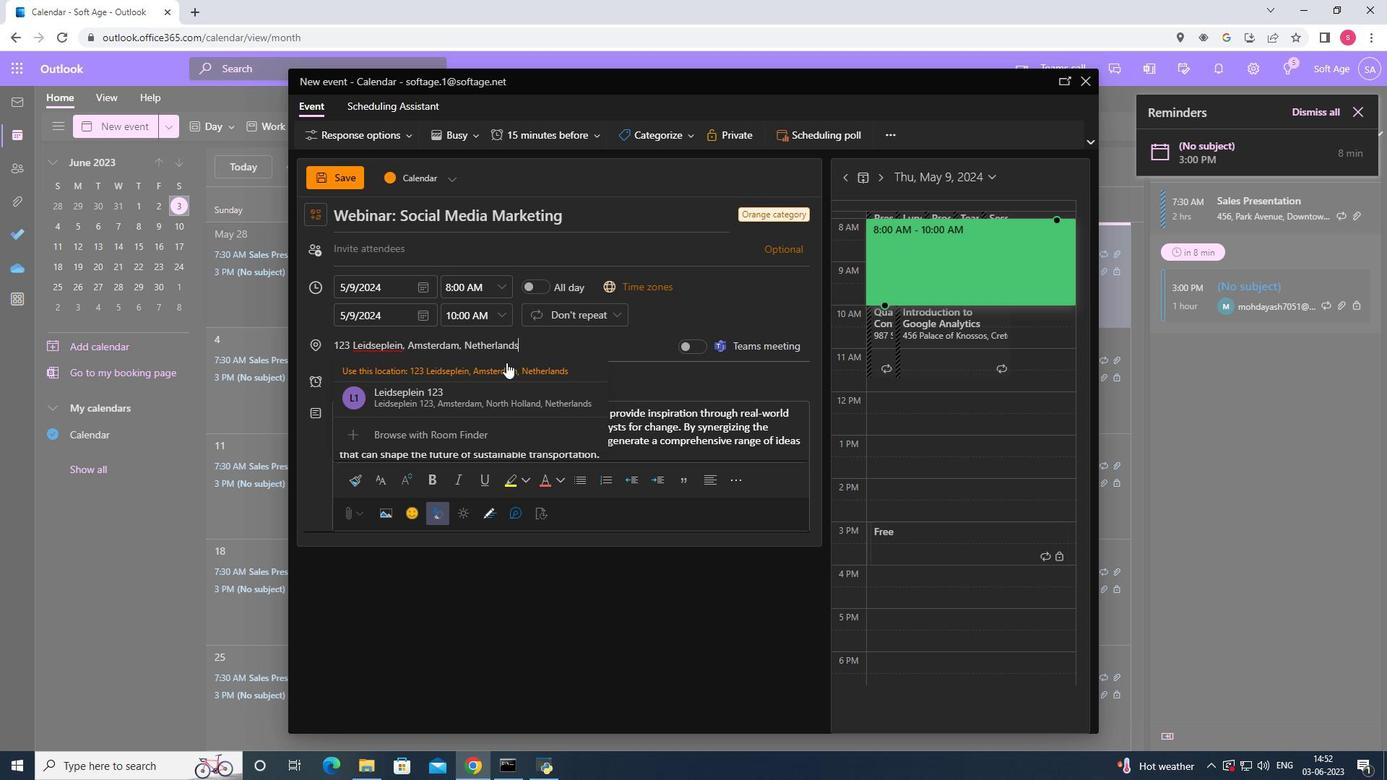 
Action: Mouse pressed left at (510, 375)
Screenshot: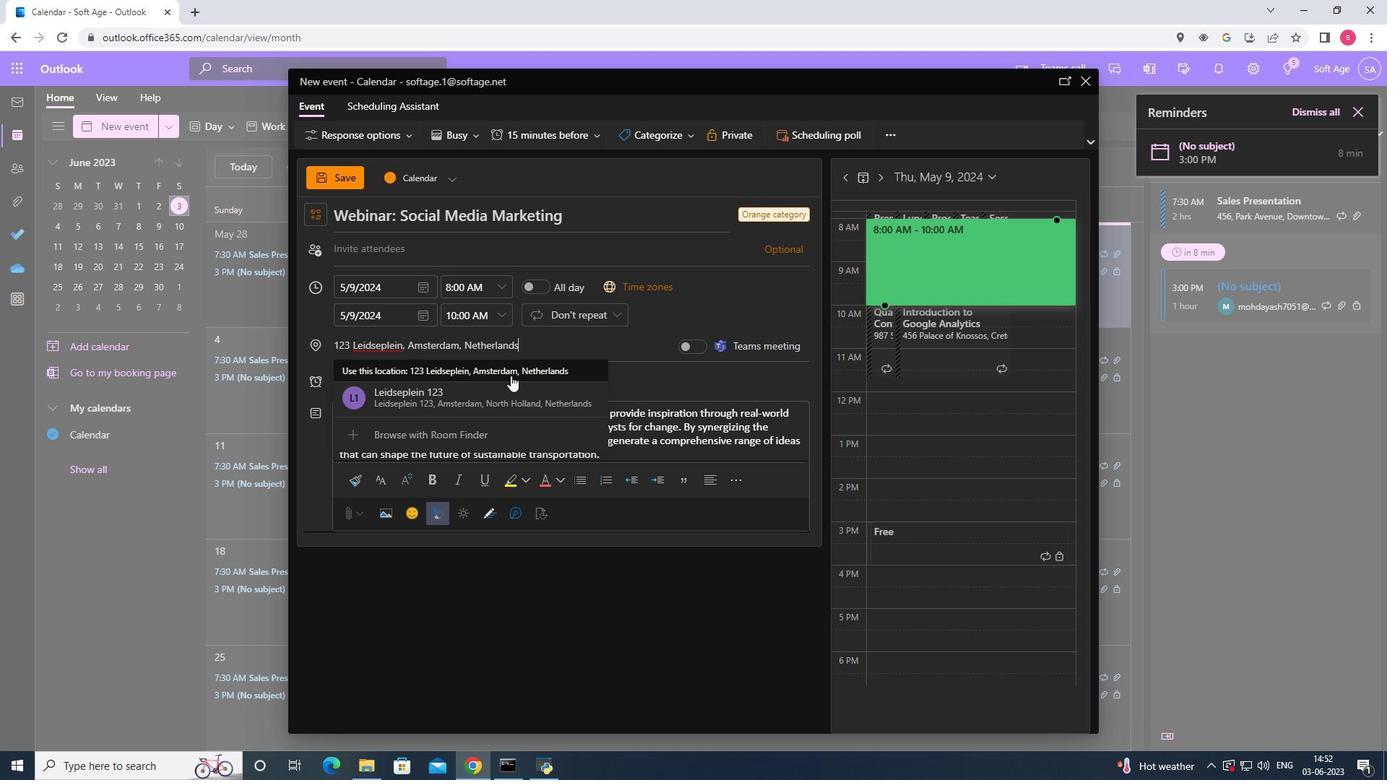 
Action: Mouse moved to (441, 255)
Screenshot: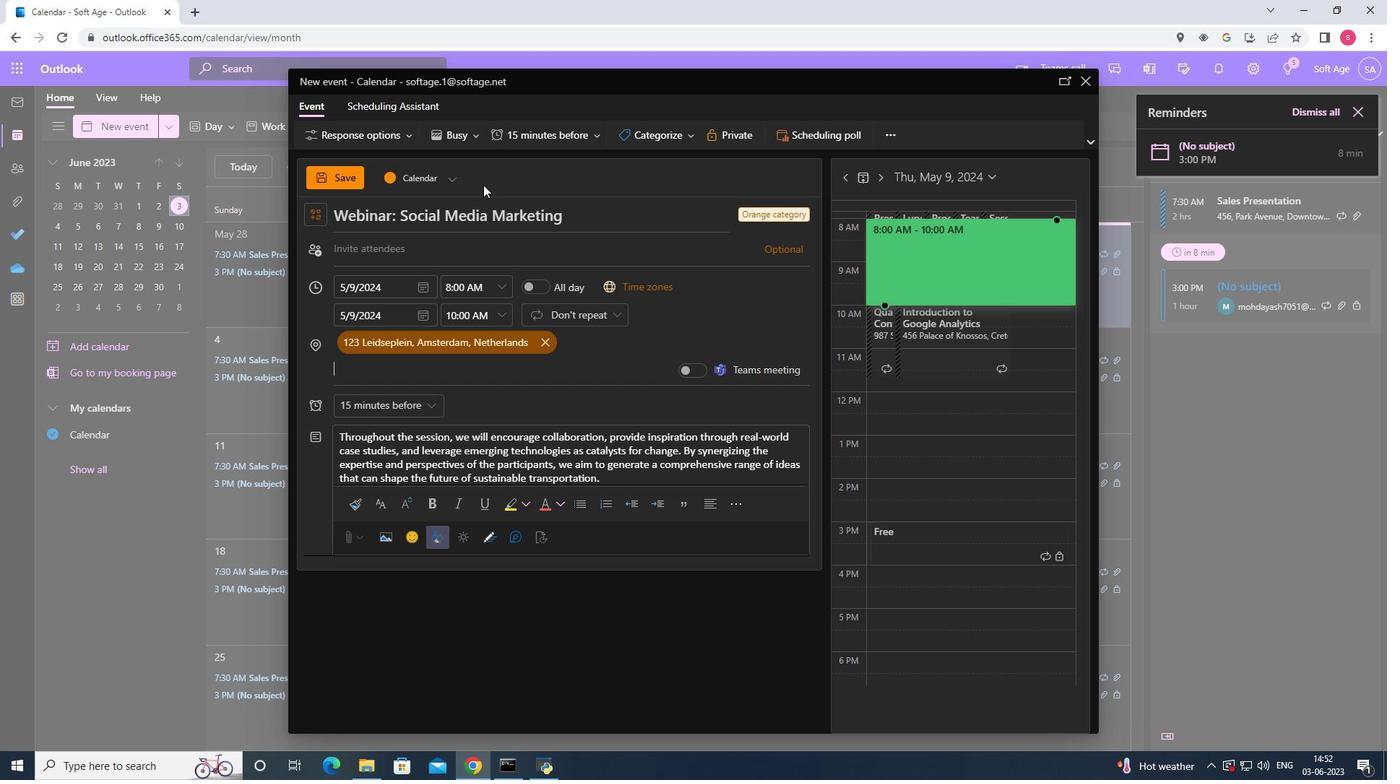 
Action: Mouse pressed left at (441, 255)
Screenshot: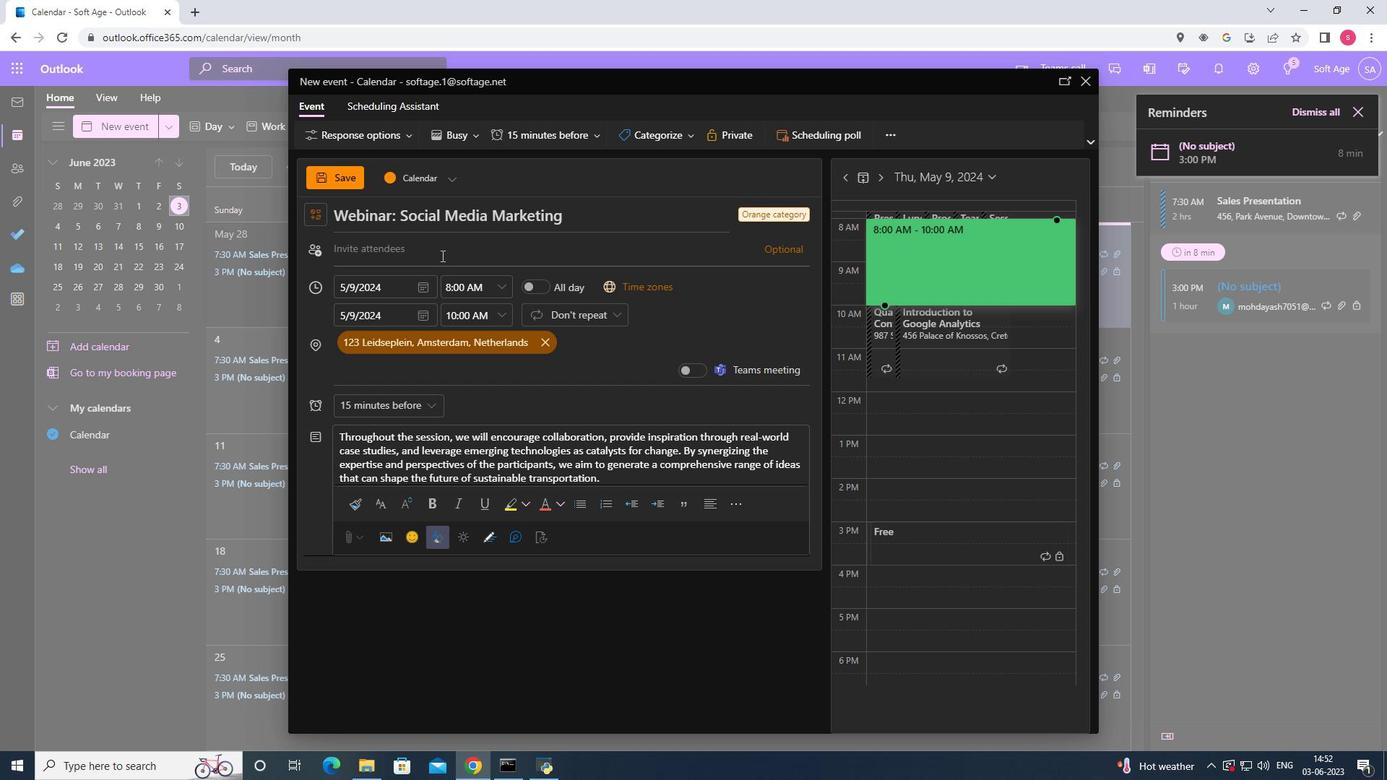 
Action: Key pressed softage.7<Key.shift>@
Screenshot: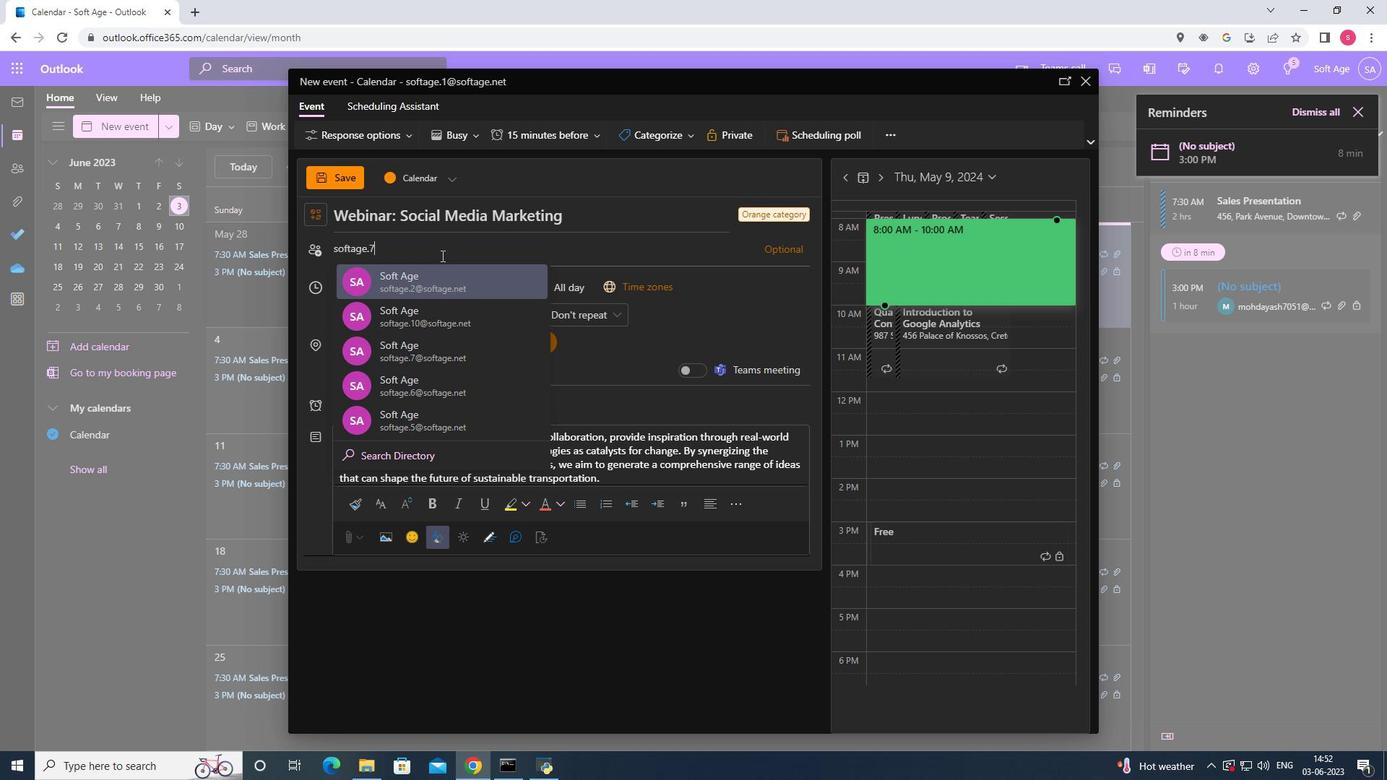 
Action: Mouse moved to (442, 278)
Screenshot: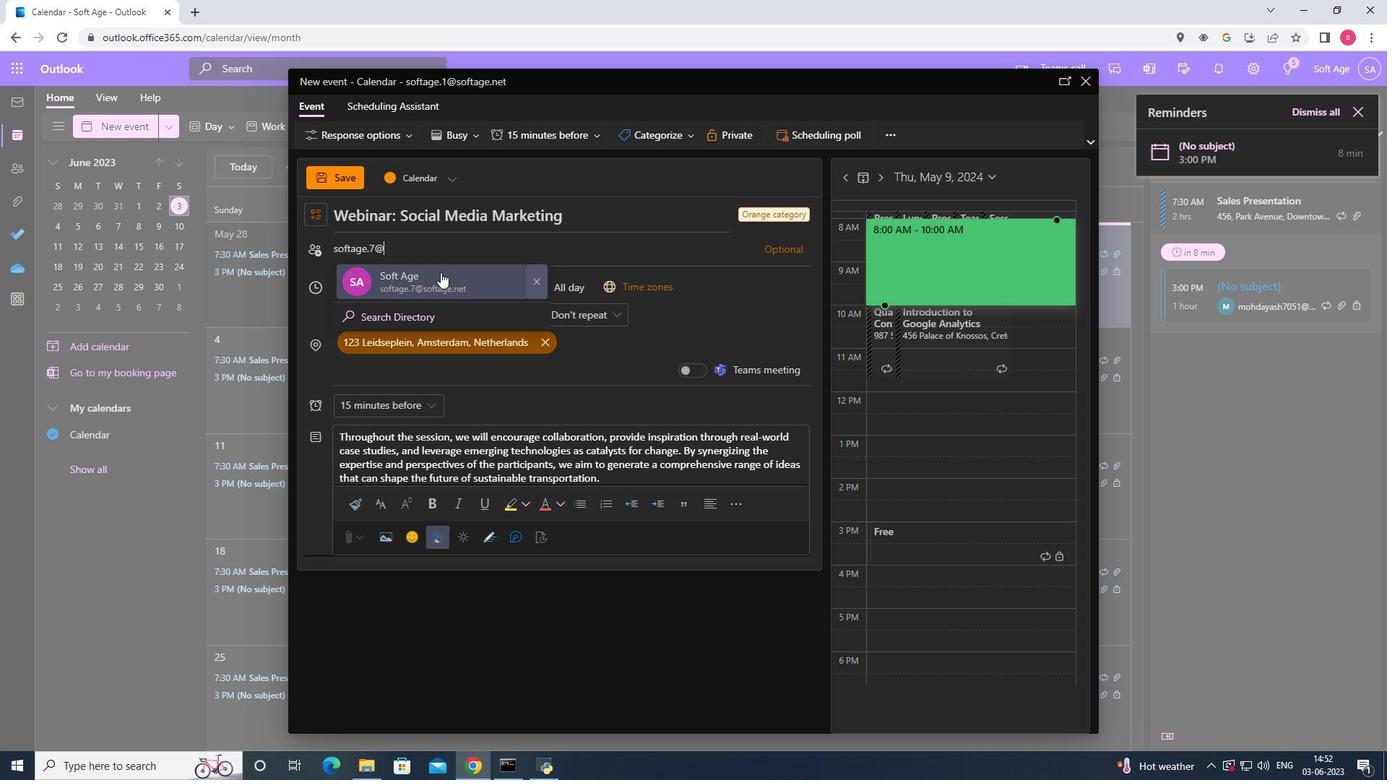 
Action: Mouse pressed left at (442, 278)
Screenshot: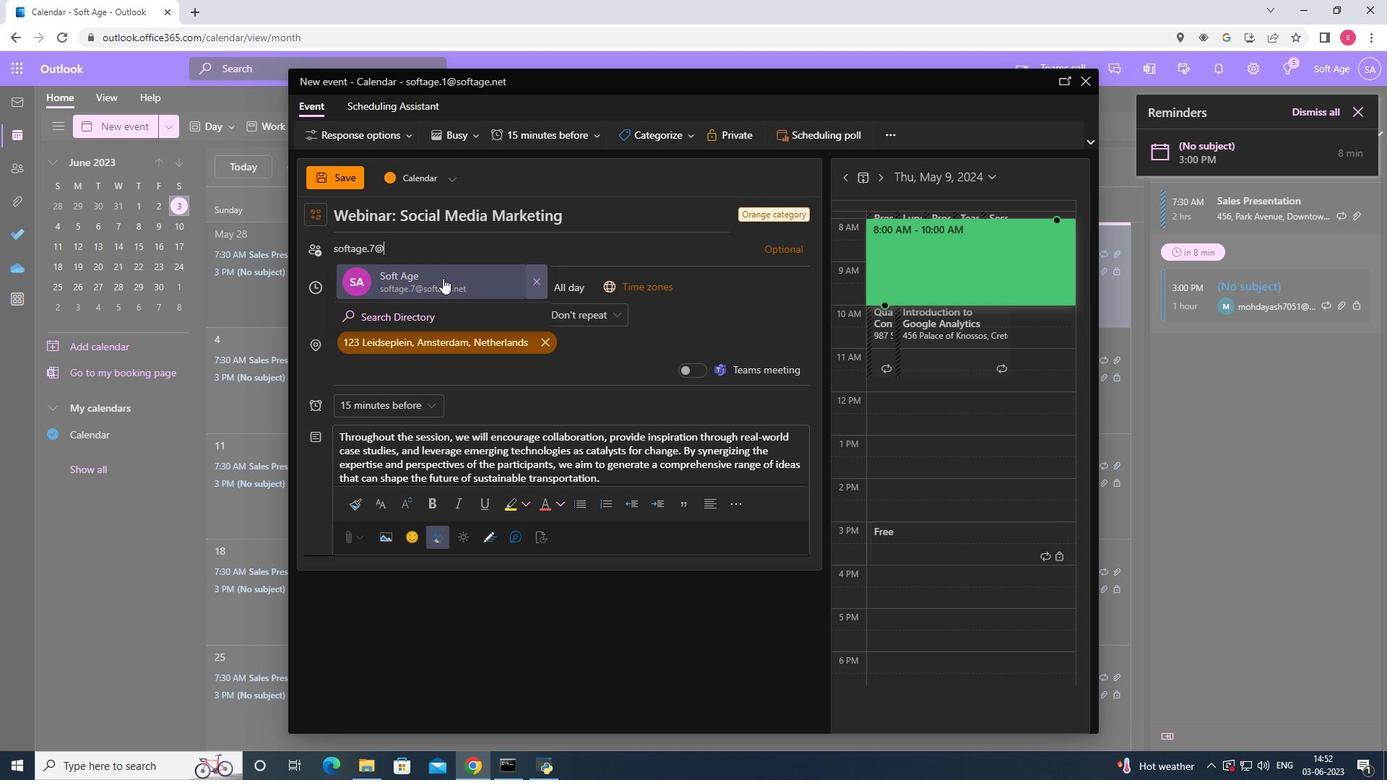 
Action: Key pressed softage.8<Key.shift>@
Screenshot: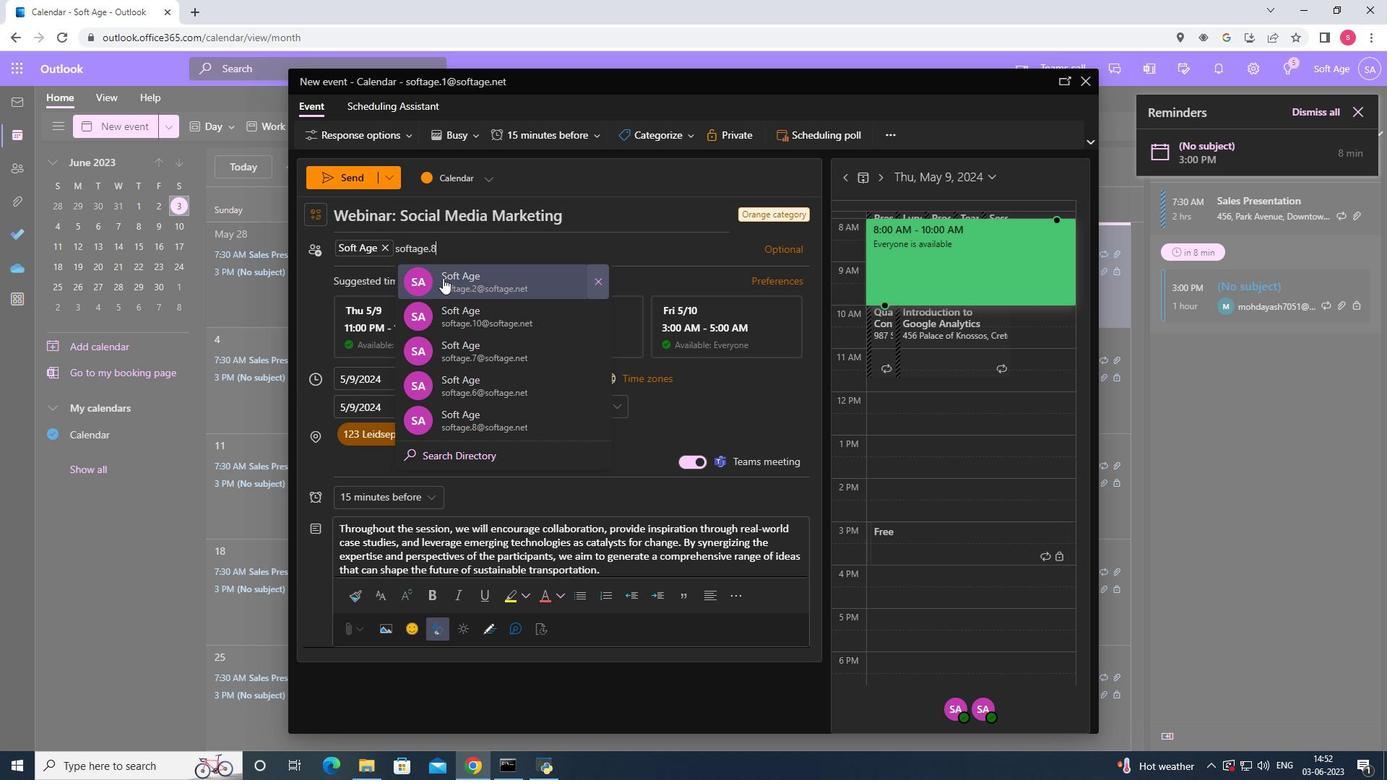 
Action: Mouse pressed left at (442, 278)
Screenshot: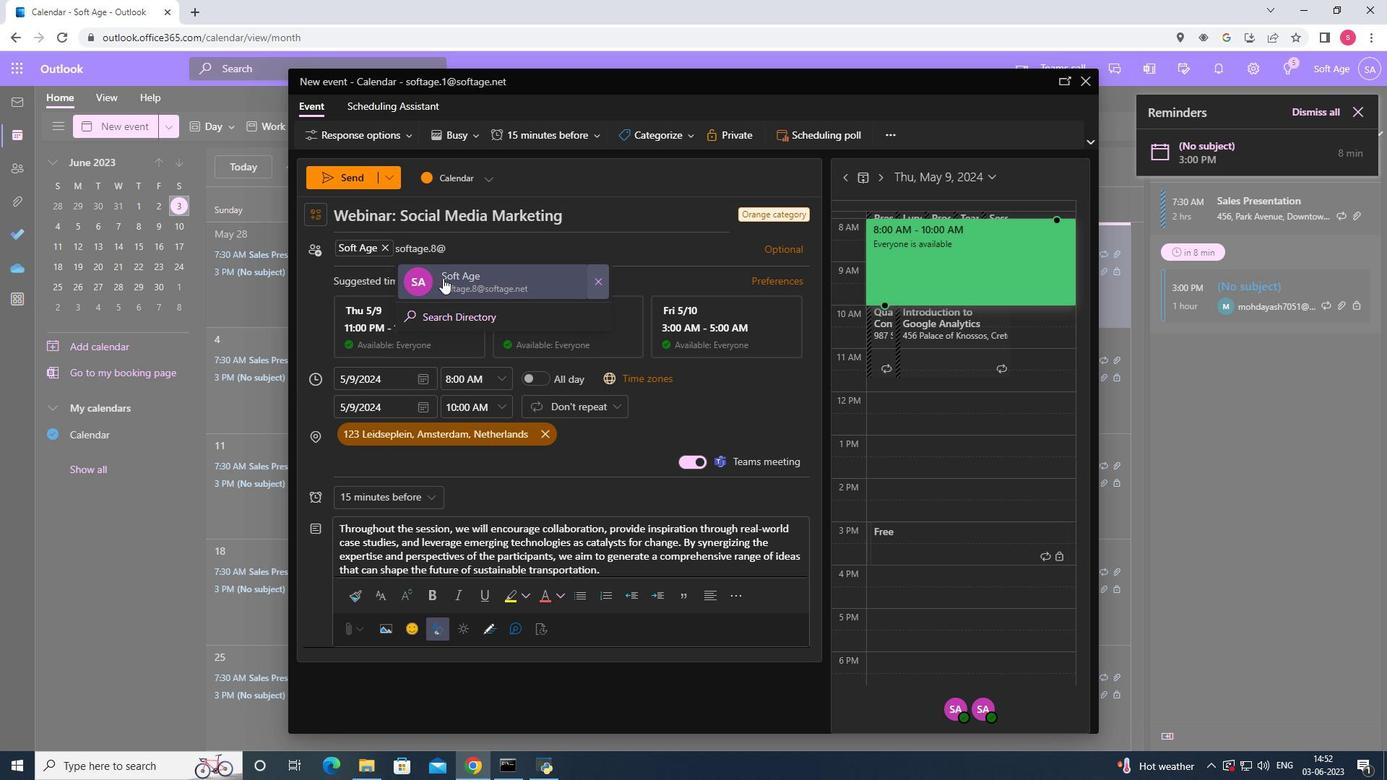 
Action: Mouse moved to (417, 492)
Screenshot: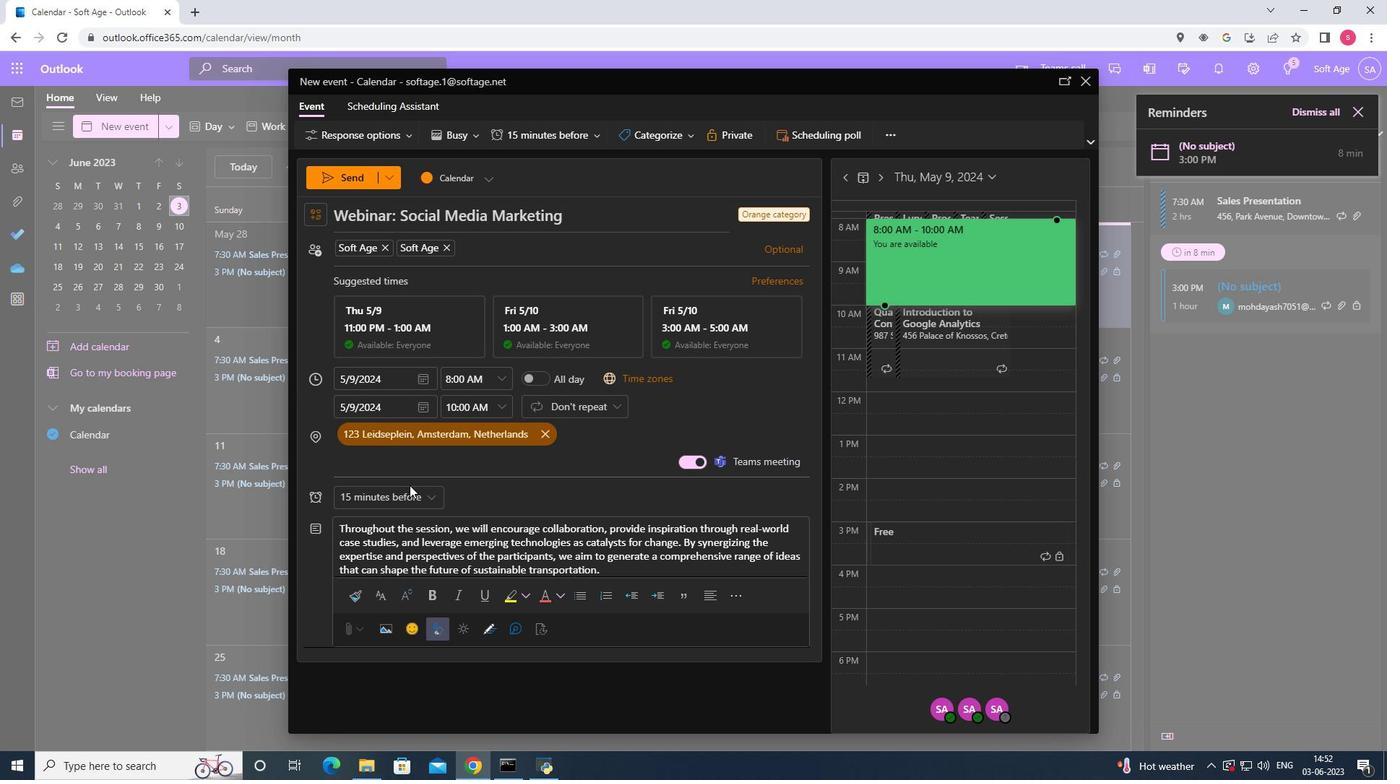 
Action: Mouse pressed left at (417, 492)
Screenshot: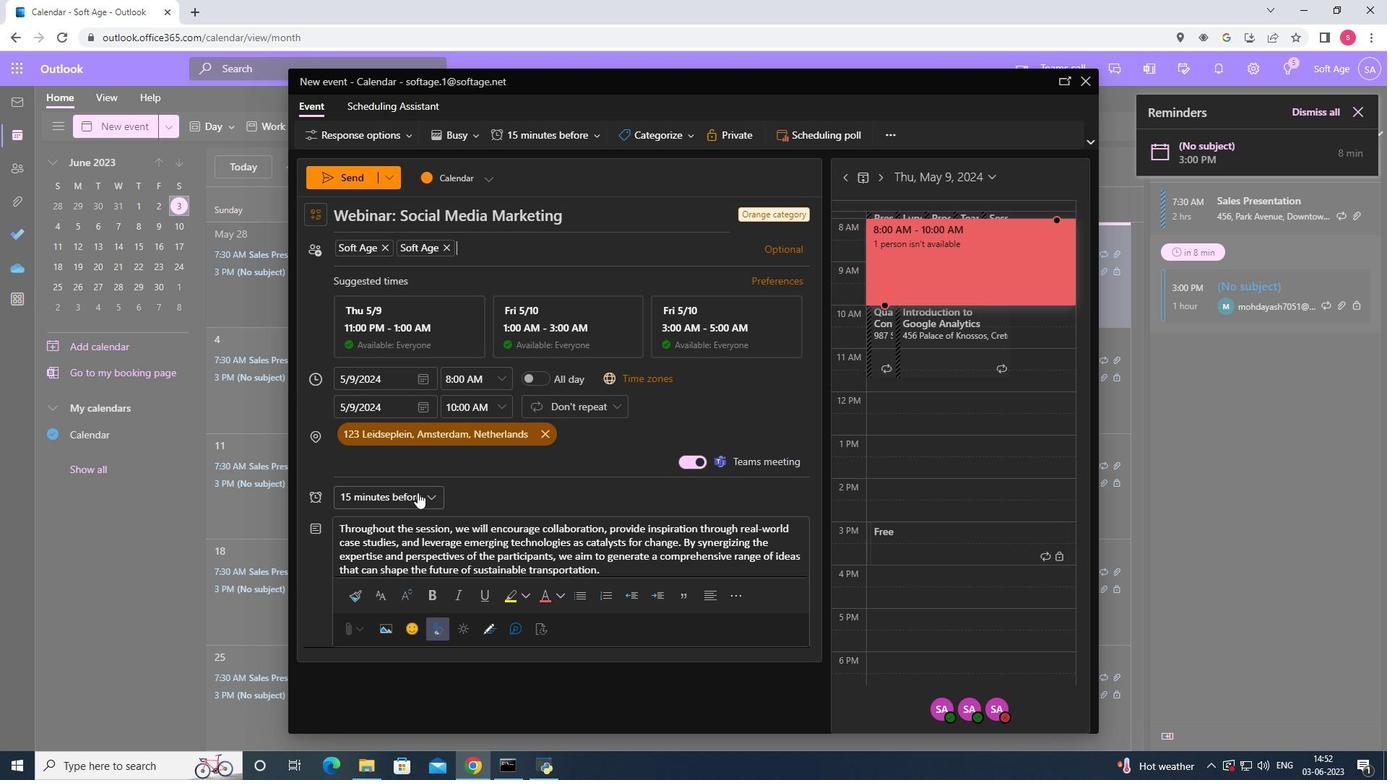 
Action: Mouse moved to (405, 446)
Screenshot: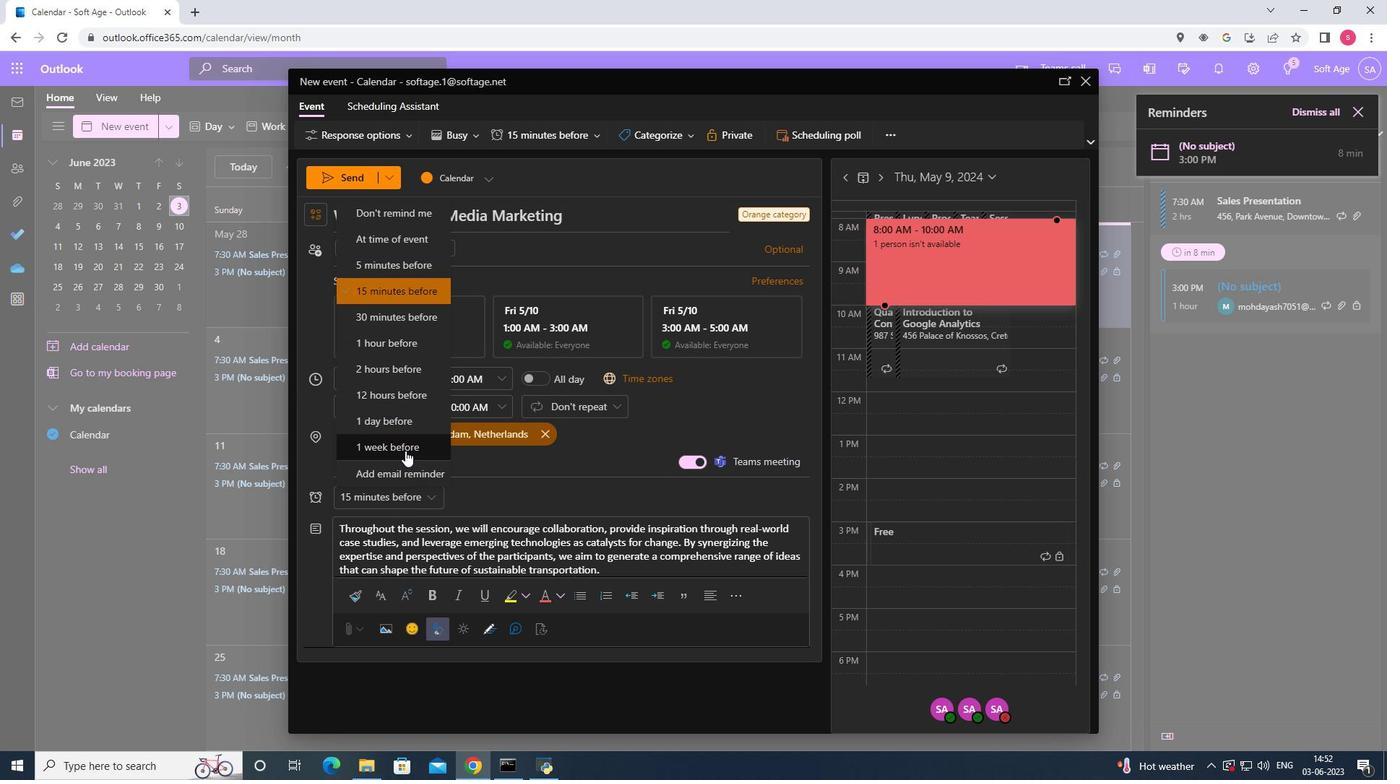 
Action: Mouse pressed left at (405, 446)
Screenshot: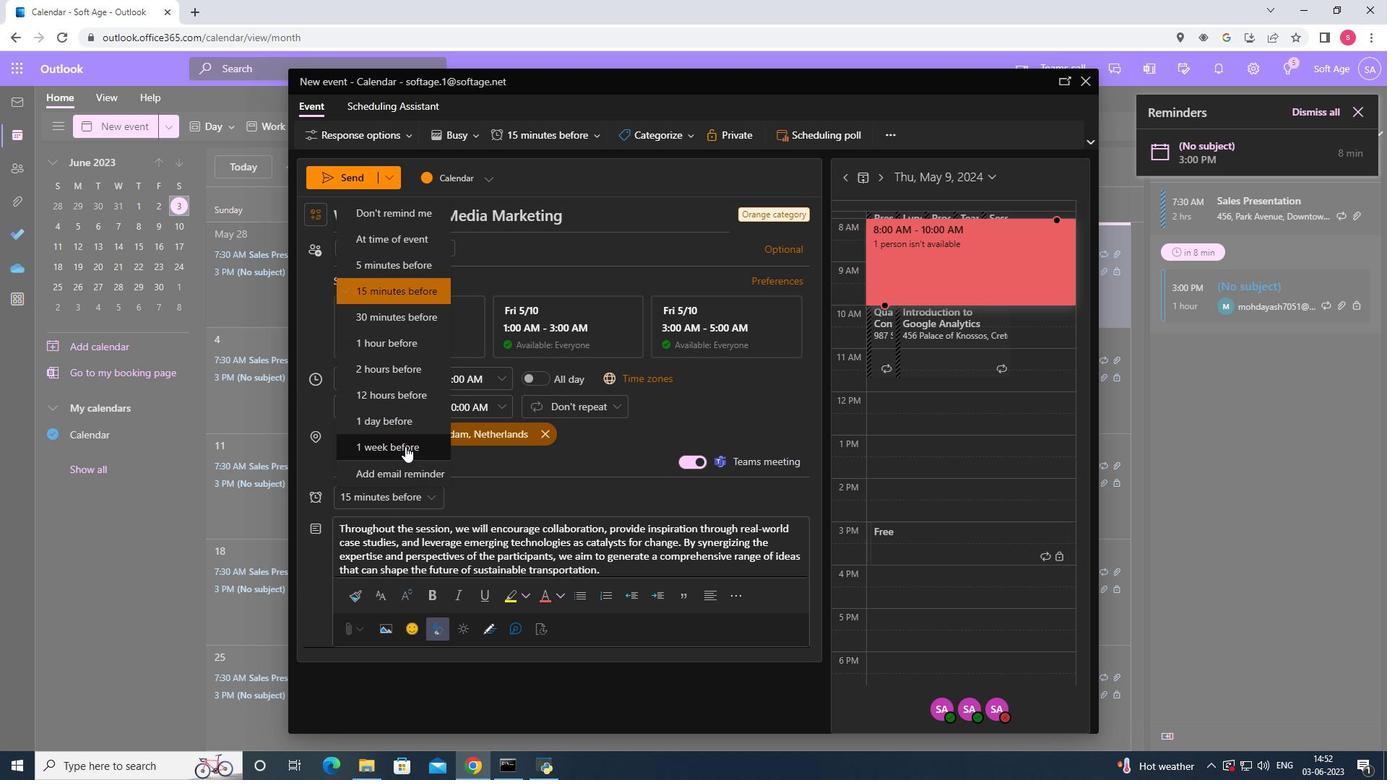 
Action: Mouse moved to (520, 526)
Screenshot: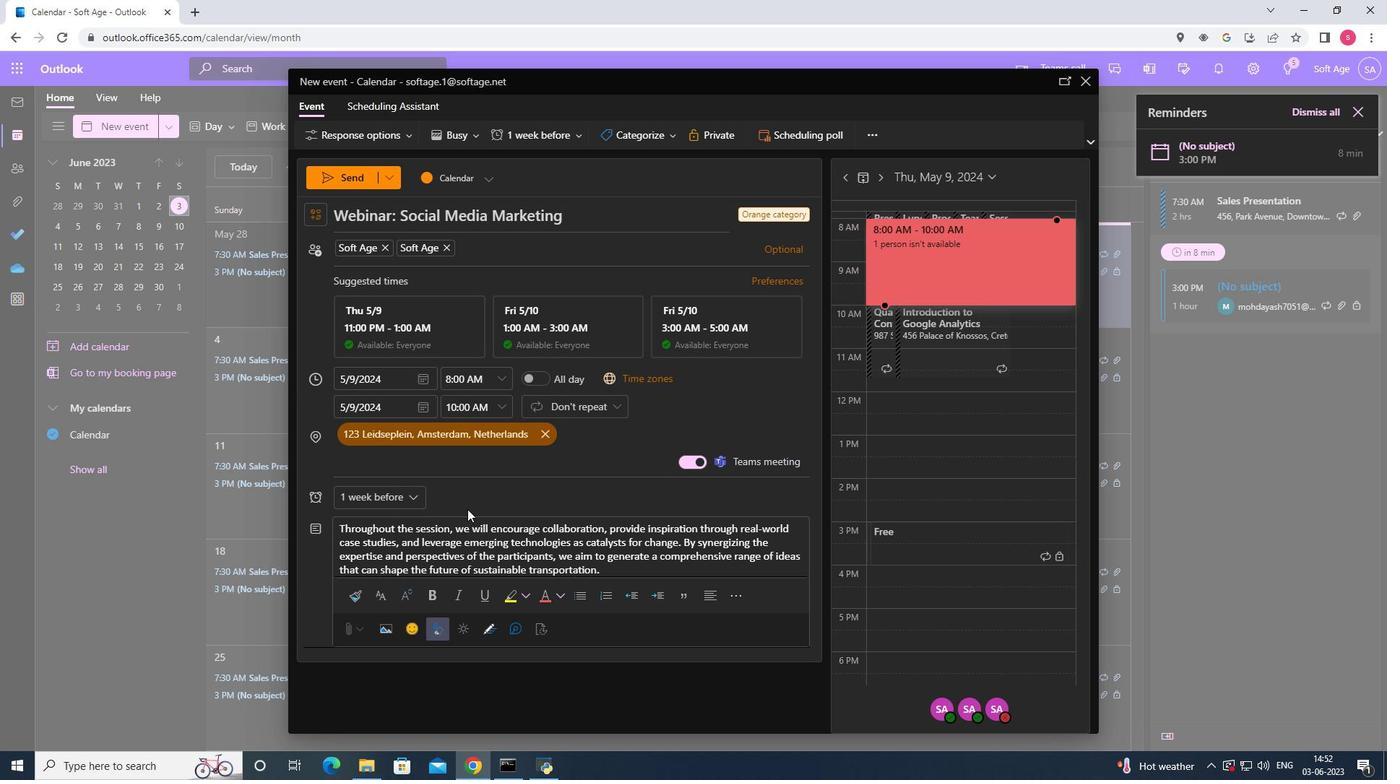 
Action: Mouse scrolled (520, 526) with delta (0, 0)
Screenshot: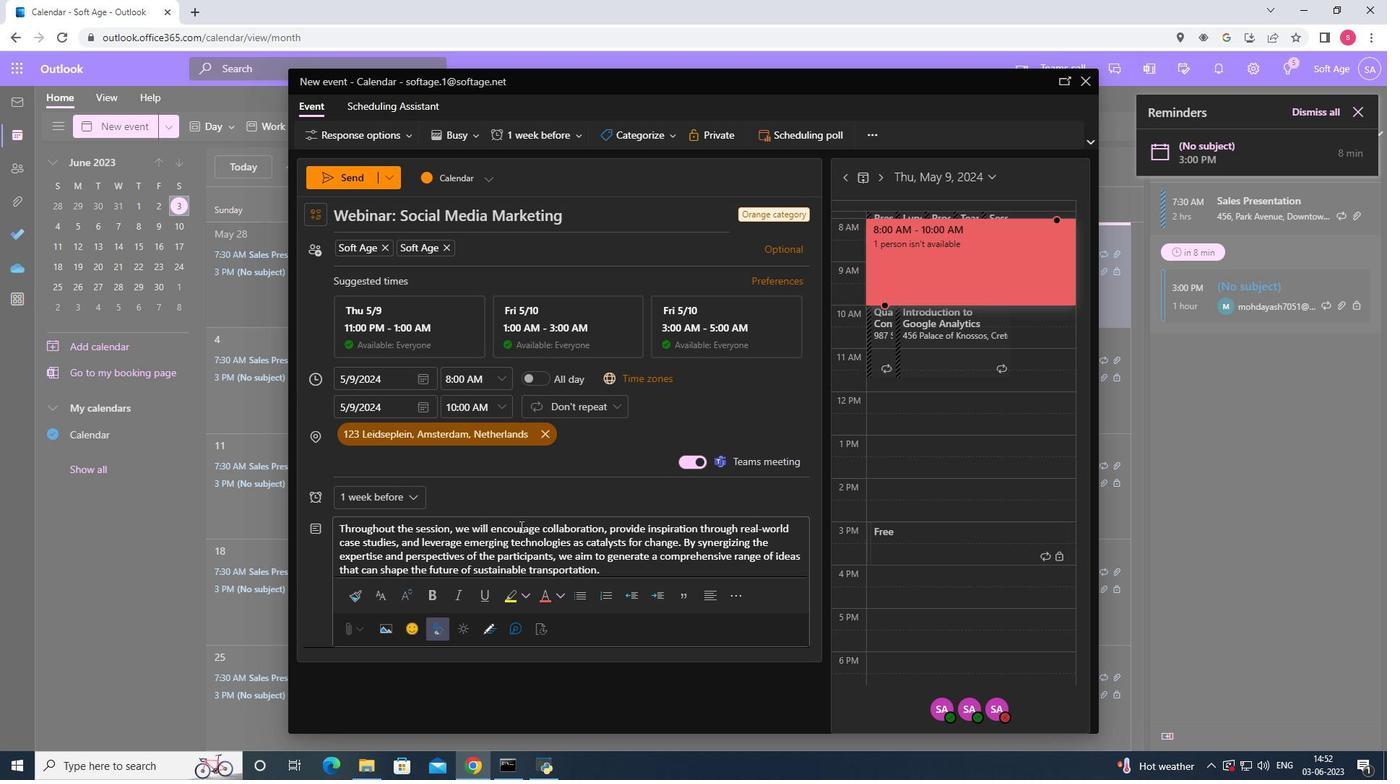 
Action: Mouse scrolled (520, 526) with delta (0, 0)
Screenshot: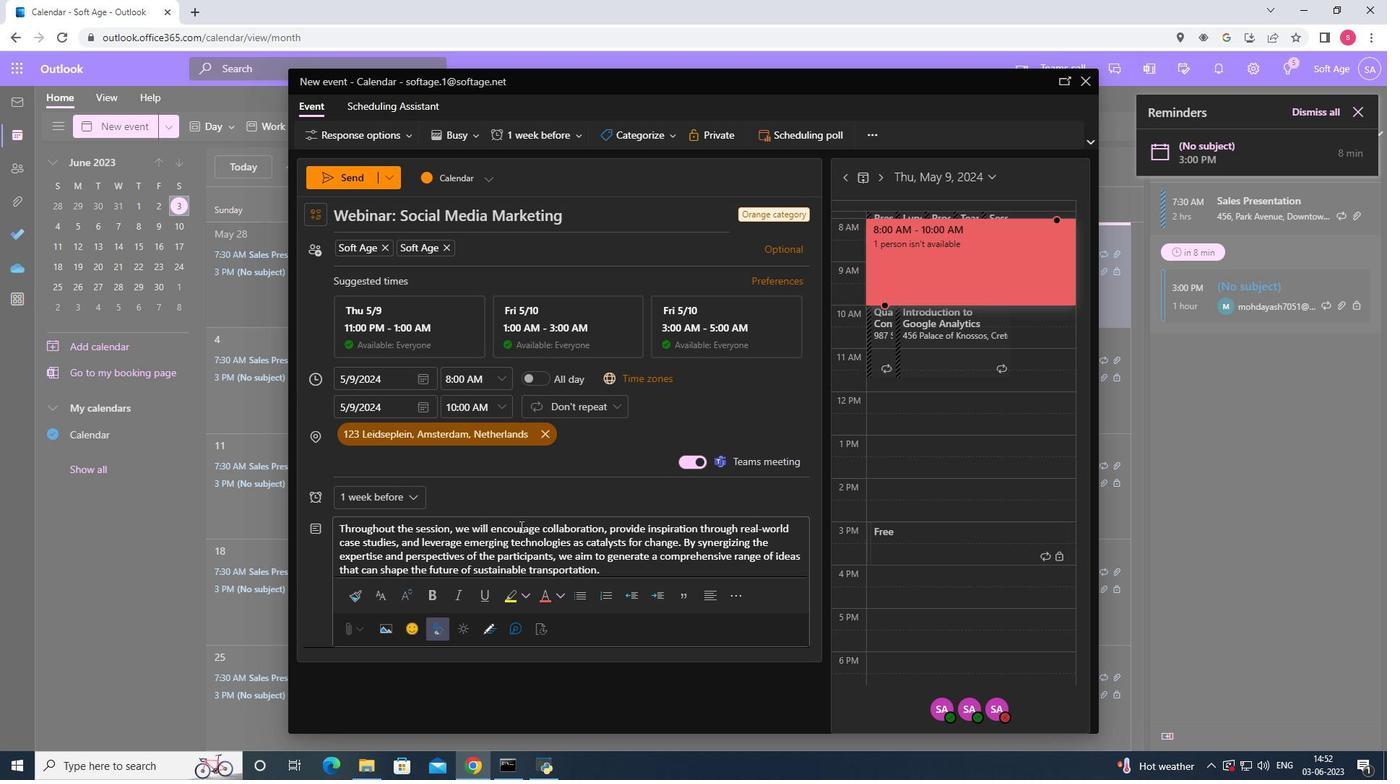 
Action: Mouse scrolled (520, 526) with delta (0, 0)
Screenshot: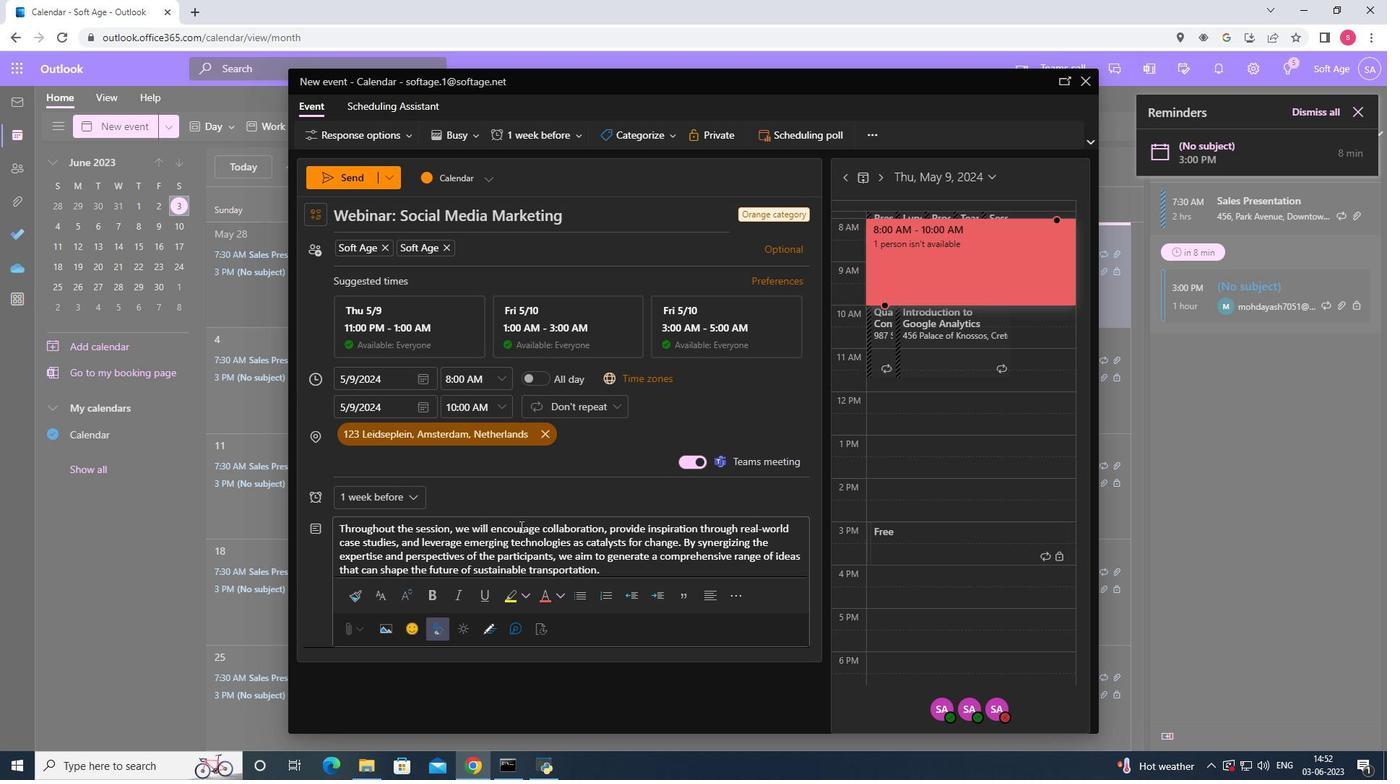 
Action: Mouse scrolled (520, 527) with delta (0, 0)
Screenshot: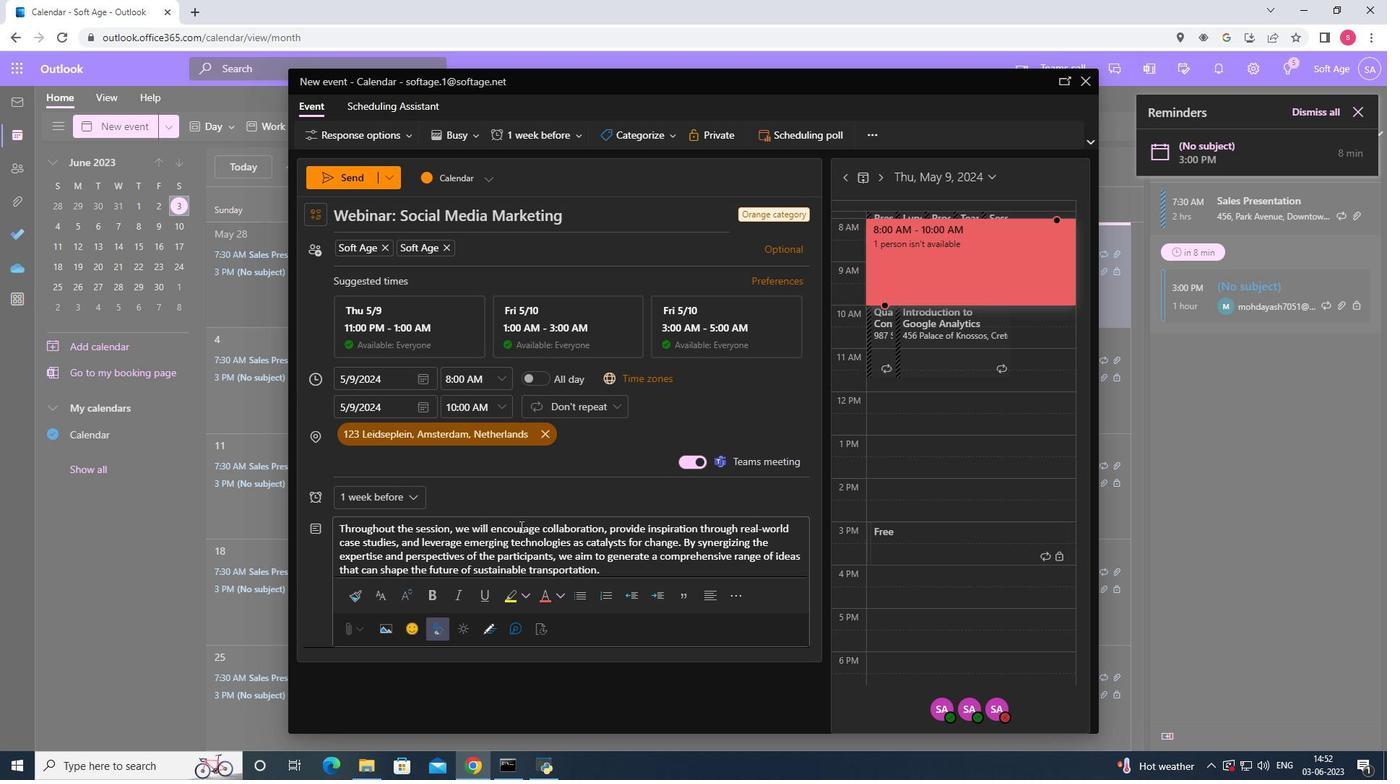 
Action: Mouse moved to (361, 175)
Screenshot: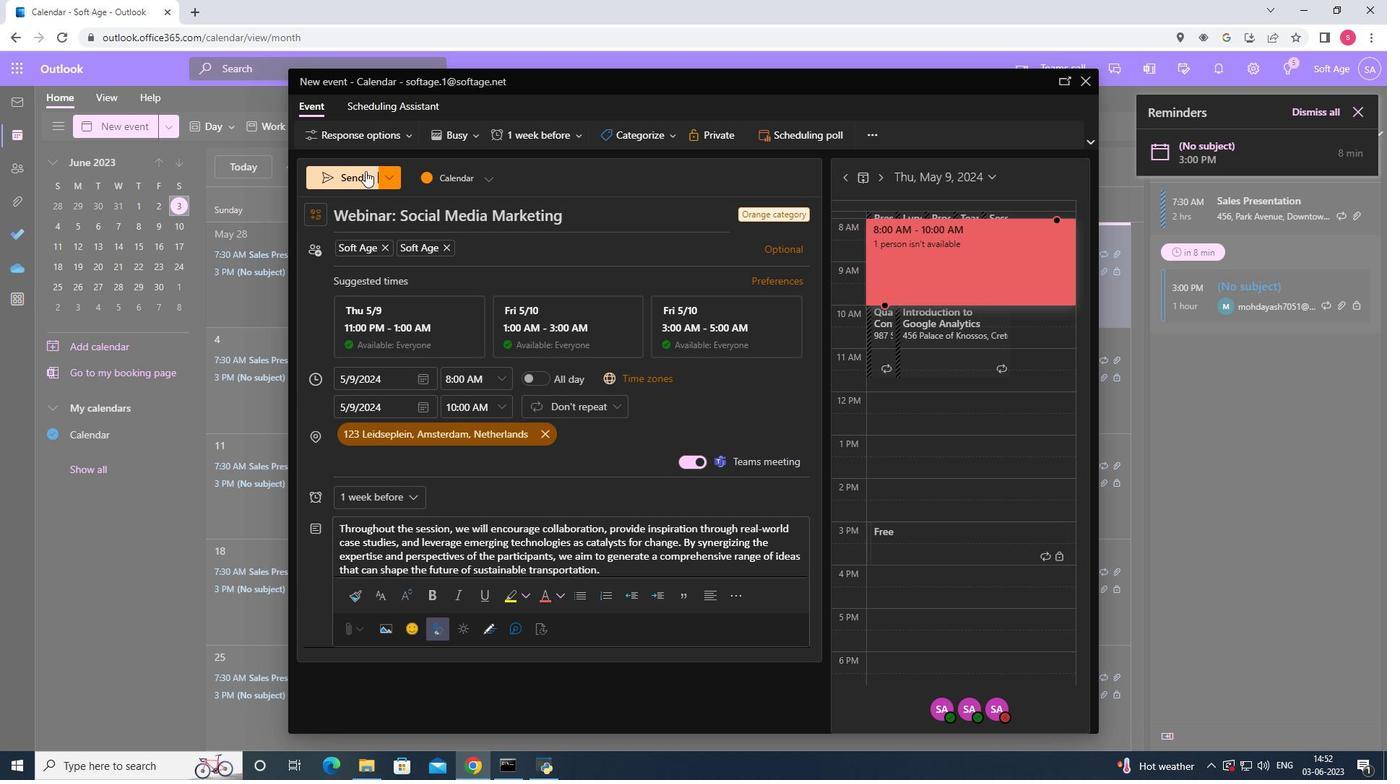 
Action: Mouse pressed left at (361, 175)
Screenshot: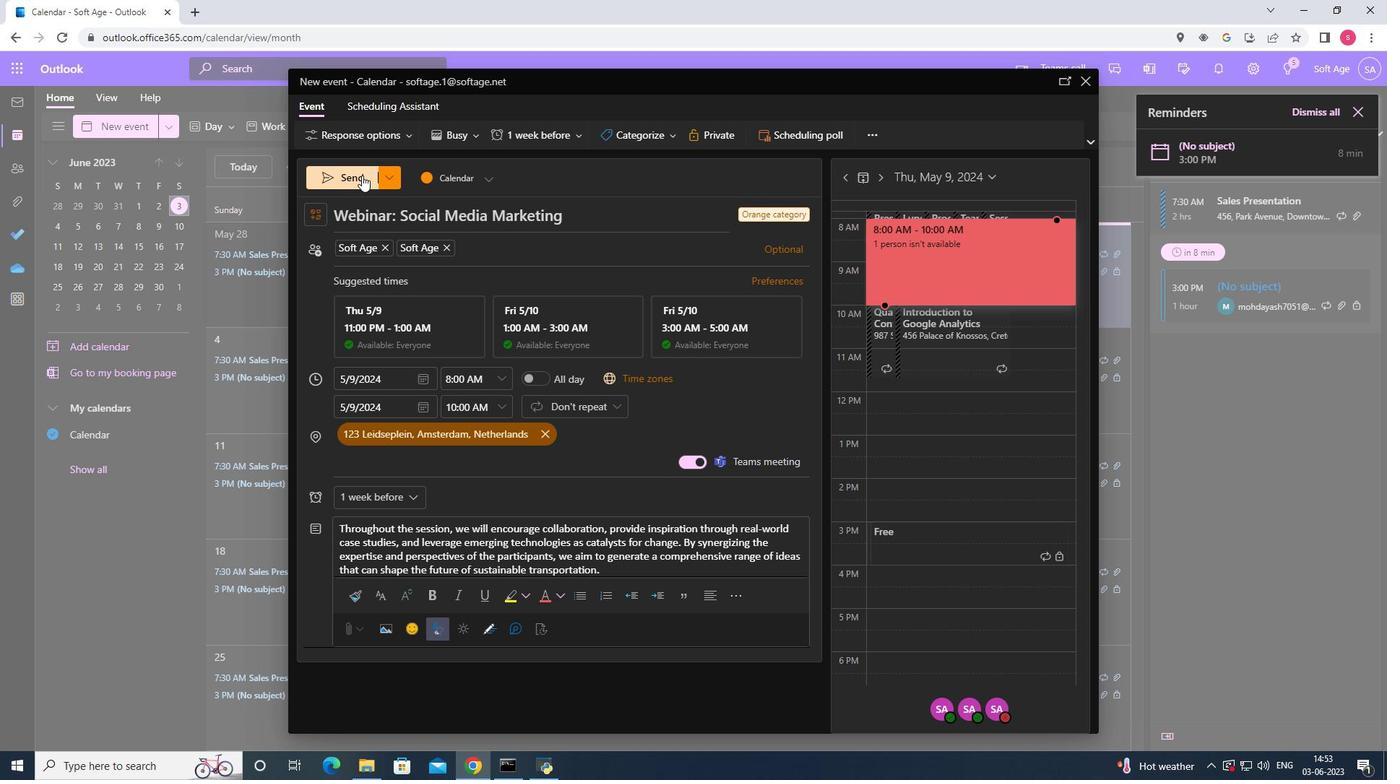 
